 Task: Search one way flight ticket for 1 adult, 6 children, 1 infant in seat and 1 infant on lap in business from Colorado Springs: City Of Colorado Springs Municipal Airport to Indianapolis: Indianapolis International Airport on 8-5-2023. Choice of flights is American. Number of bags: 8 checked bags. Price is upto 75000. Outbound departure time preference is 14:45.
Action: Mouse moved to (378, 159)
Screenshot: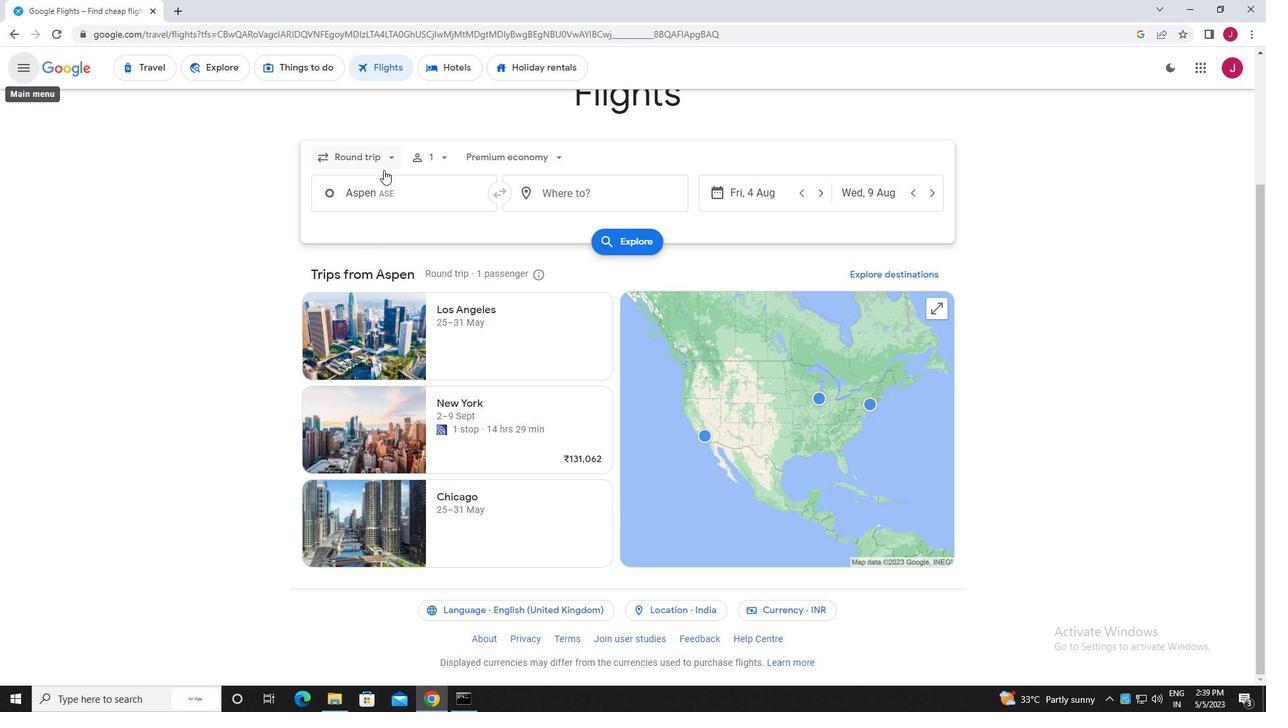 
Action: Mouse pressed left at (378, 159)
Screenshot: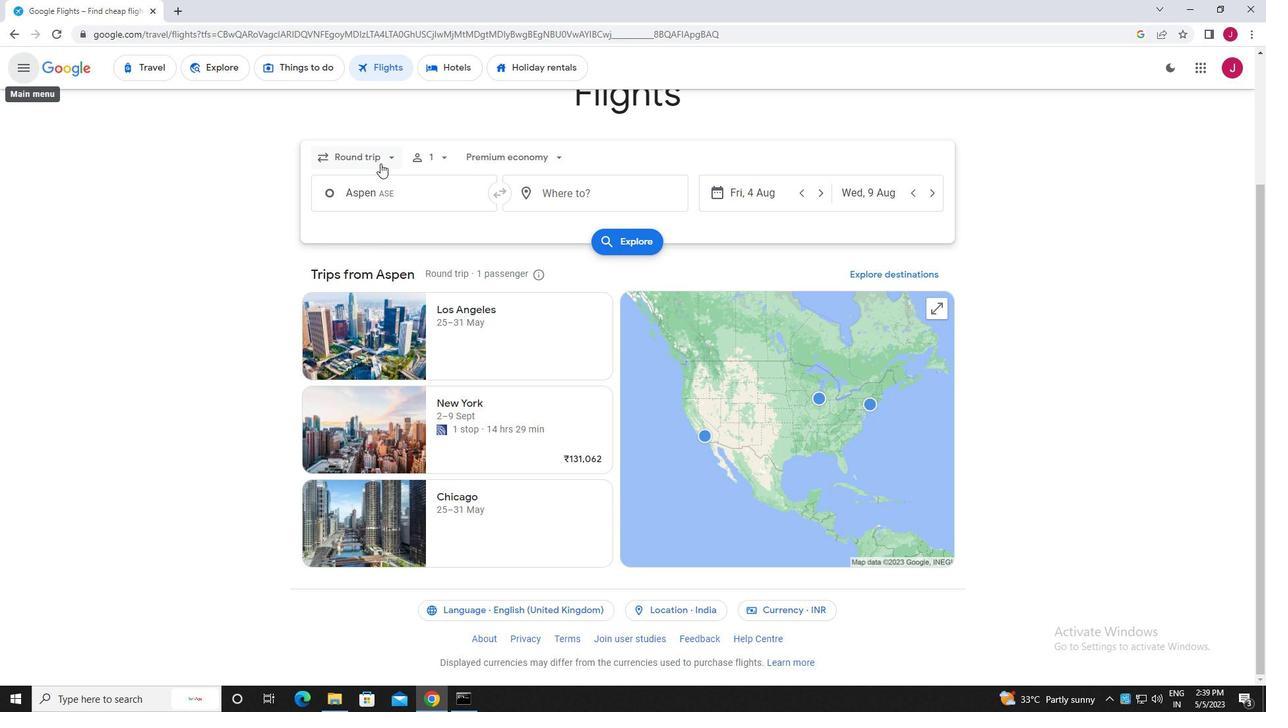 
Action: Mouse moved to (363, 217)
Screenshot: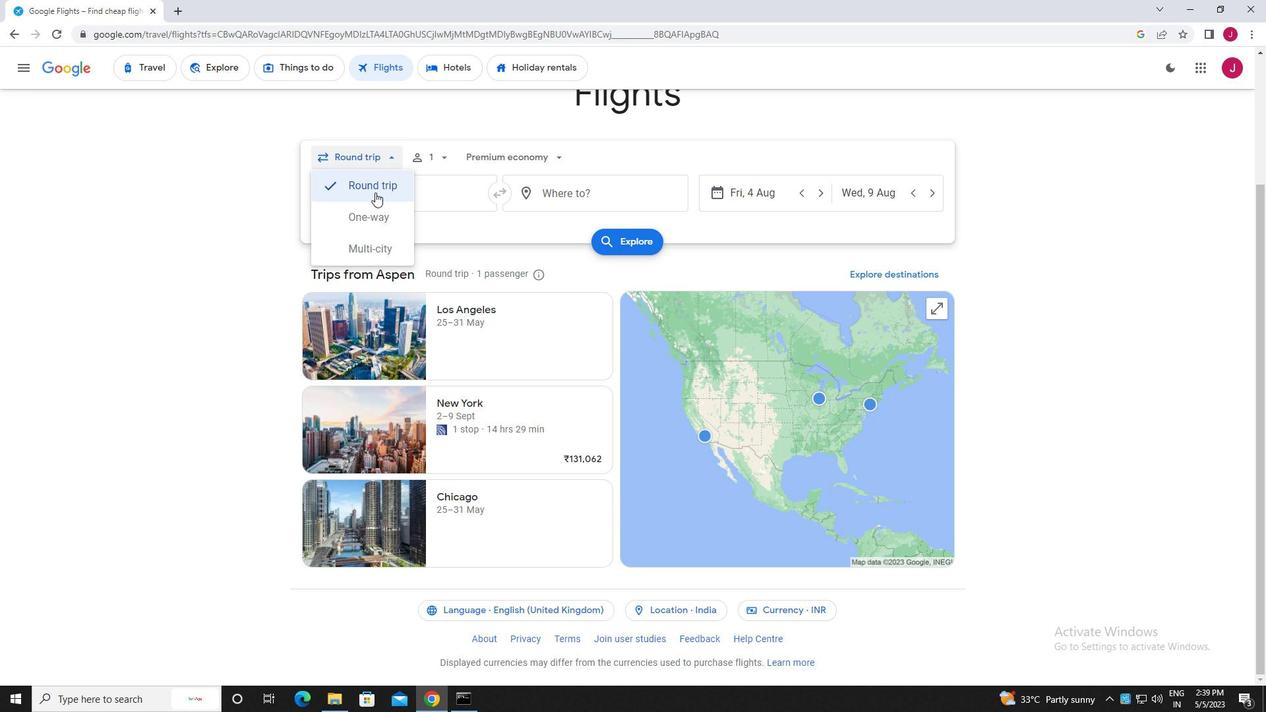 
Action: Mouse pressed left at (363, 217)
Screenshot: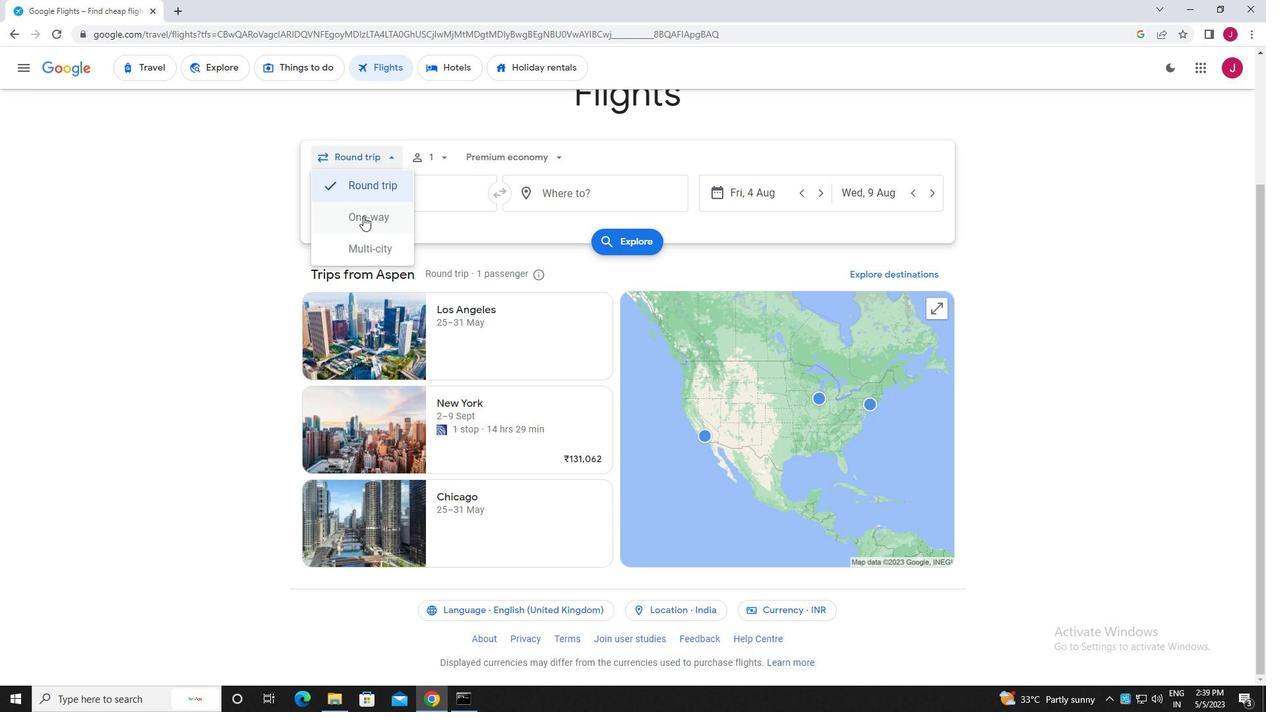 
Action: Mouse moved to (440, 157)
Screenshot: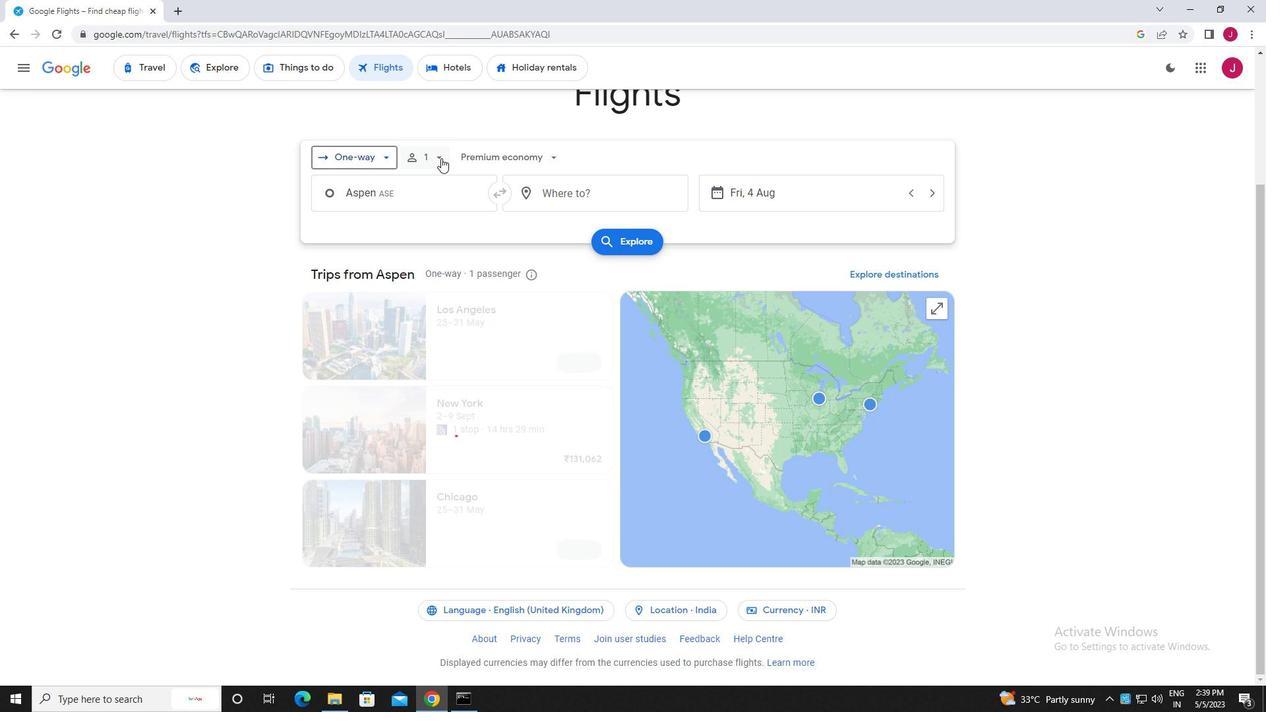
Action: Mouse pressed left at (440, 157)
Screenshot: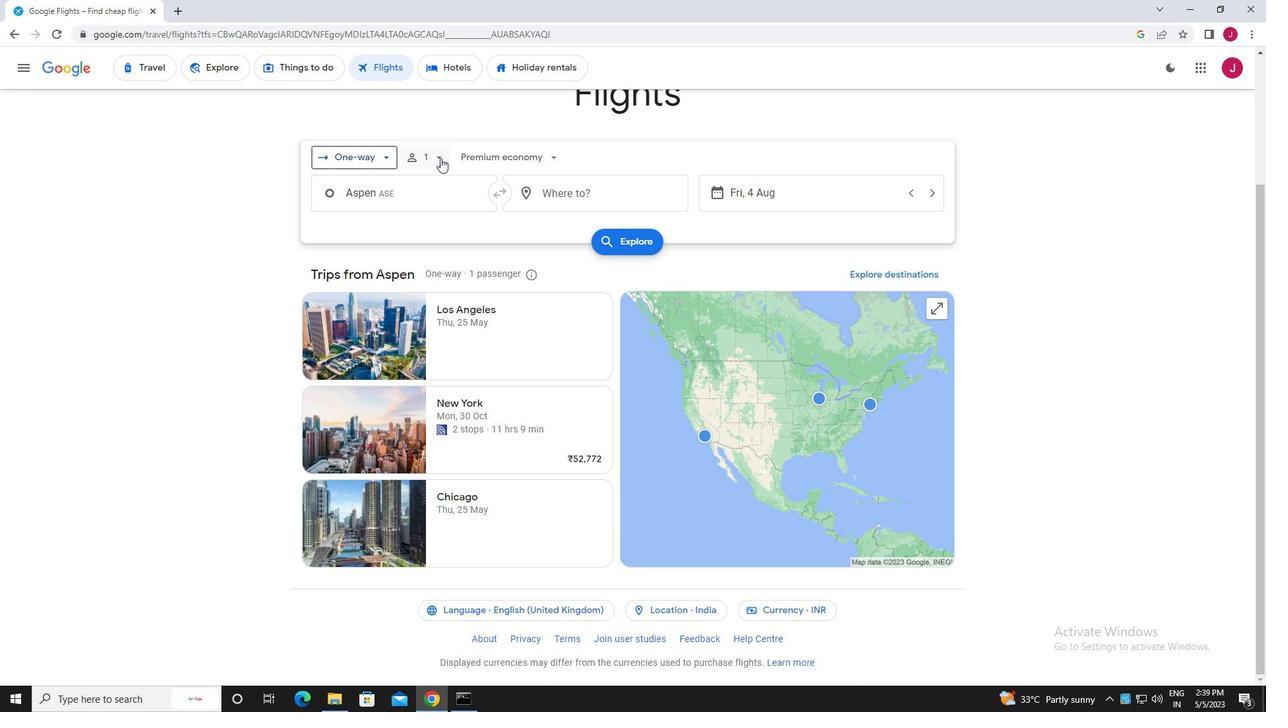 
Action: Mouse moved to (542, 222)
Screenshot: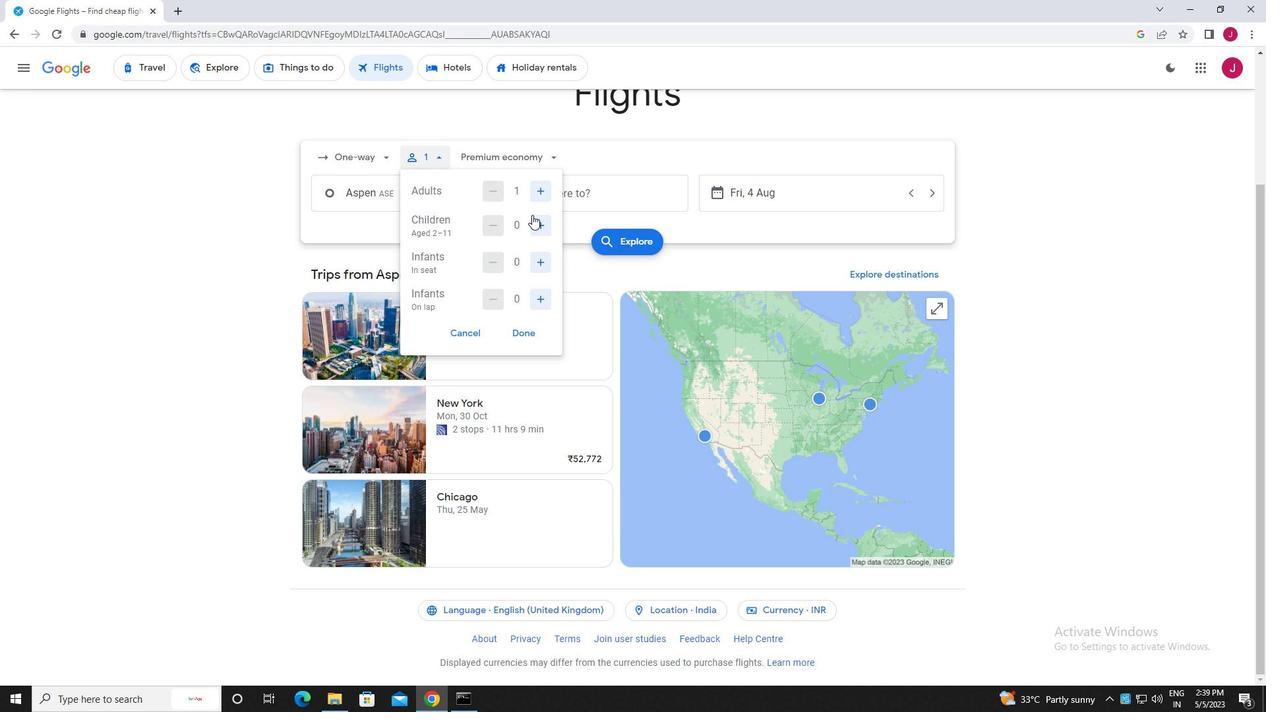 
Action: Mouse pressed left at (542, 222)
Screenshot: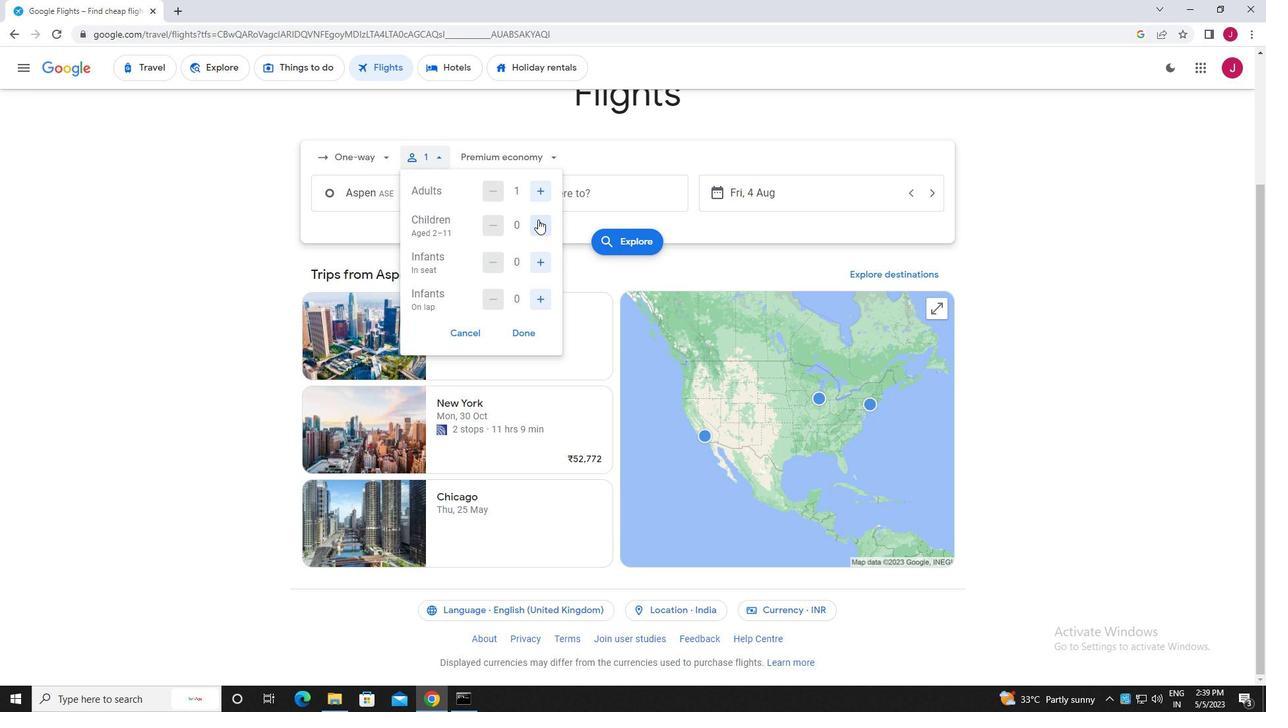 
Action: Mouse moved to (542, 222)
Screenshot: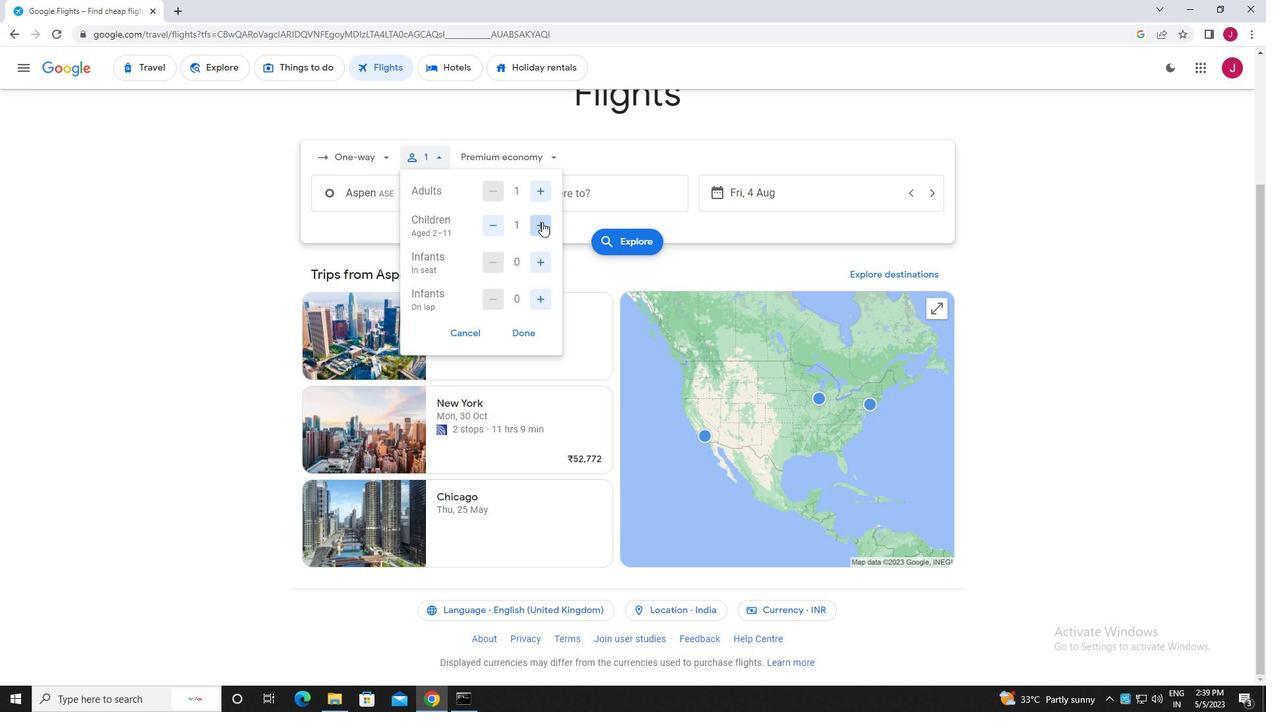 
Action: Mouse pressed left at (542, 222)
Screenshot: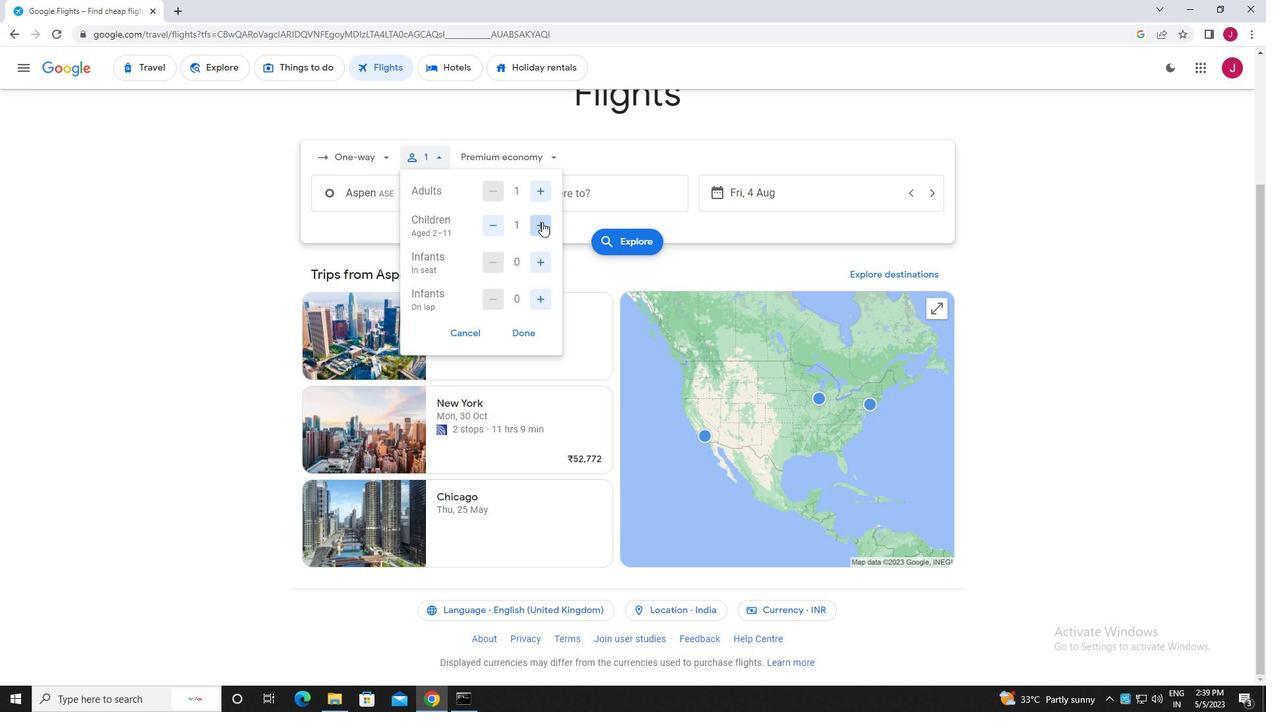 
Action: Mouse moved to (542, 222)
Screenshot: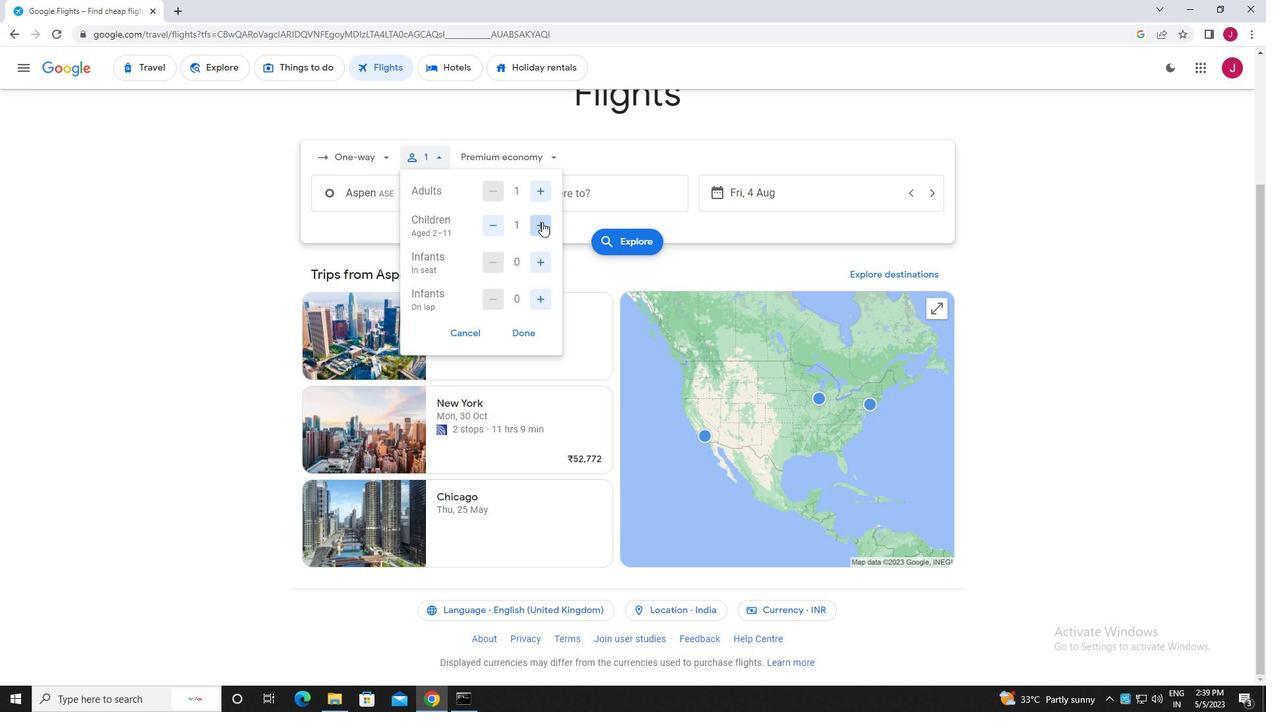 
Action: Mouse pressed left at (542, 222)
Screenshot: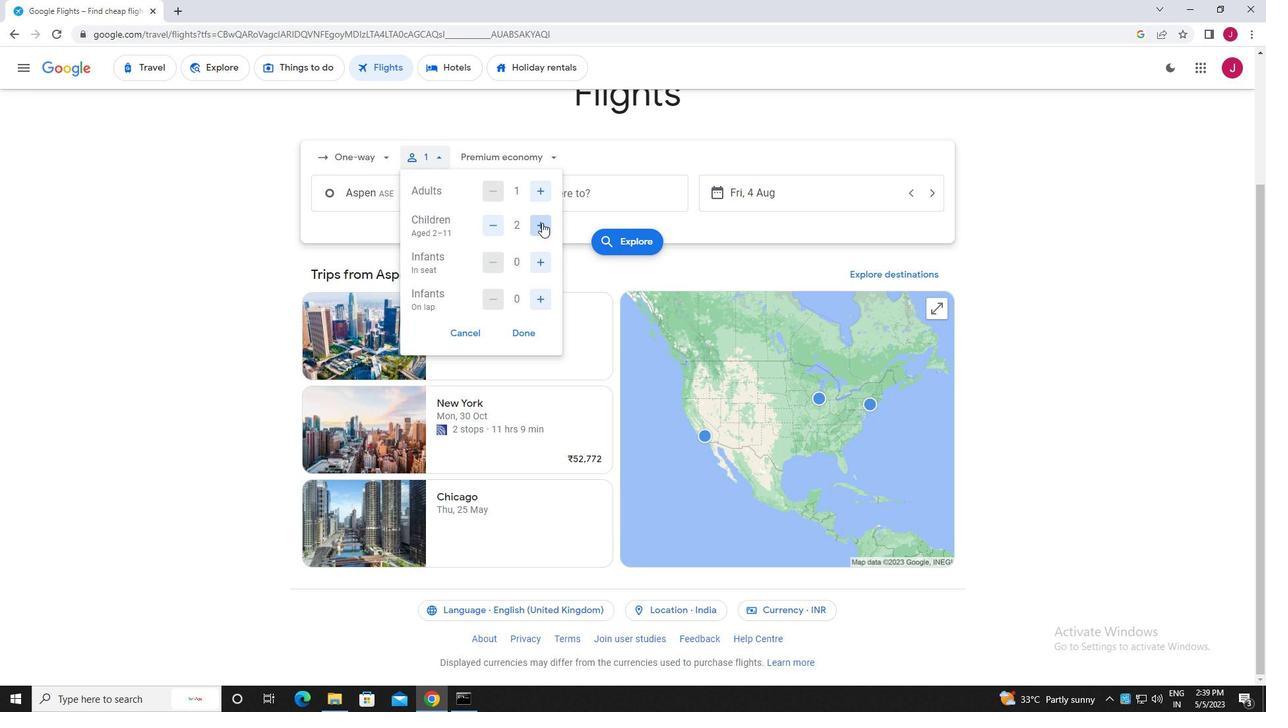 
Action: Mouse pressed left at (542, 222)
Screenshot: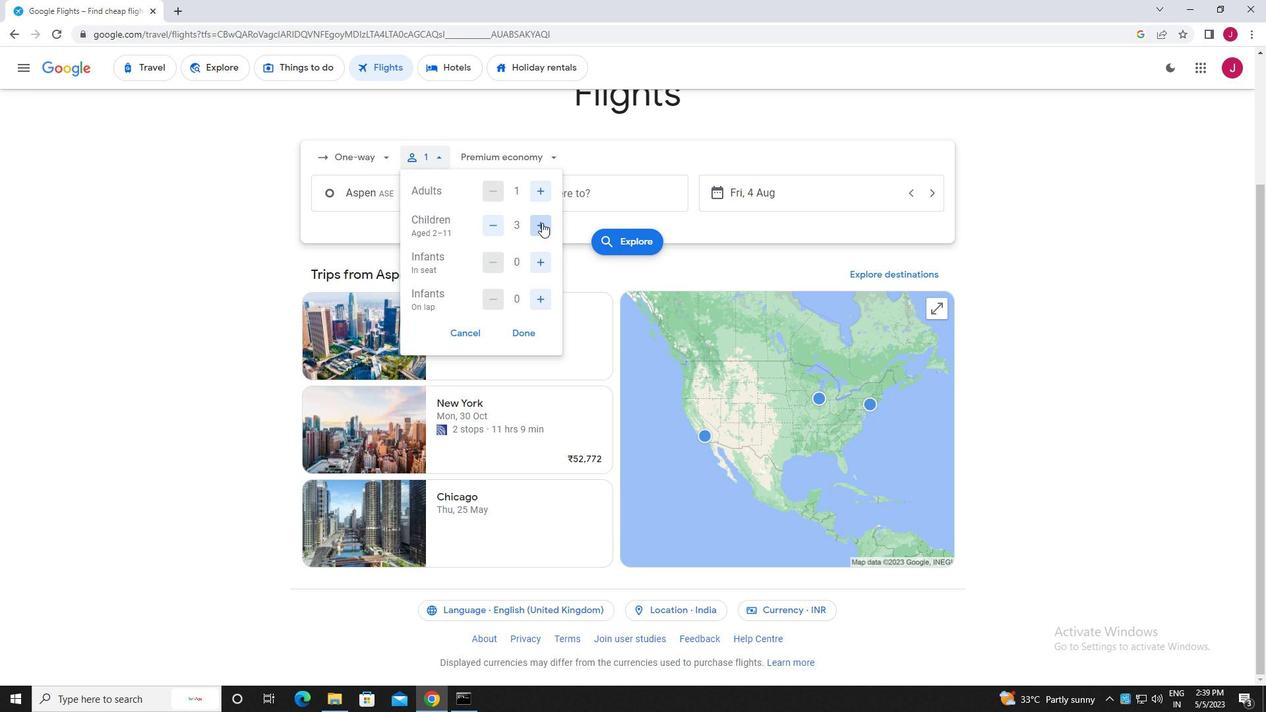 
Action: Mouse pressed left at (542, 222)
Screenshot: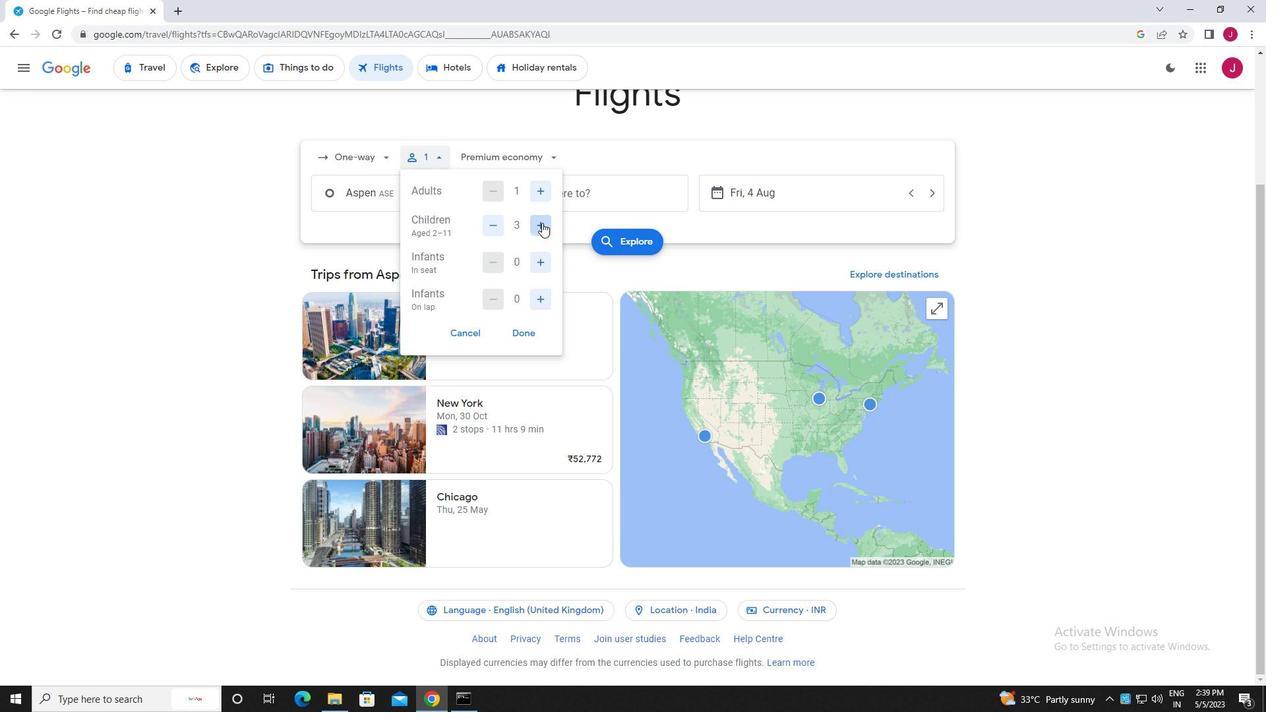 
Action: Mouse pressed left at (542, 222)
Screenshot: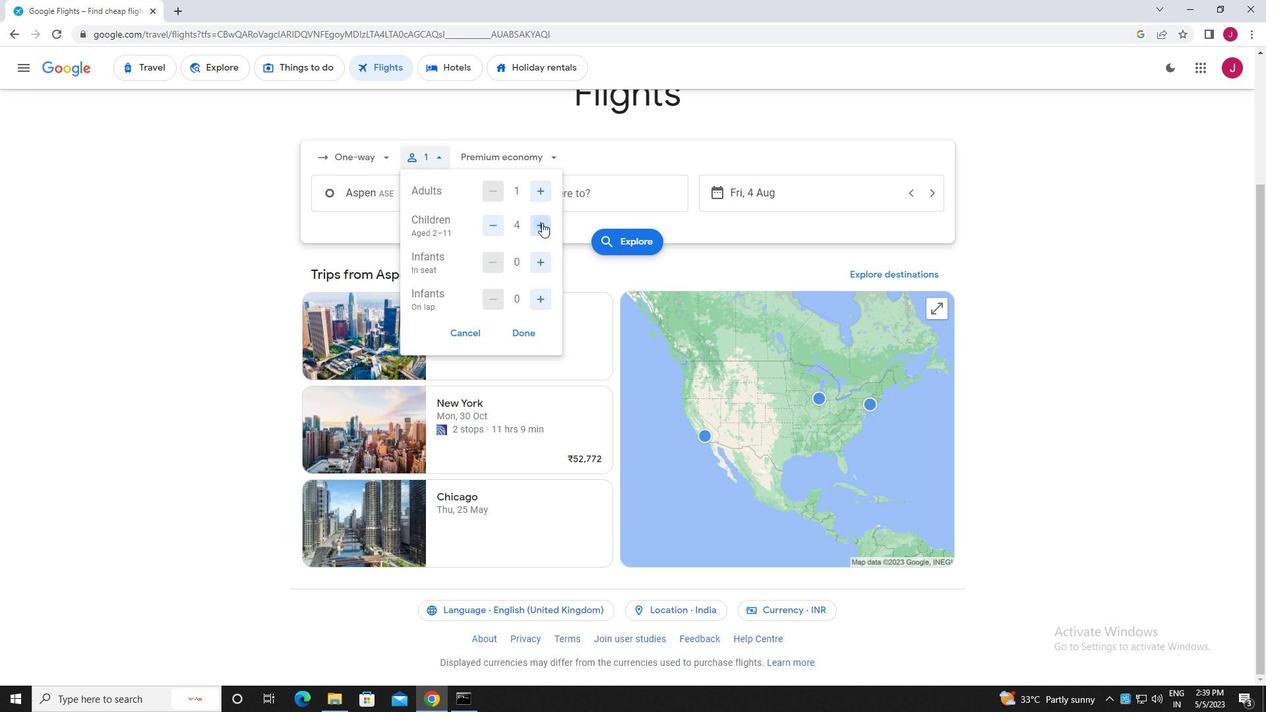 
Action: Mouse moved to (540, 259)
Screenshot: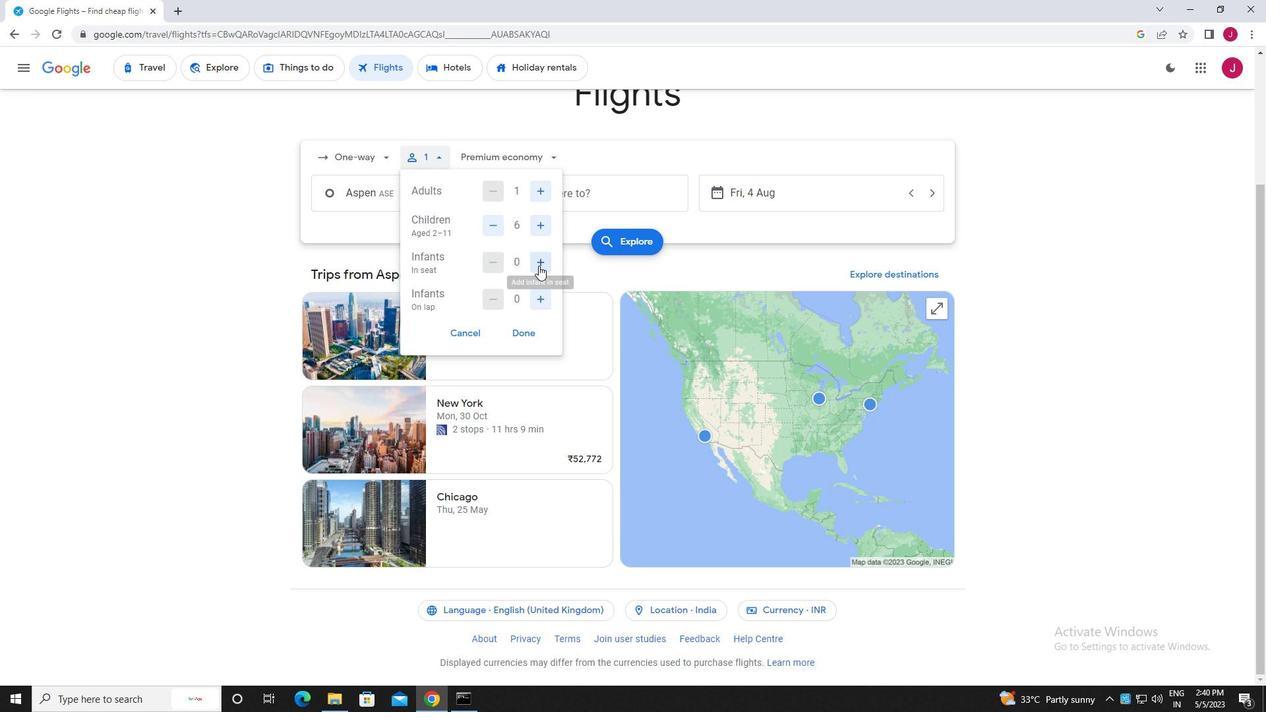 
Action: Mouse pressed left at (540, 259)
Screenshot: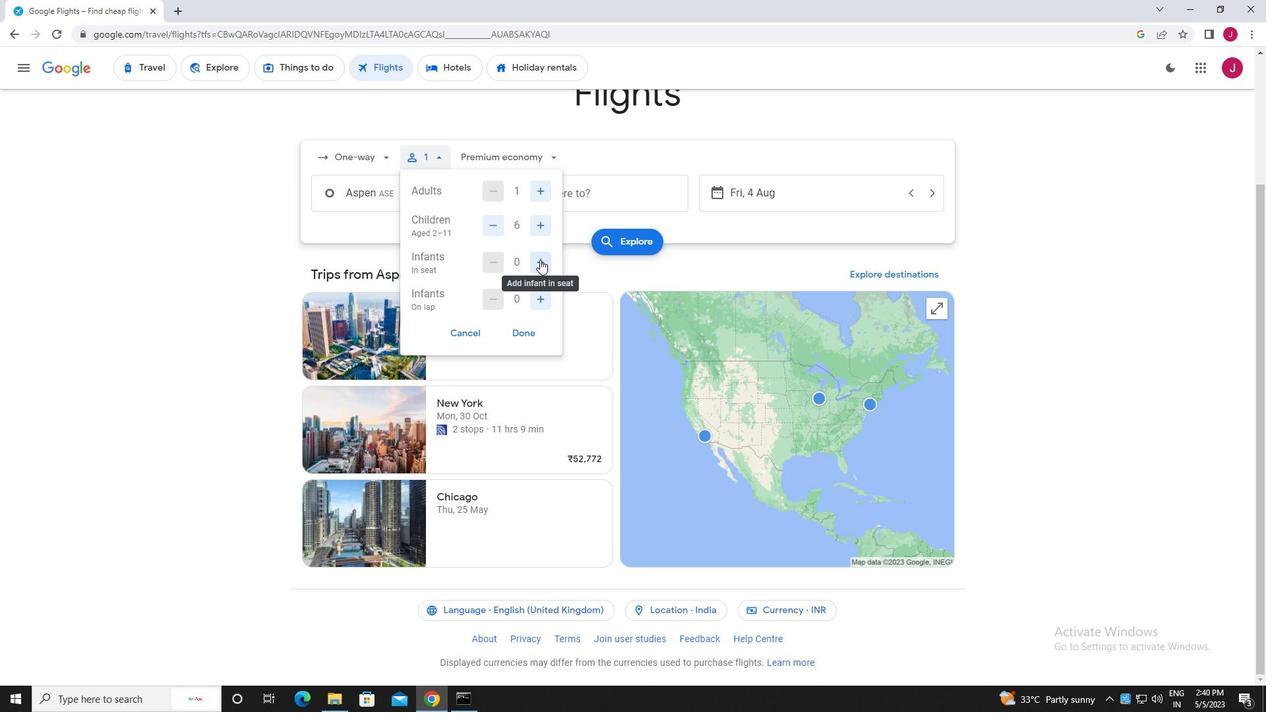 
Action: Mouse moved to (538, 297)
Screenshot: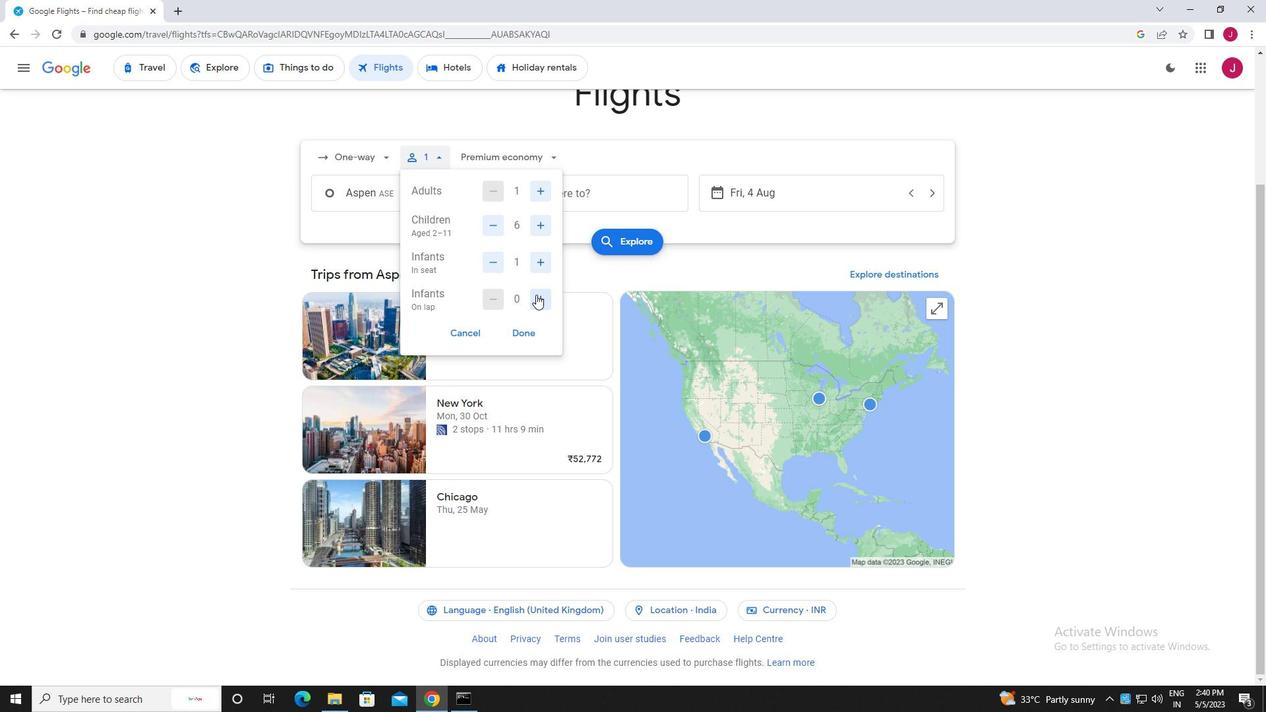
Action: Mouse pressed left at (538, 297)
Screenshot: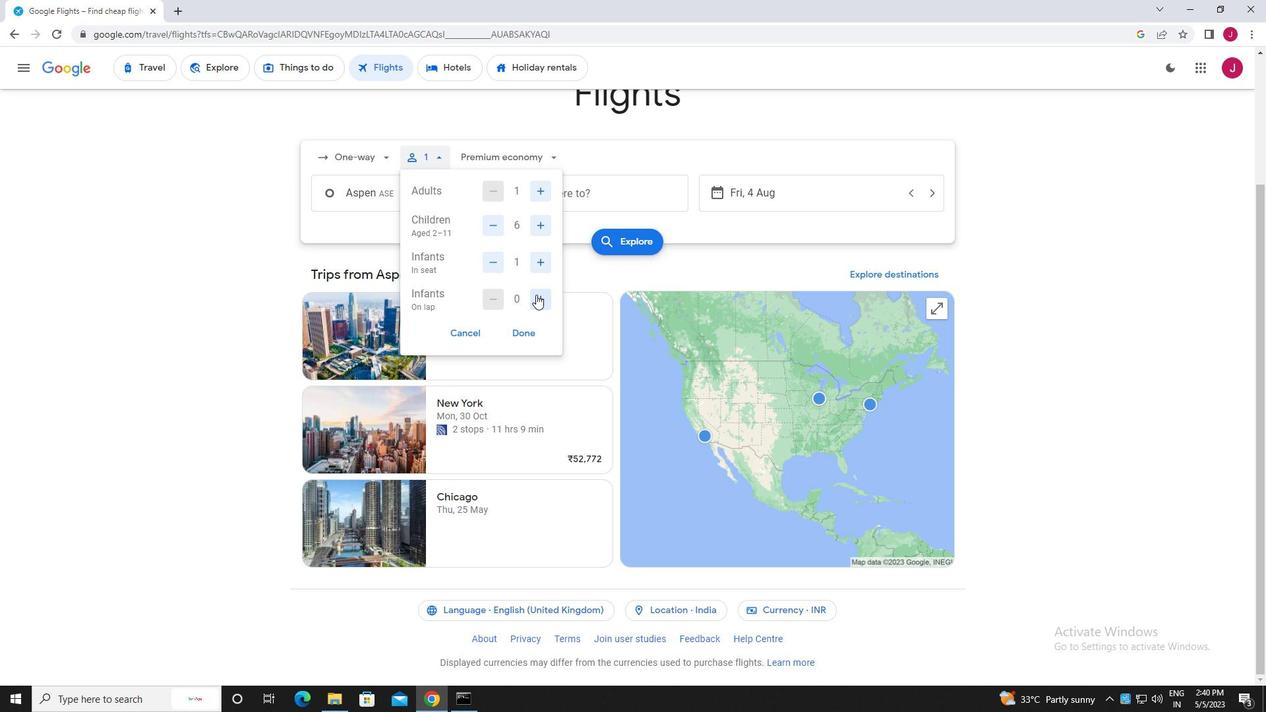 
Action: Mouse moved to (527, 334)
Screenshot: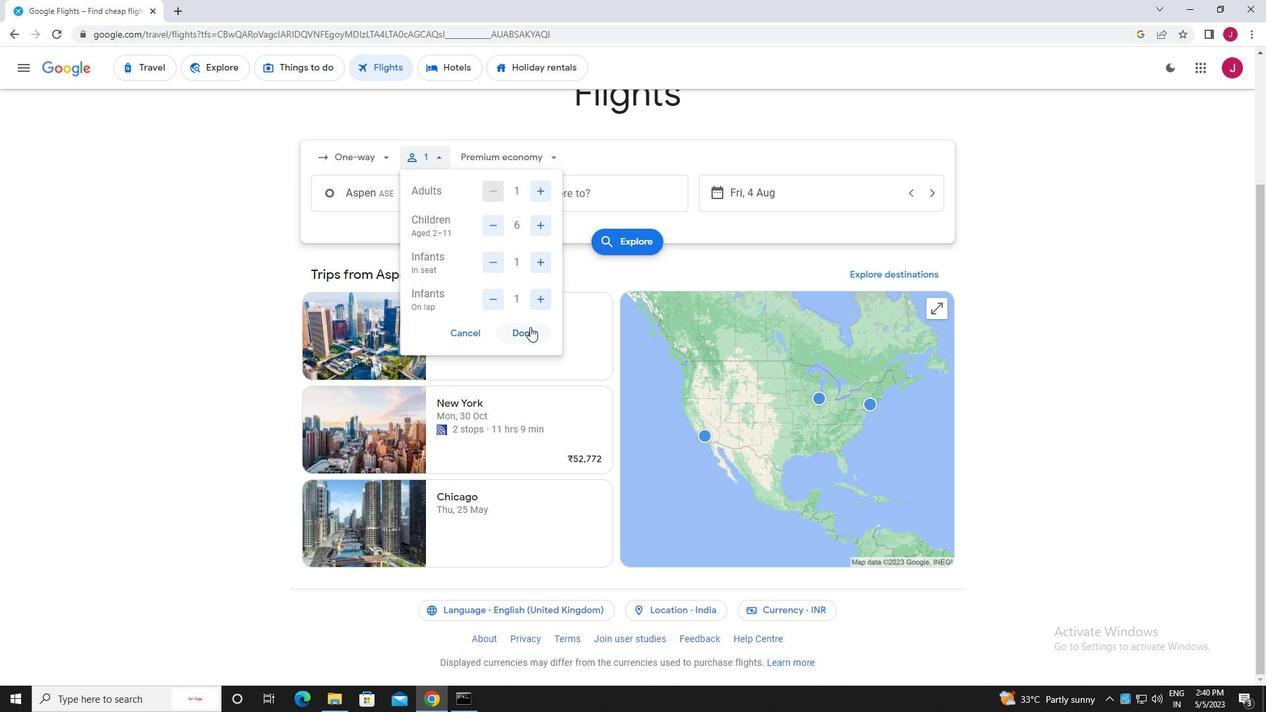 
Action: Mouse pressed left at (527, 334)
Screenshot: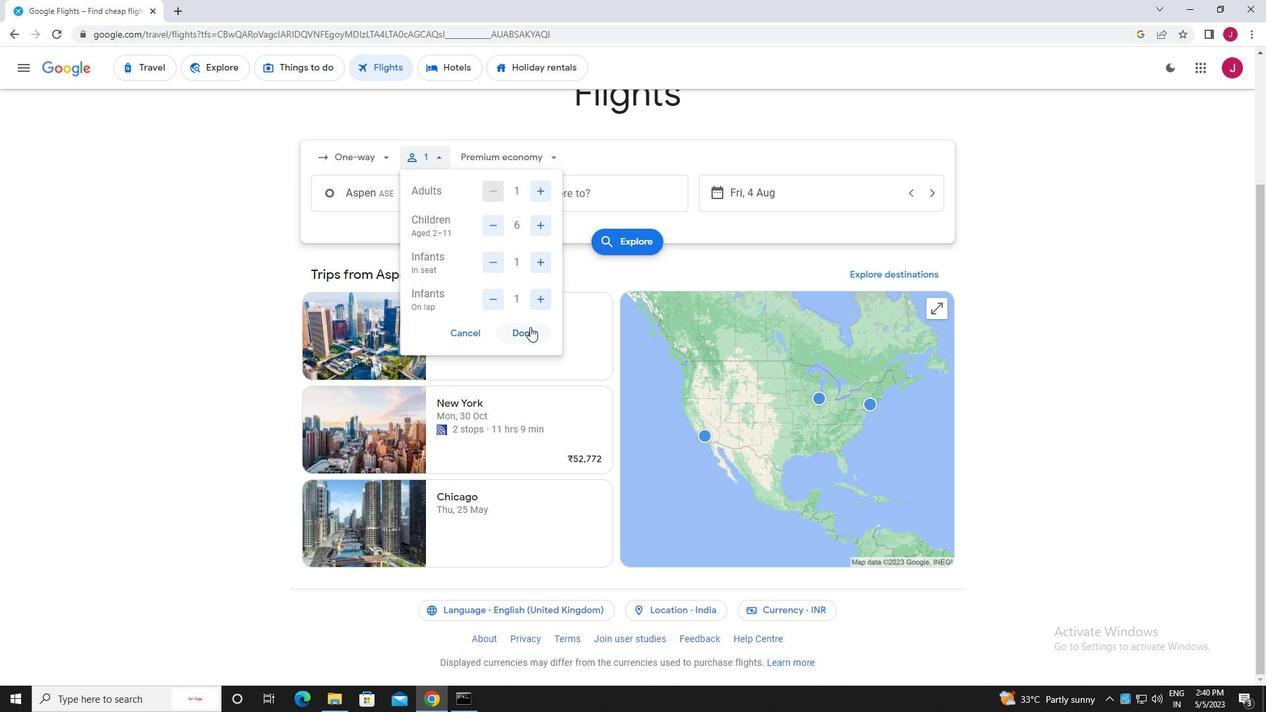
Action: Mouse moved to (493, 159)
Screenshot: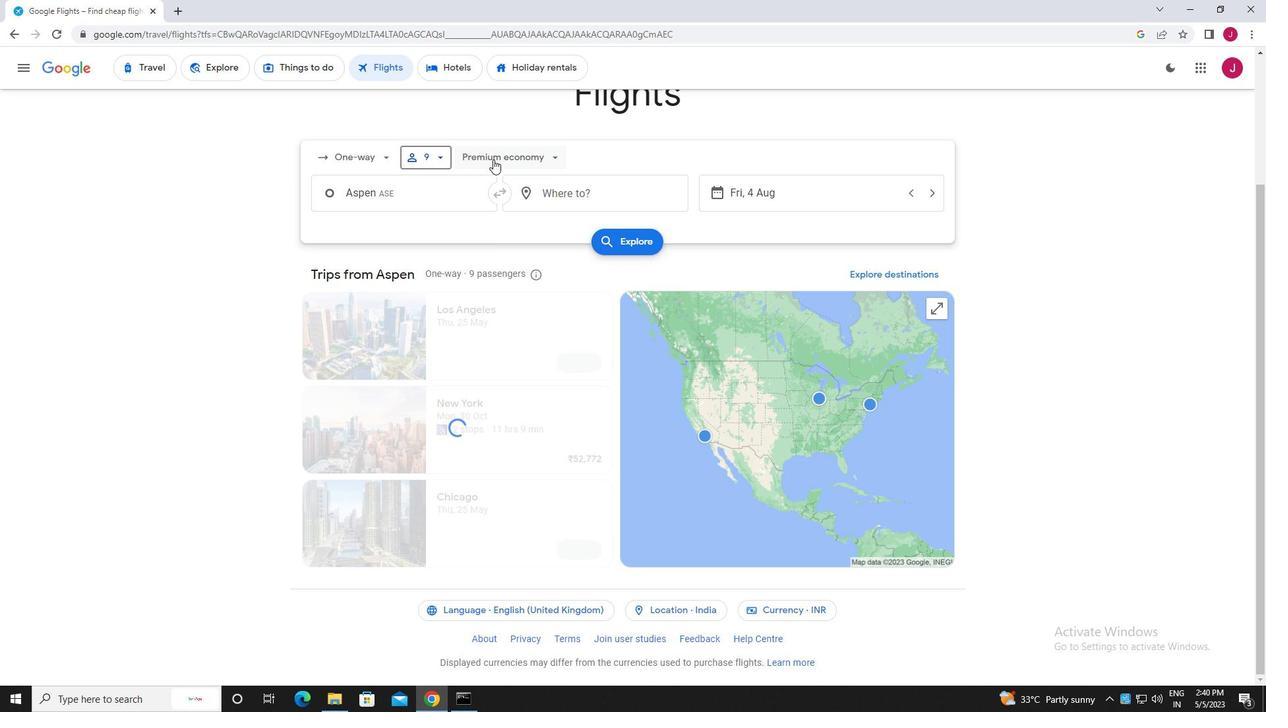 
Action: Mouse pressed left at (493, 159)
Screenshot: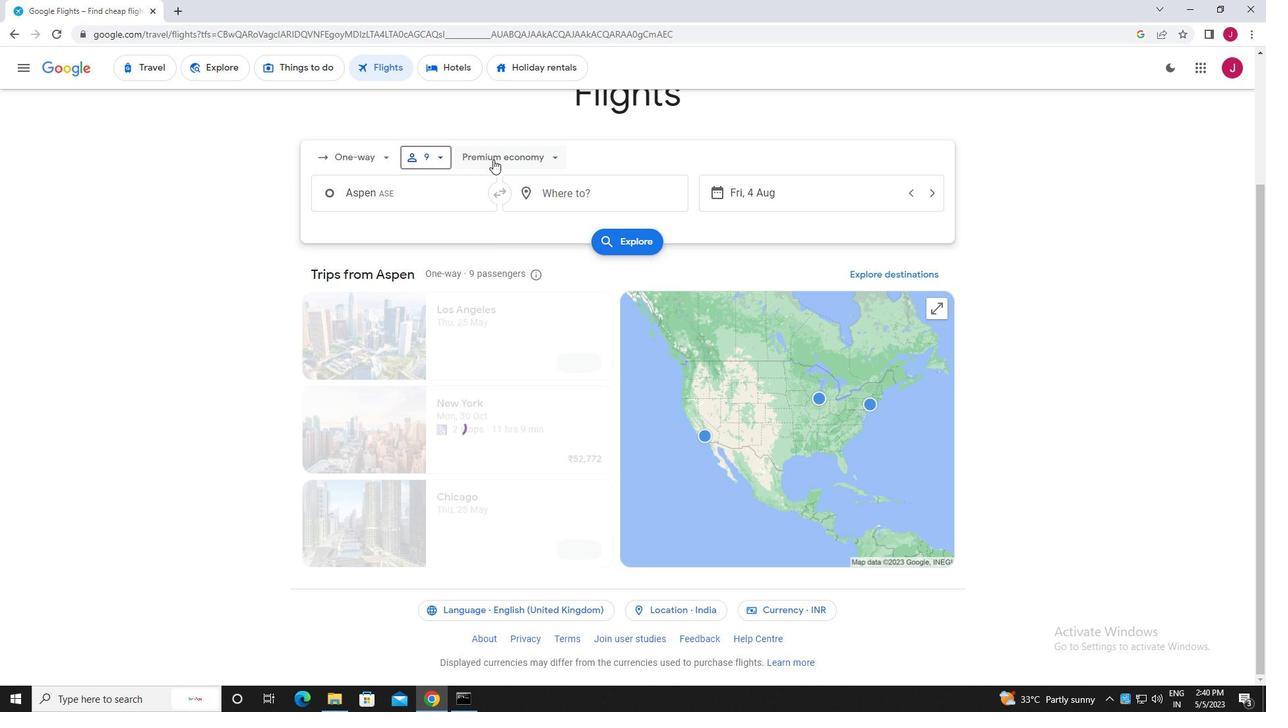 
Action: Mouse moved to (516, 244)
Screenshot: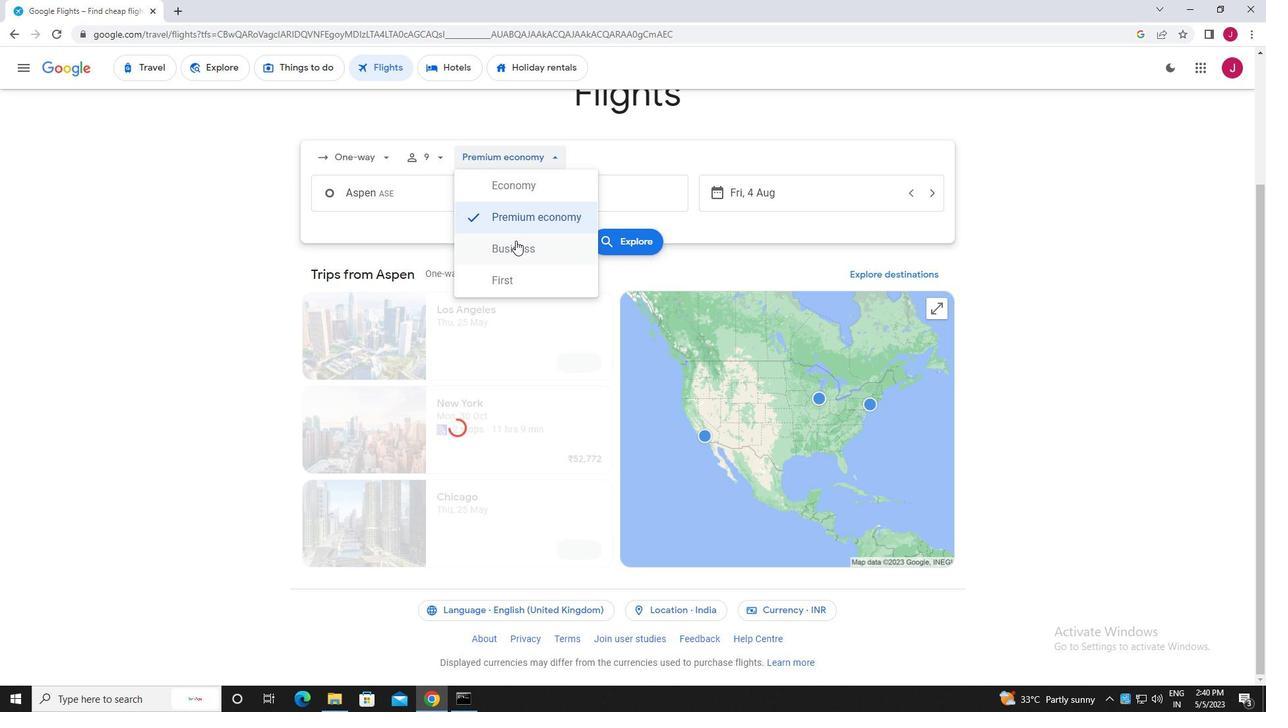 
Action: Mouse pressed left at (516, 244)
Screenshot: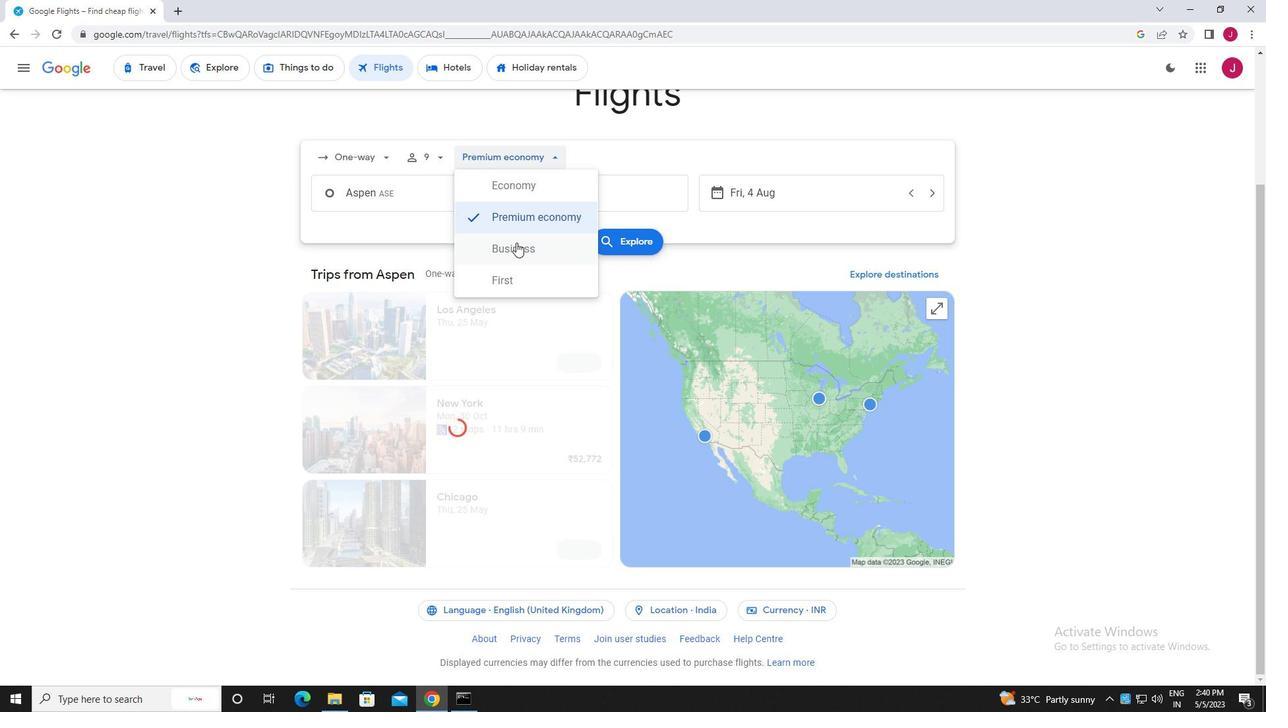 
Action: Mouse moved to (418, 189)
Screenshot: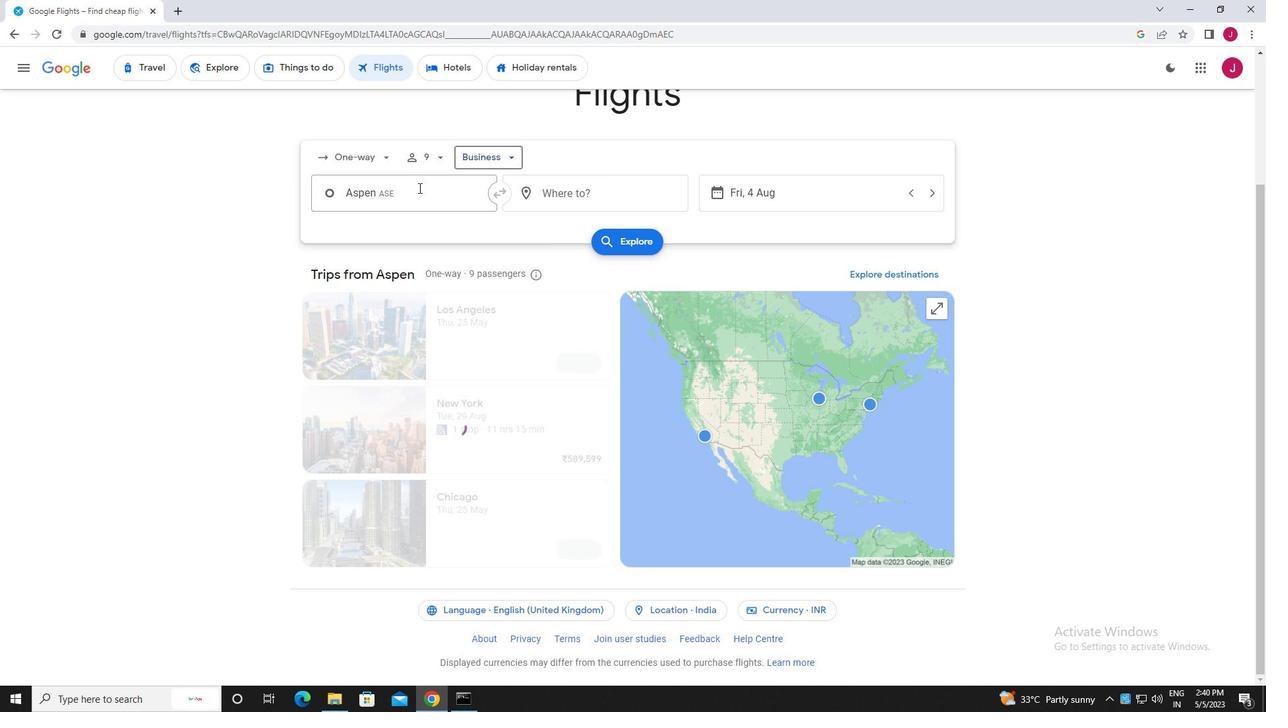 
Action: Mouse pressed left at (418, 189)
Screenshot: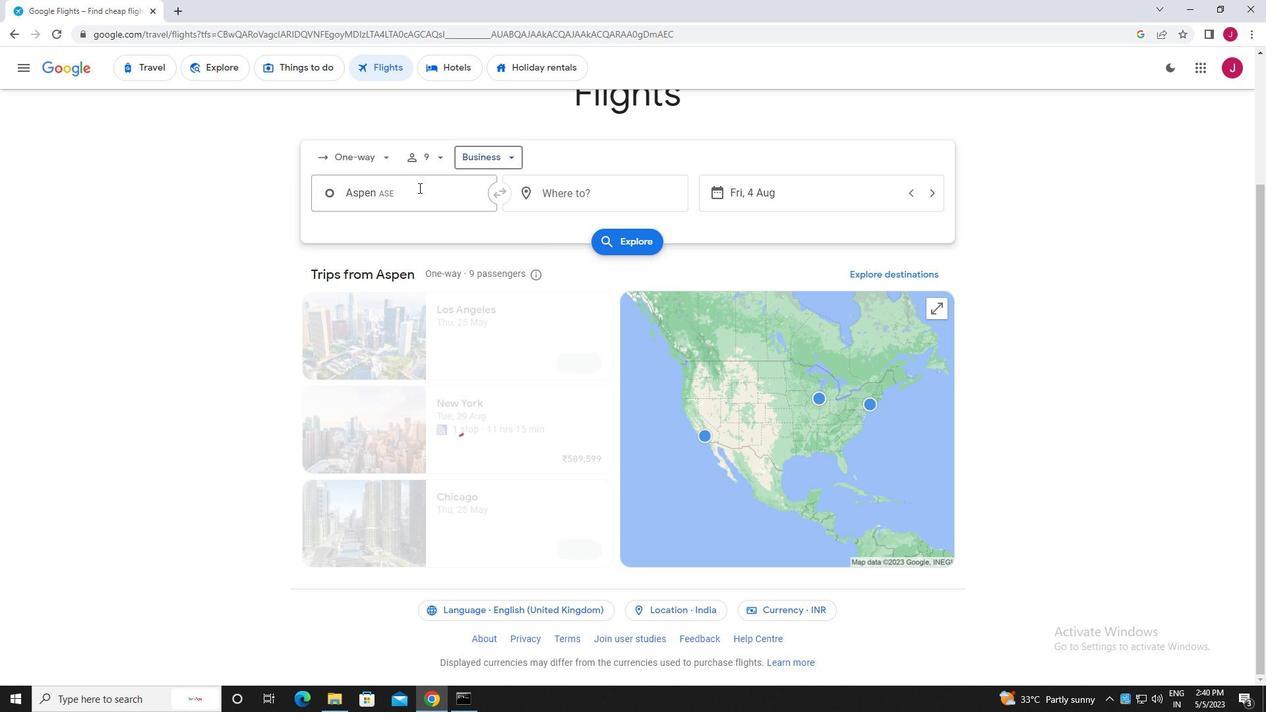 
Action: Key pressed colorado<Key.space>spring<Key.space>m<Key.backspace><Key.backspace>
Screenshot: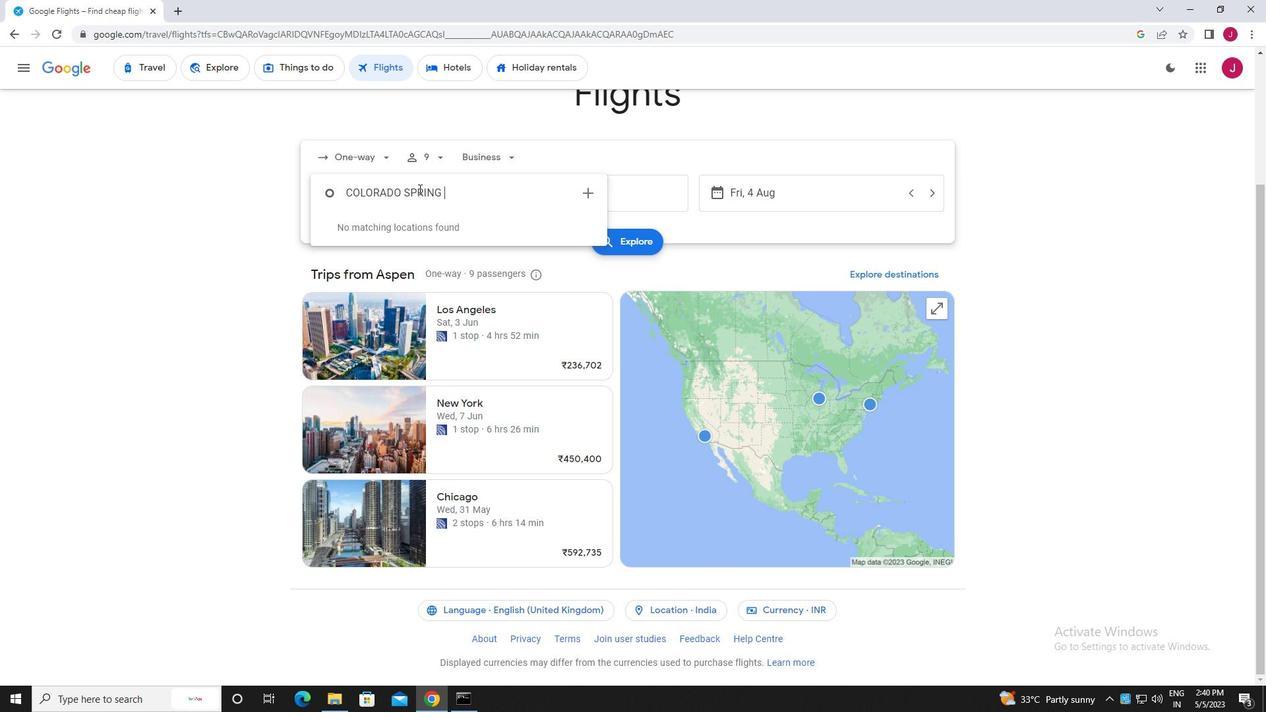 
Action: Mouse moved to (437, 304)
Screenshot: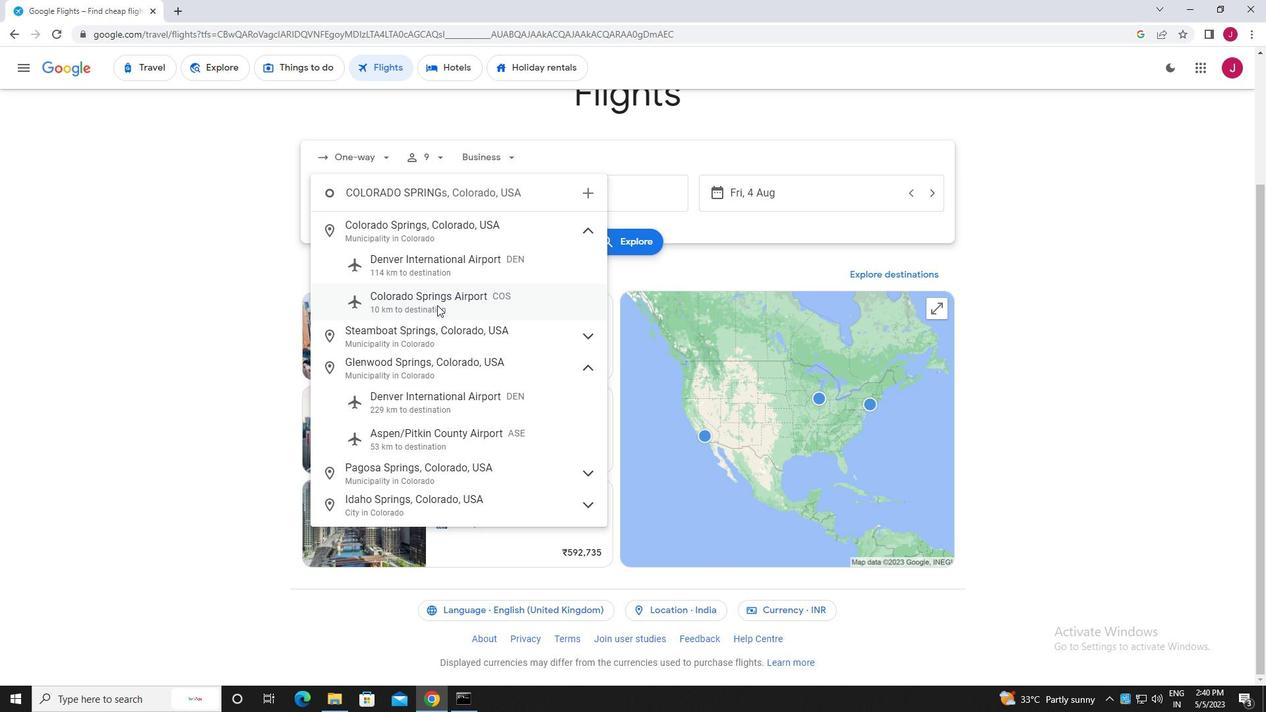
Action: Mouse pressed left at (437, 304)
Screenshot: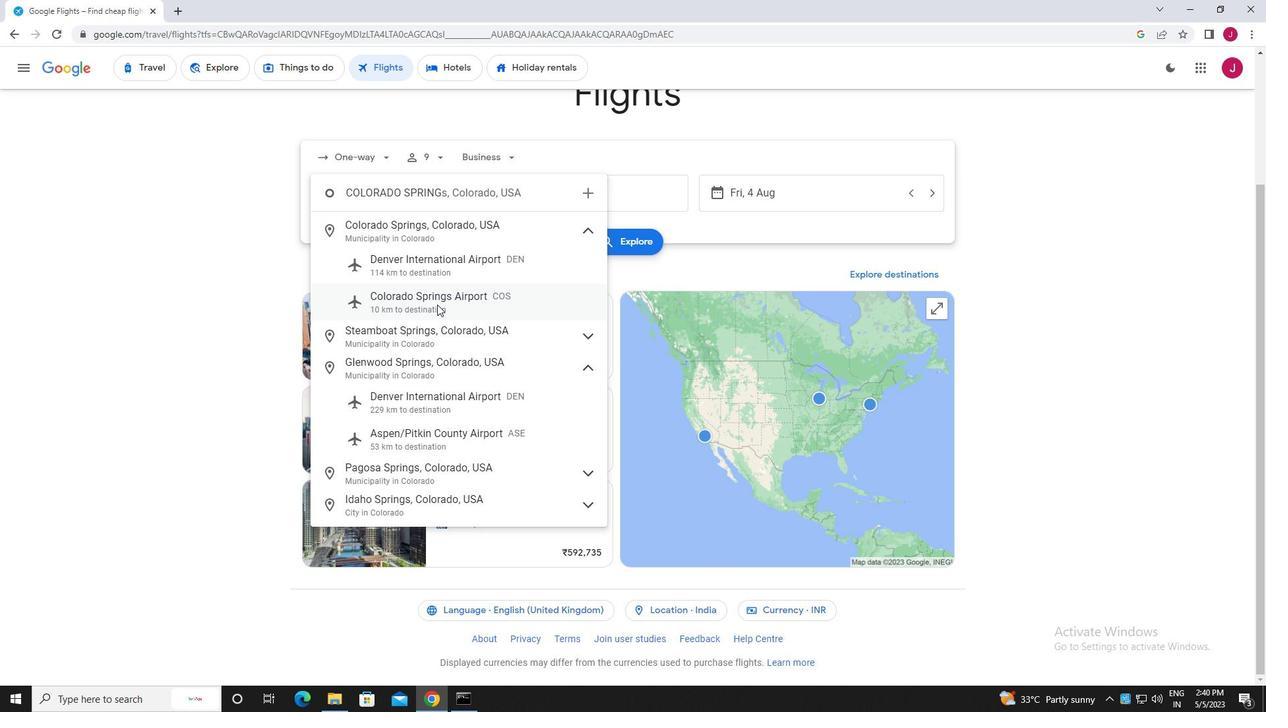 
Action: Mouse moved to (585, 196)
Screenshot: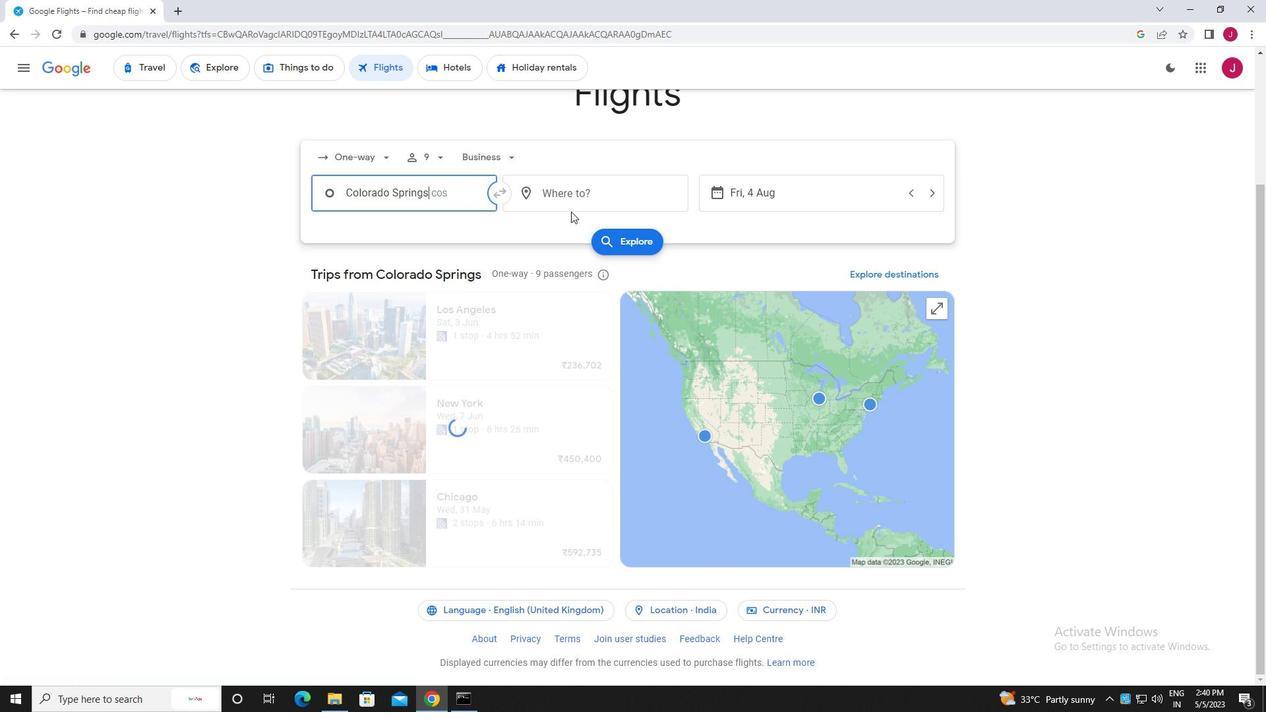
Action: Mouse pressed left at (585, 196)
Screenshot: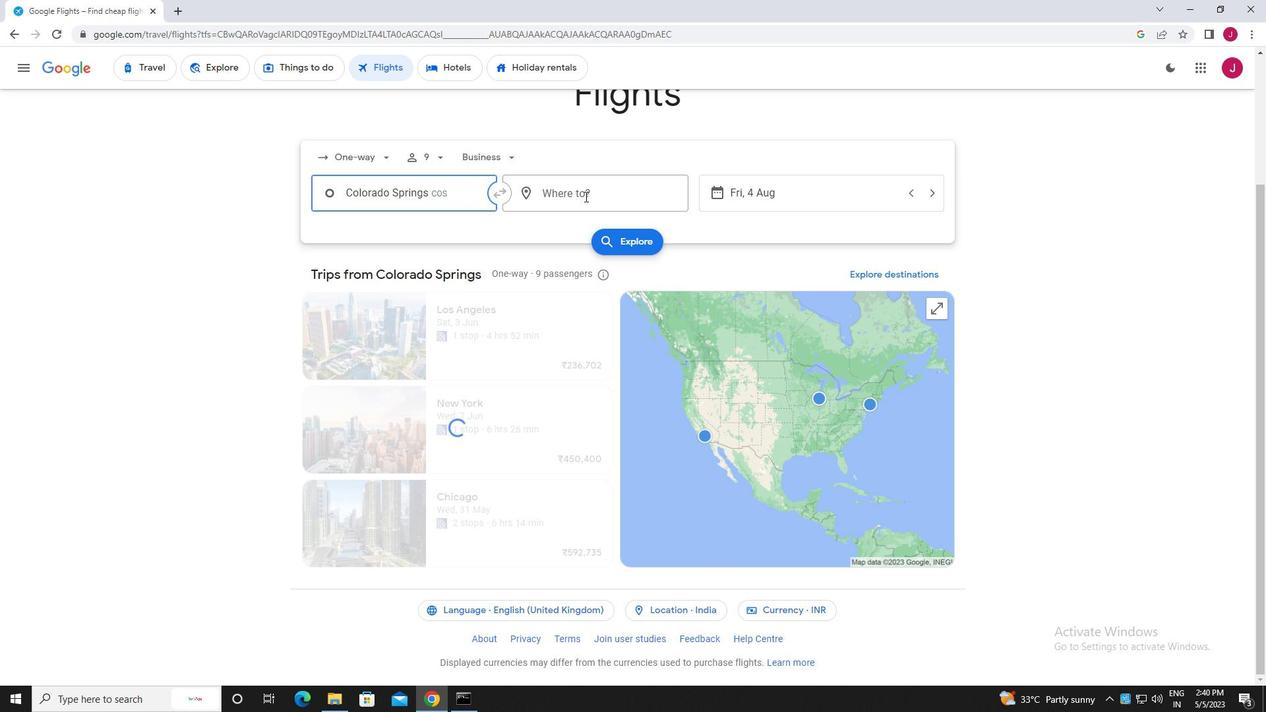
Action: Key pressed indianapo
Screenshot: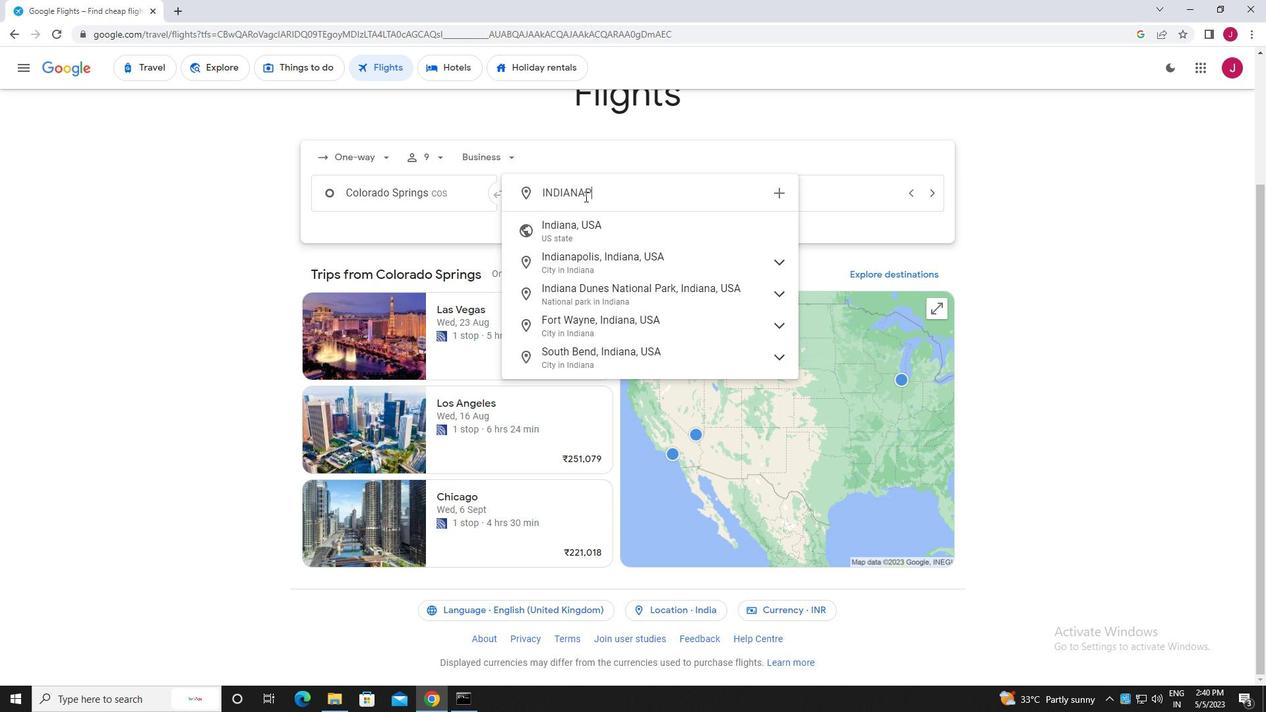 
Action: Mouse moved to (626, 264)
Screenshot: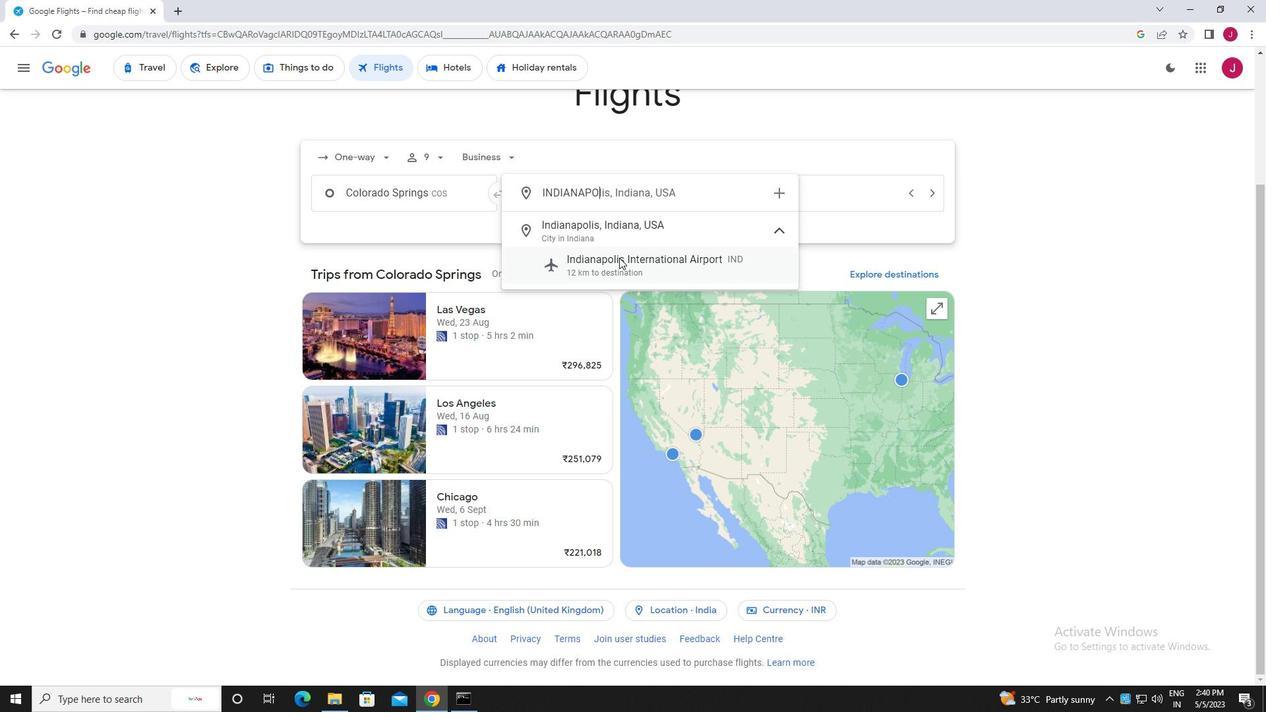 
Action: Mouse pressed left at (626, 264)
Screenshot: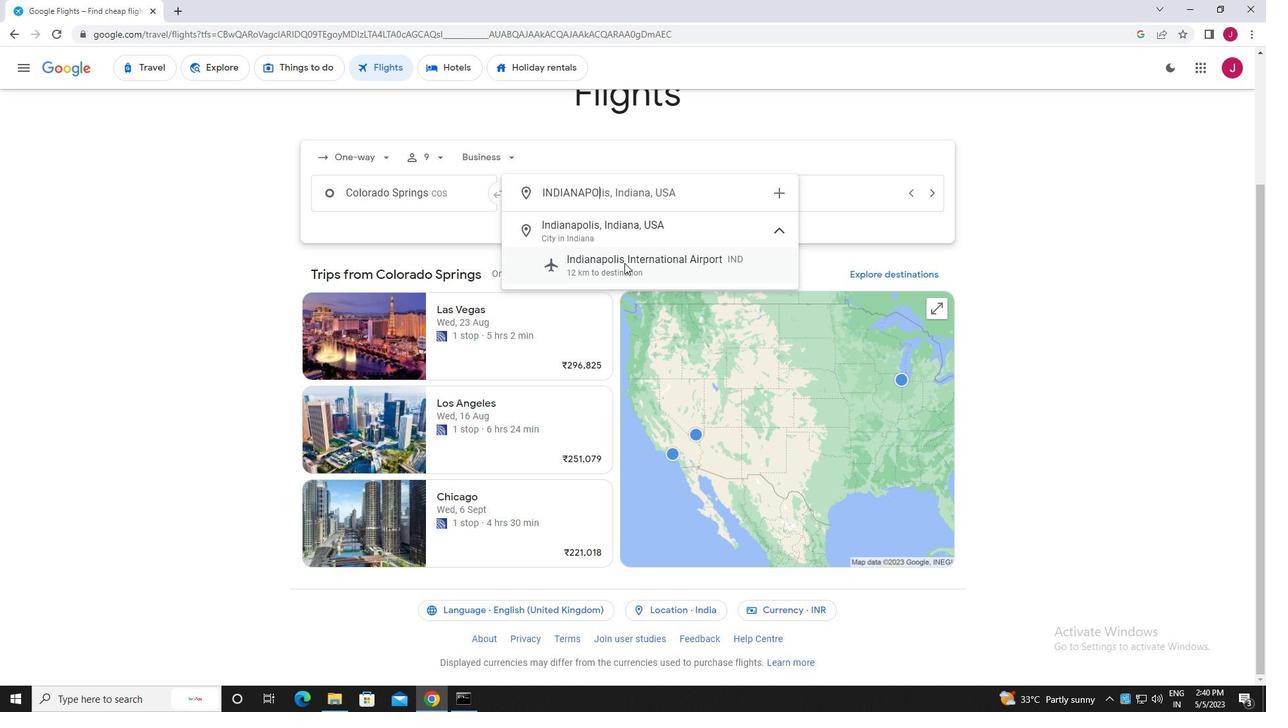 
Action: Mouse moved to (774, 194)
Screenshot: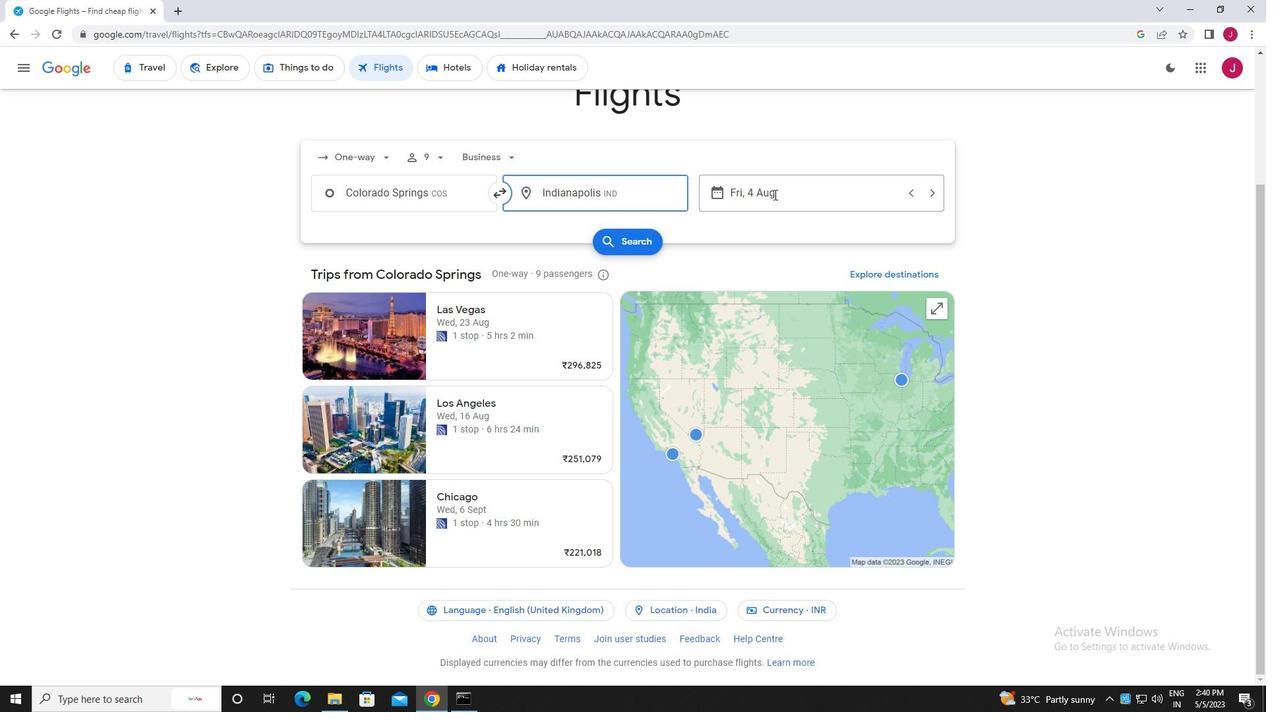 
Action: Mouse pressed left at (774, 194)
Screenshot: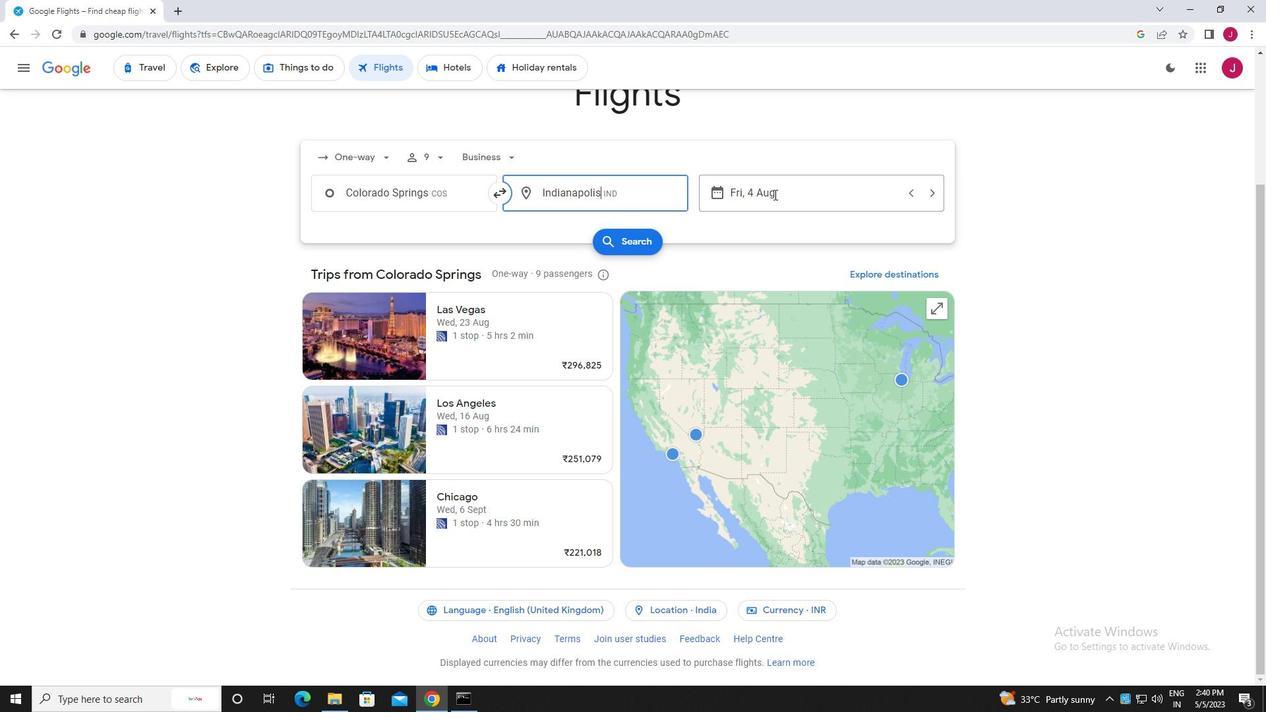 
Action: Mouse moved to (670, 304)
Screenshot: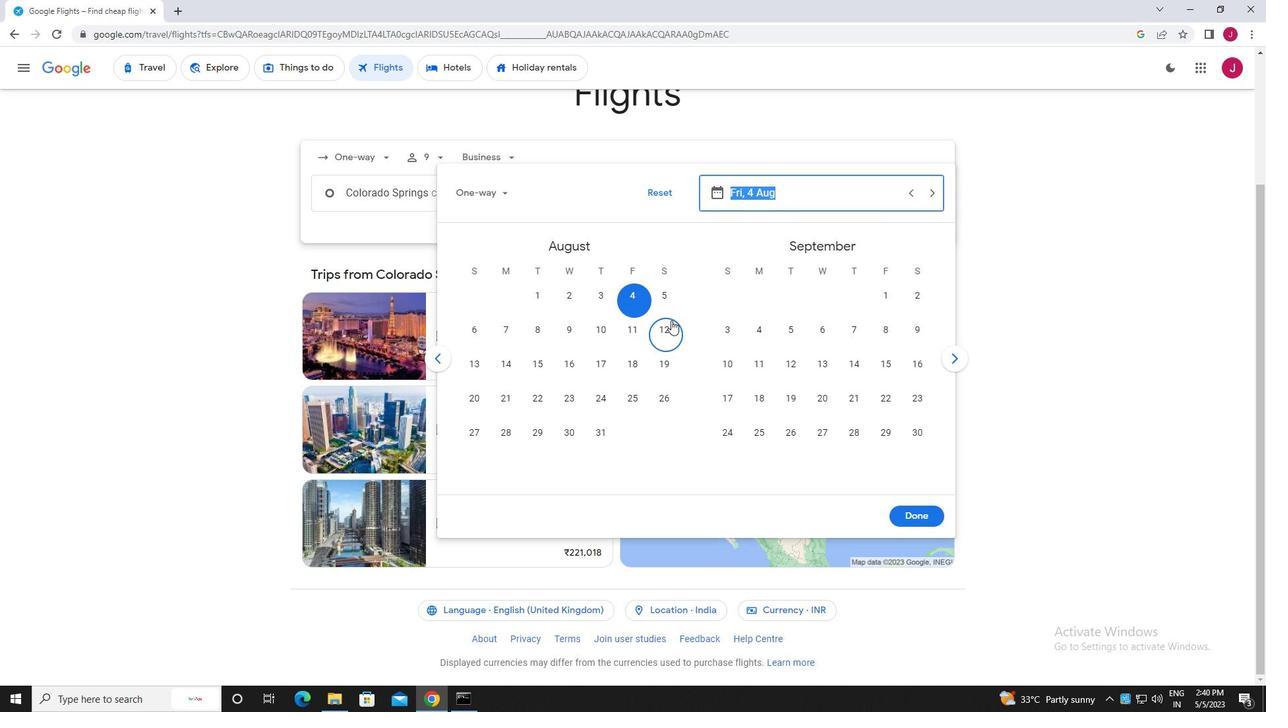 
Action: Mouse pressed left at (670, 304)
Screenshot: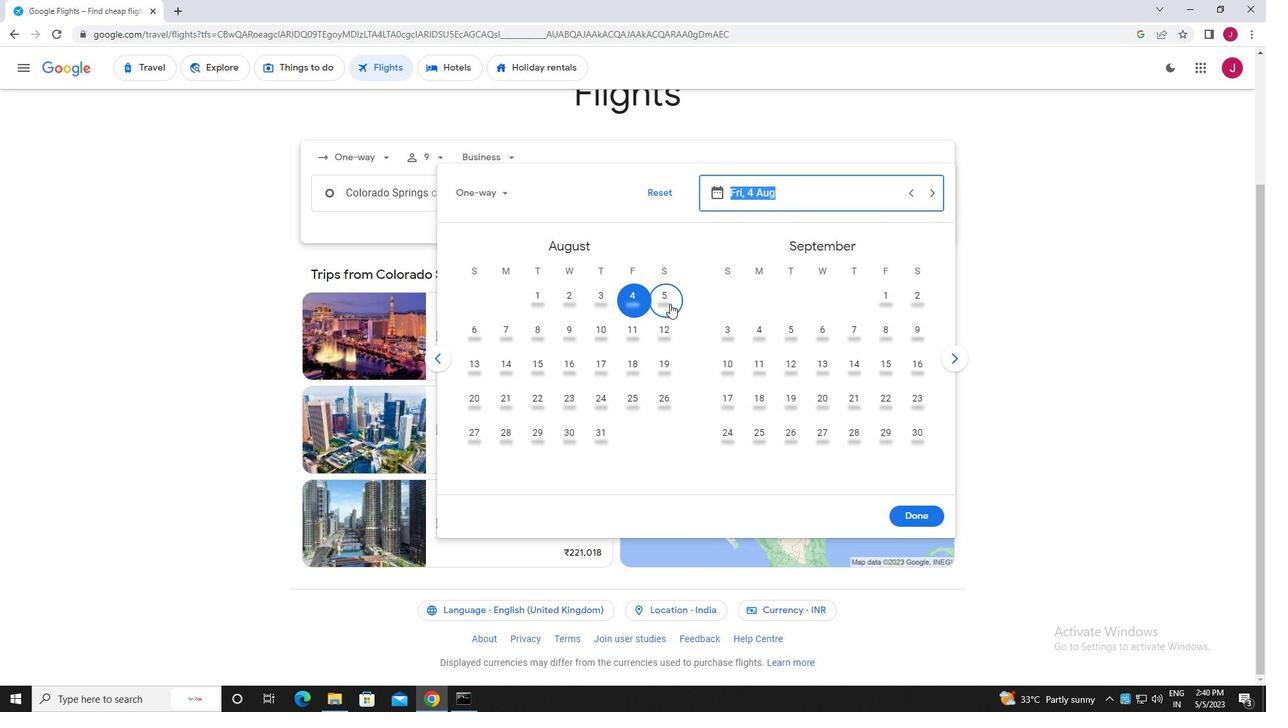
Action: Mouse moved to (924, 517)
Screenshot: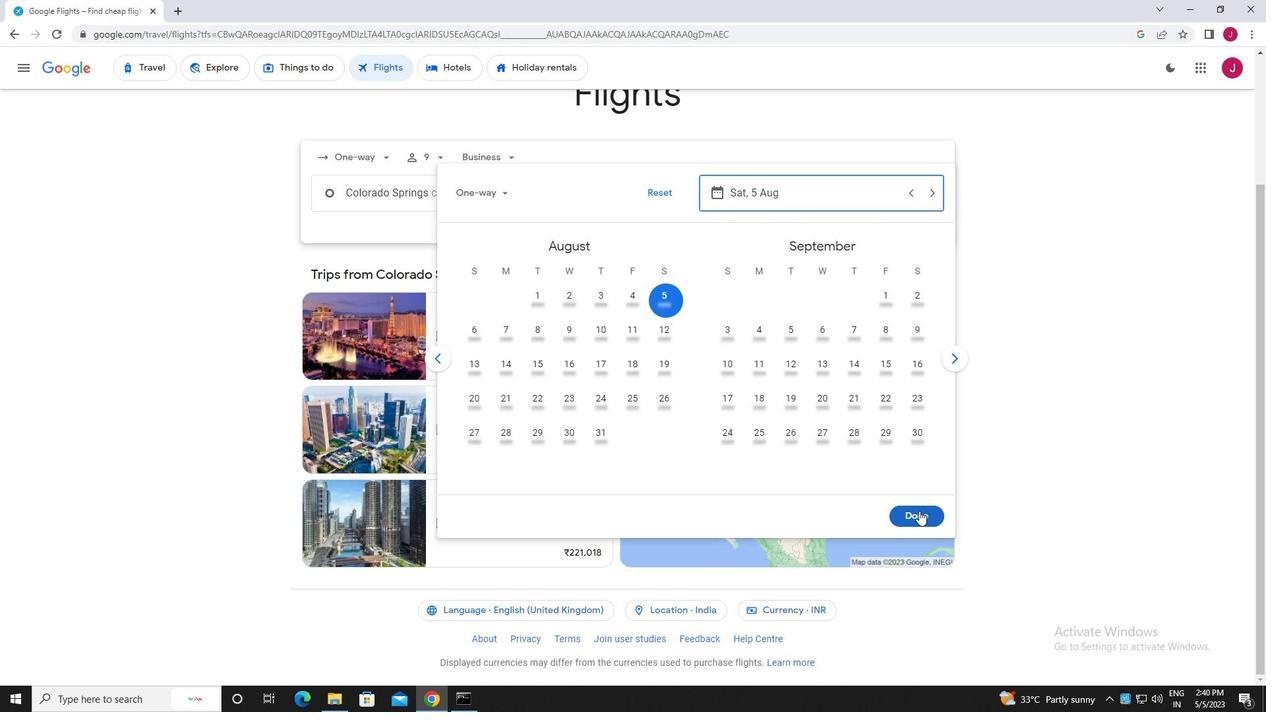 
Action: Mouse pressed left at (924, 517)
Screenshot: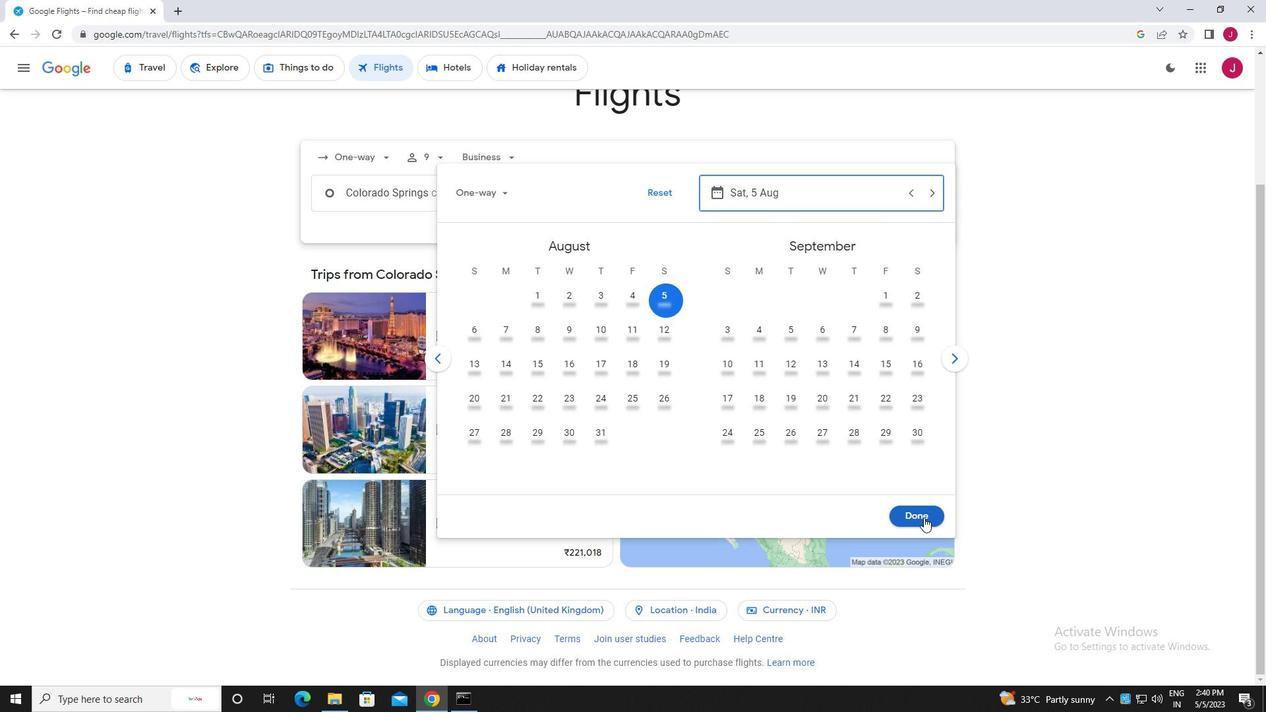 
Action: Mouse moved to (644, 243)
Screenshot: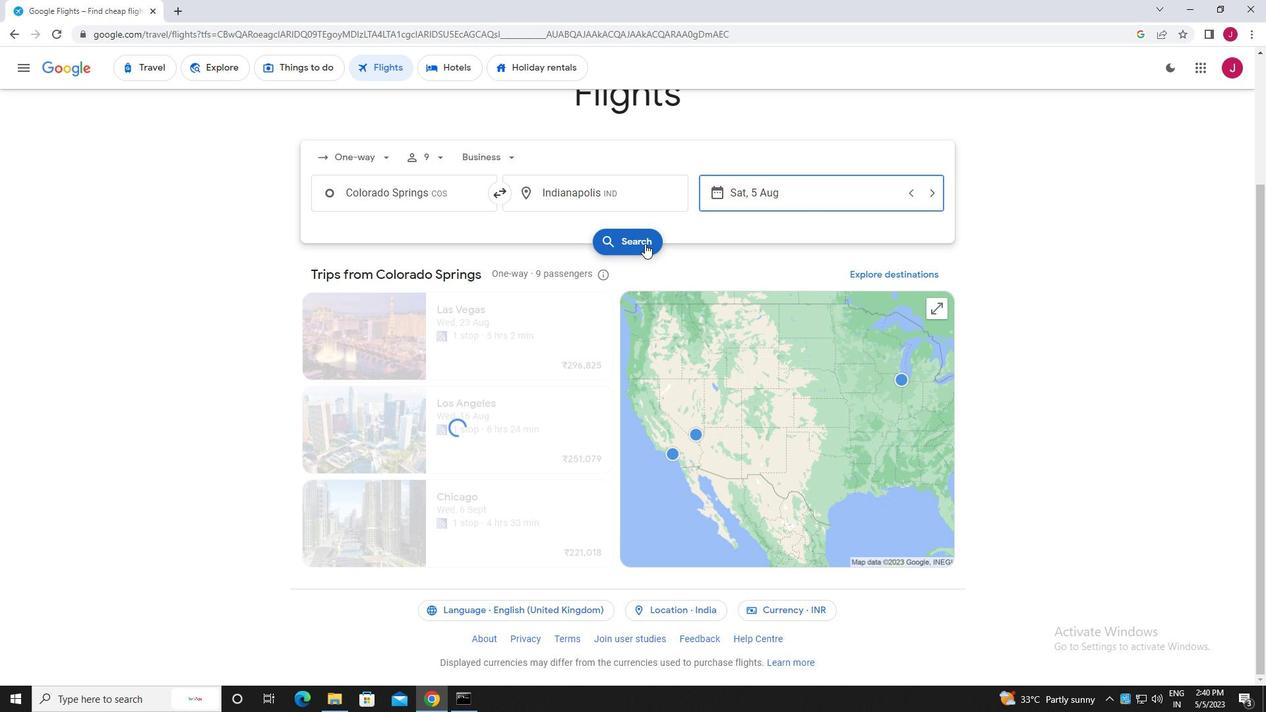 
Action: Mouse pressed left at (644, 243)
Screenshot: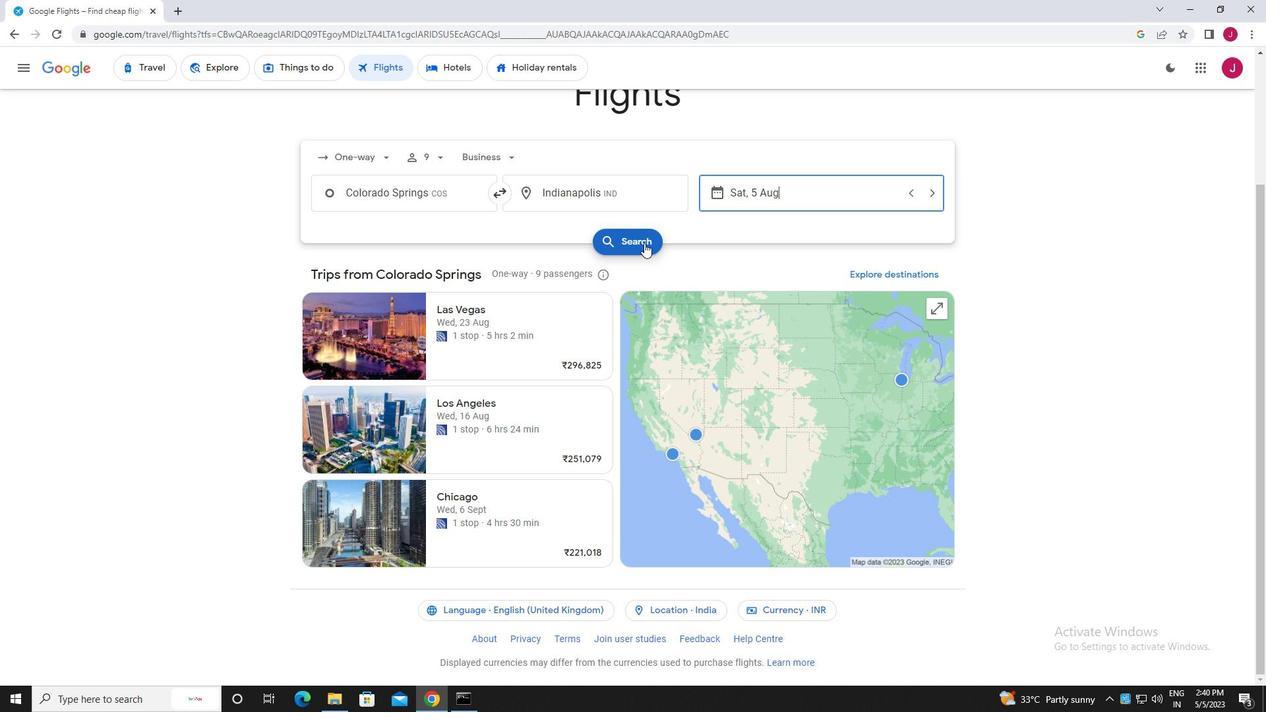
Action: Mouse moved to (350, 192)
Screenshot: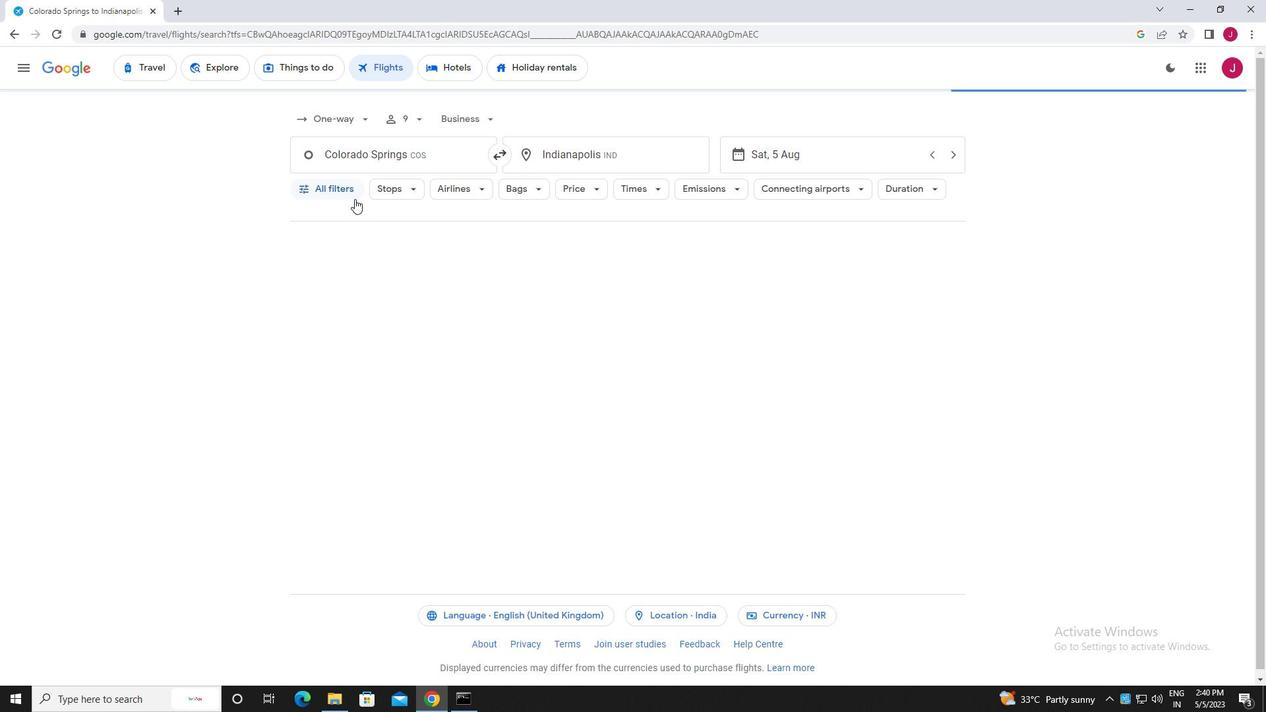 
Action: Mouse pressed left at (350, 192)
Screenshot: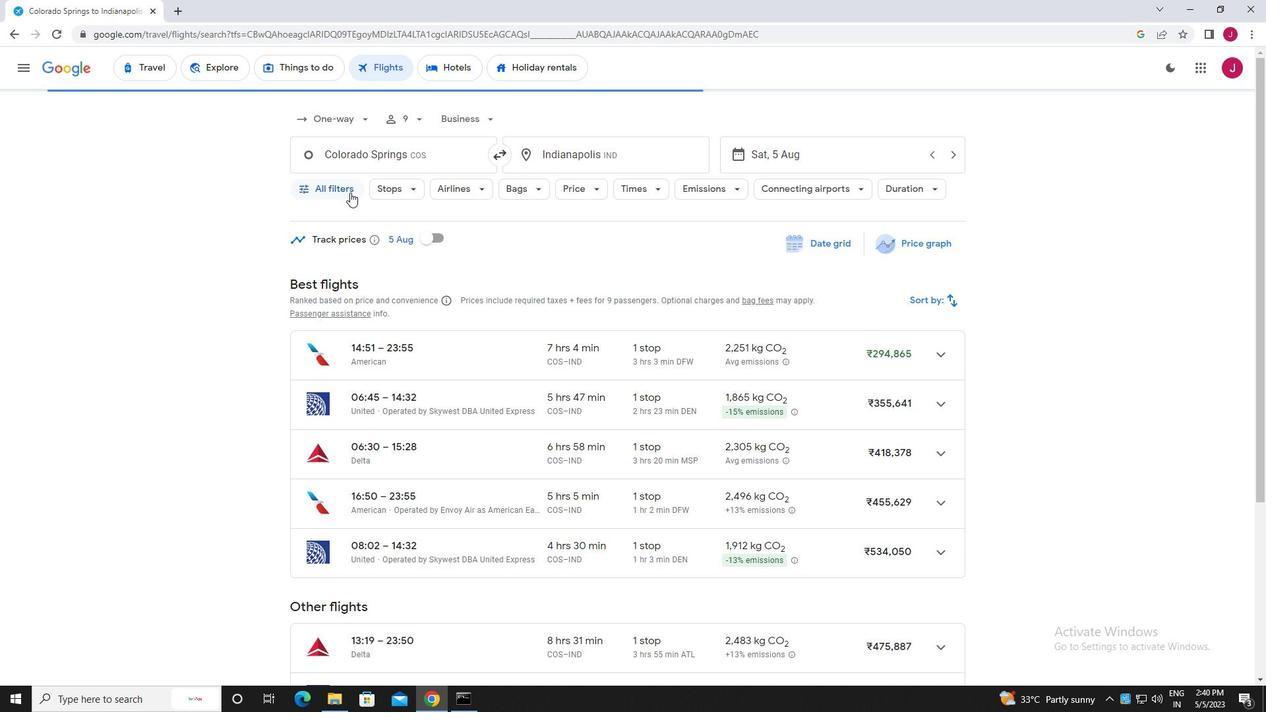 
Action: Mouse moved to (405, 265)
Screenshot: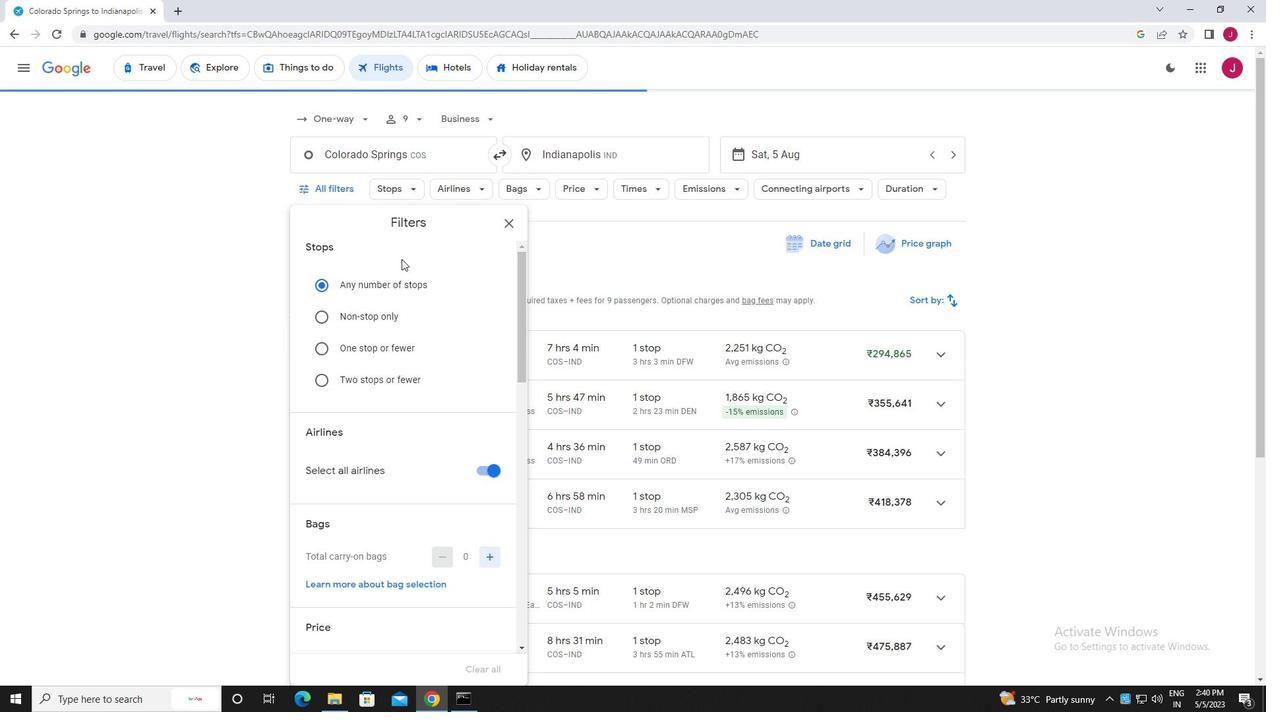 
Action: Mouse scrolled (405, 264) with delta (0, 0)
Screenshot: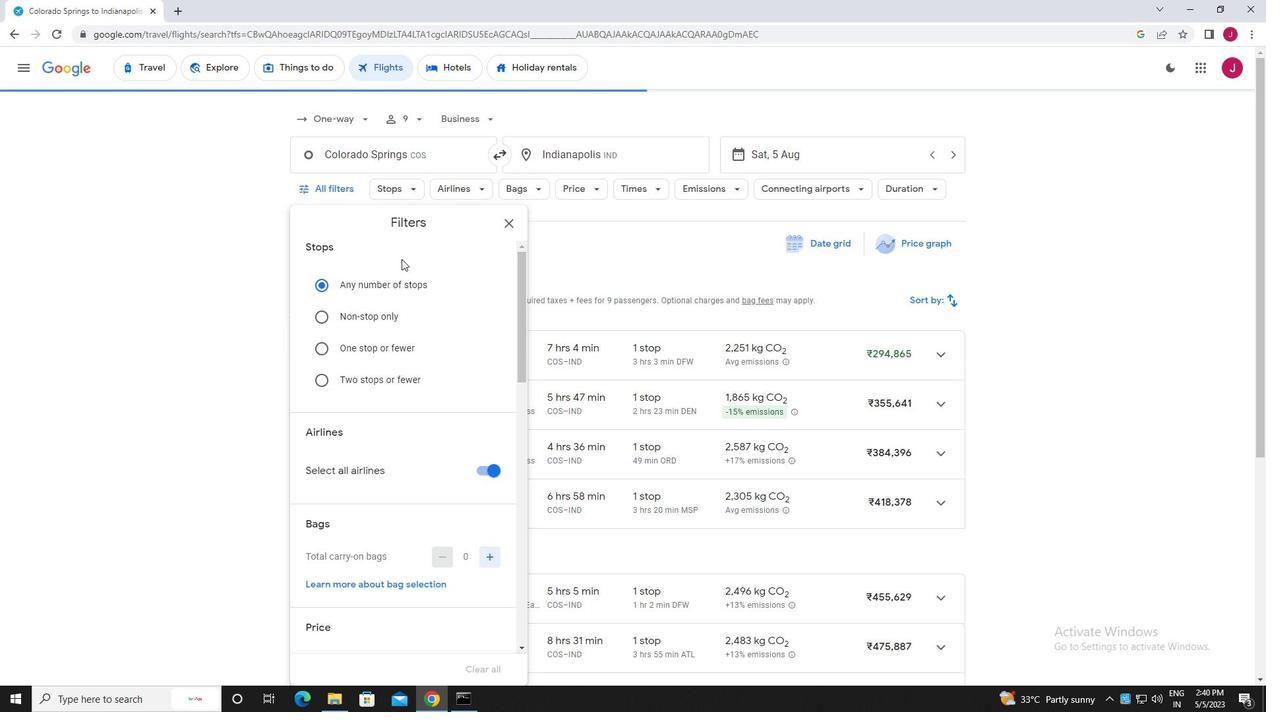 
Action: Mouse moved to (406, 269)
Screenshot: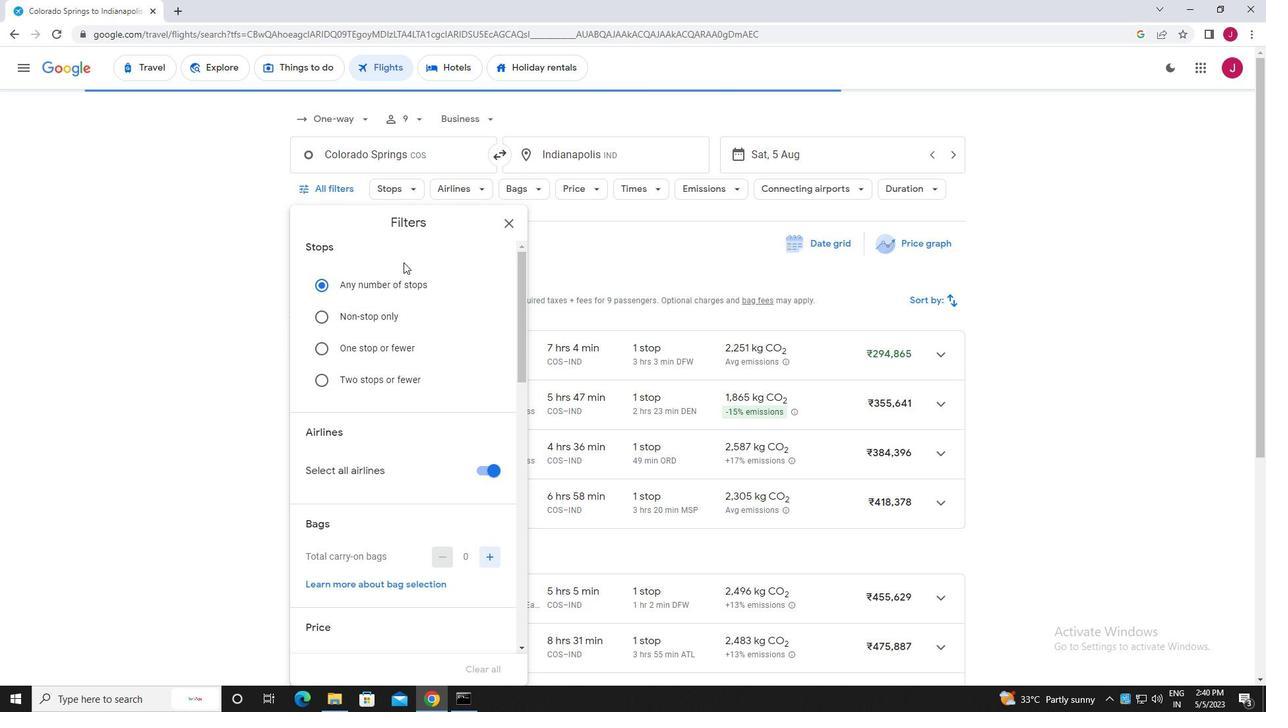 
Action: Mouse scrolled (406, 269) with delta (0, 0)
Screenshot: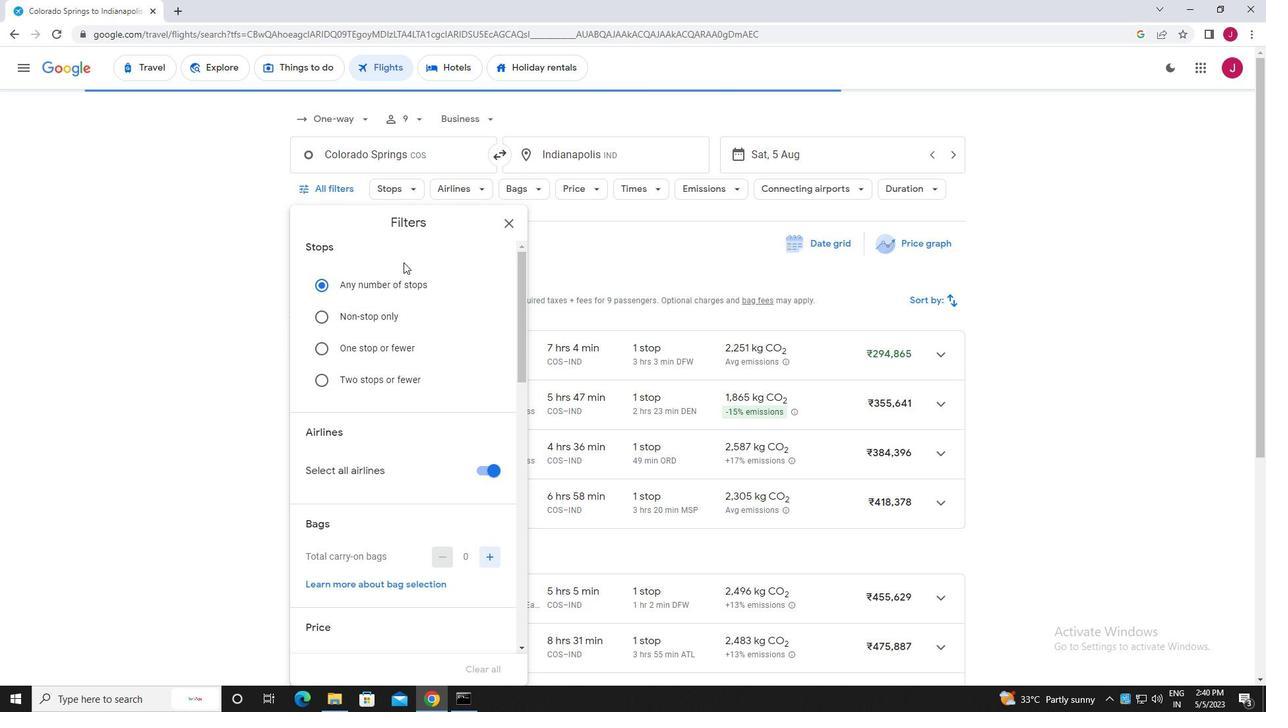 
Action: Mouse moved to (408, 271)
Screenshot: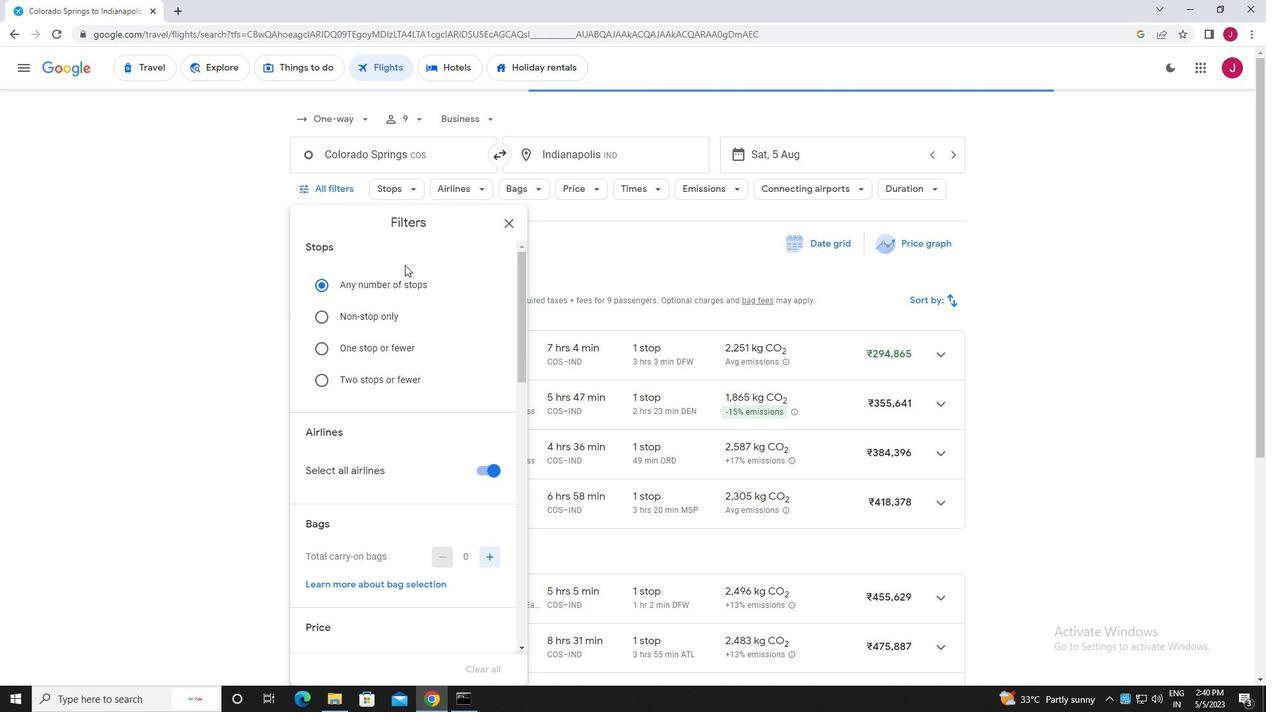 
Action: Mouse scrolled (408, 271) with delta (0, 0)
Screenshot: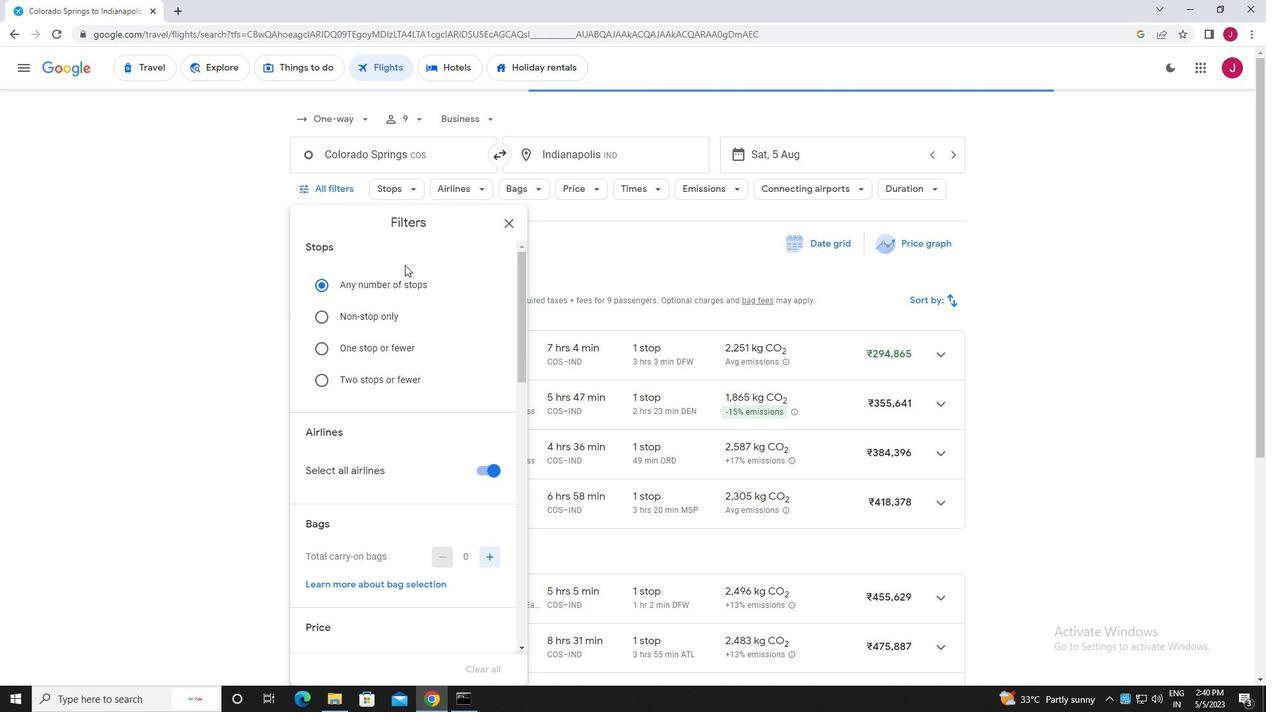 
Action: Mouse moved to (408, 273)
Screenshot: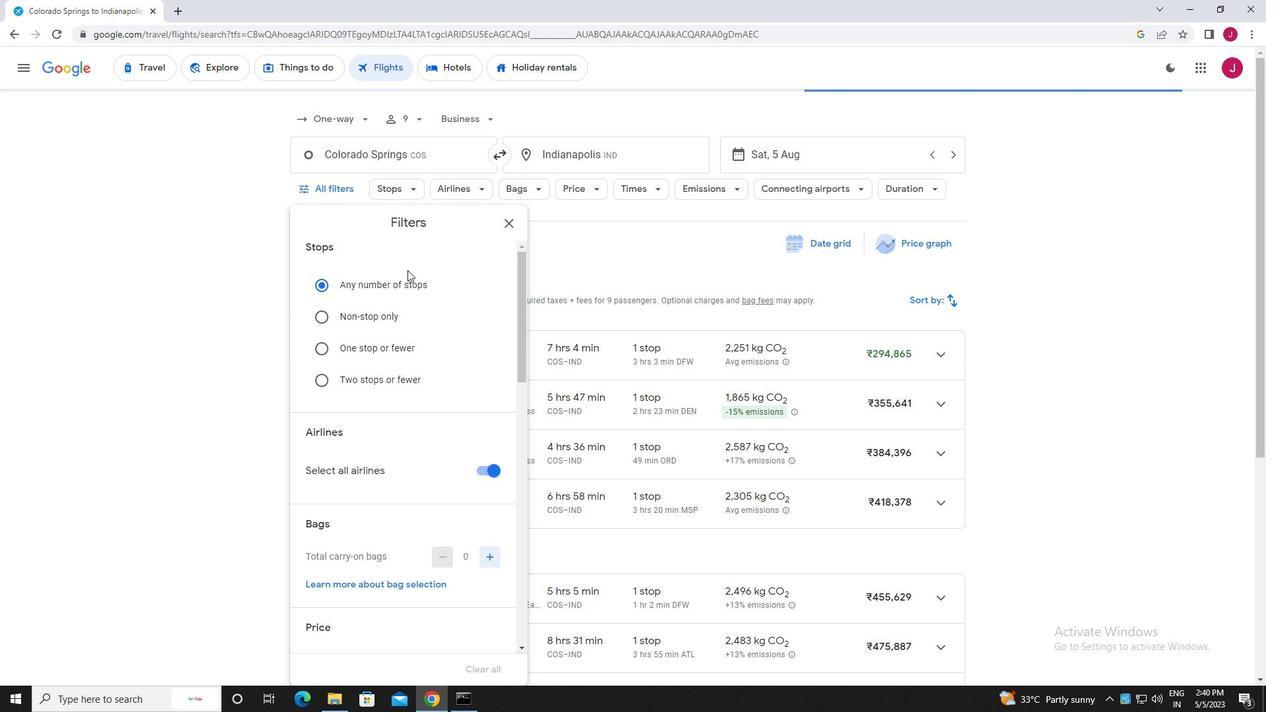 
Action: Mouse scrolled (408, 273) with delta (0, 0)
Screenshot: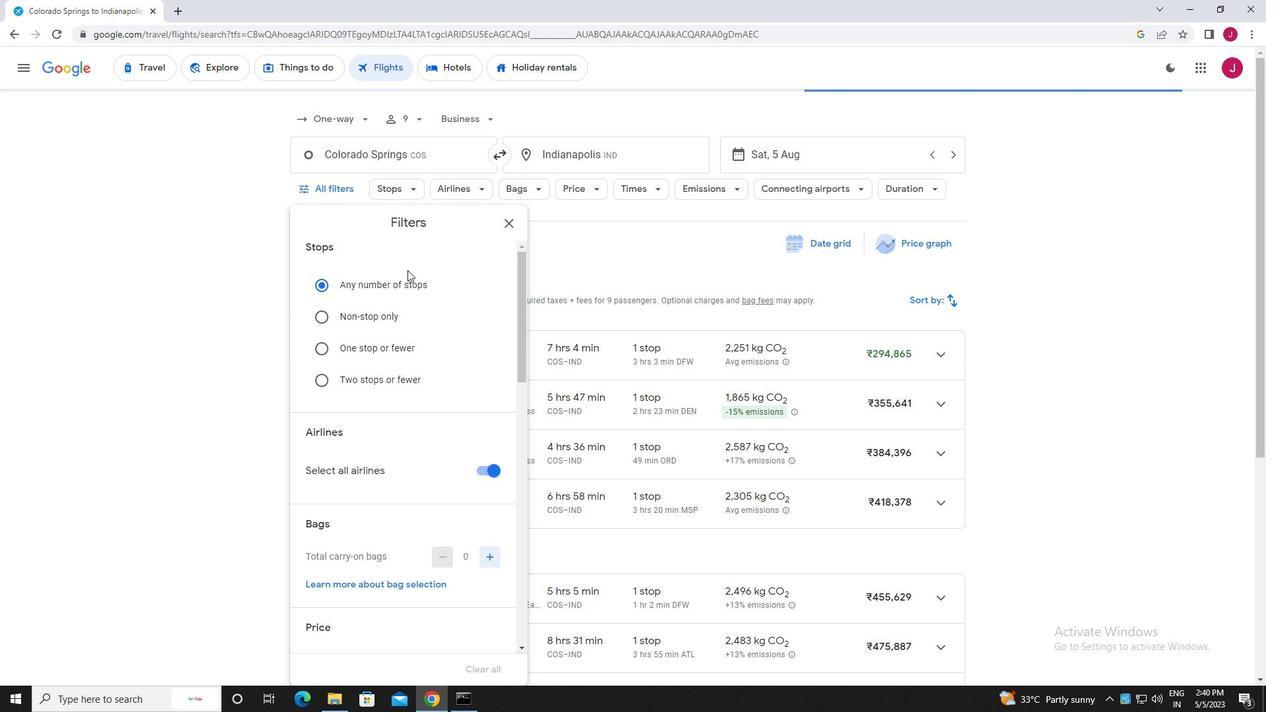 
Action: Mouse moved to (463, 300)
Screenshot: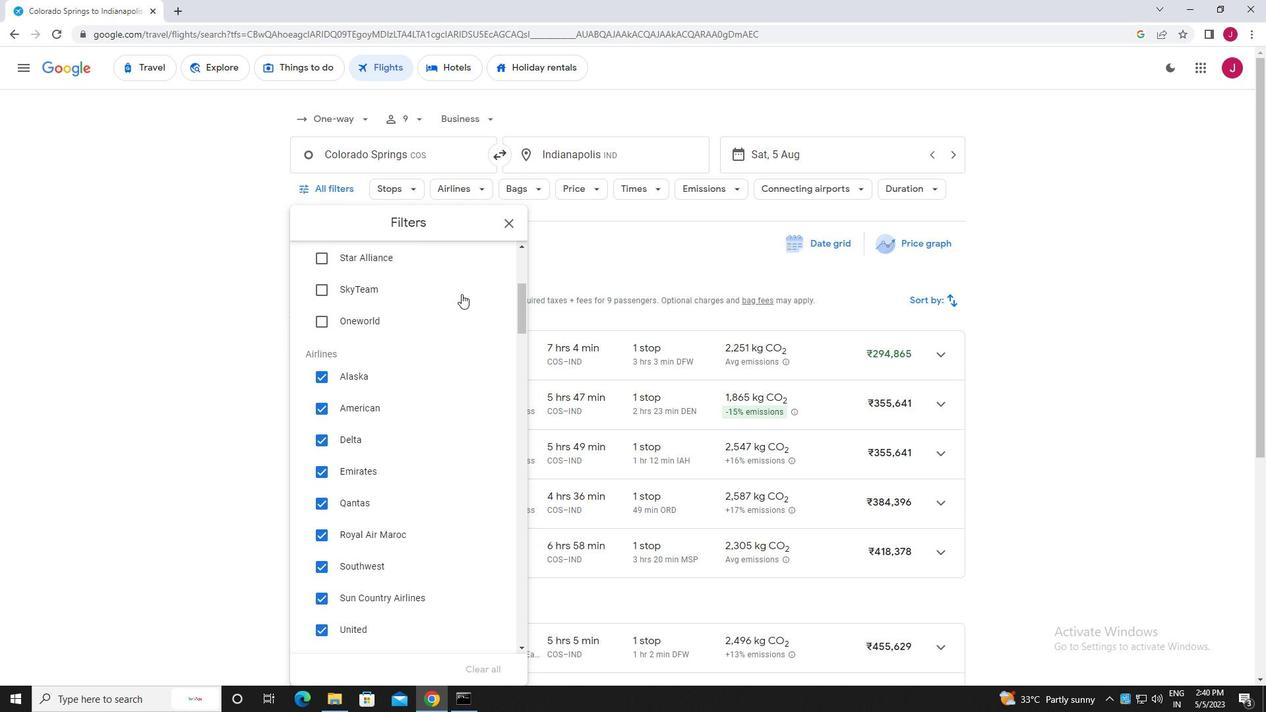 
Action: Mouse scrolled (463, 300) with delta (0, 0)
Screenshot: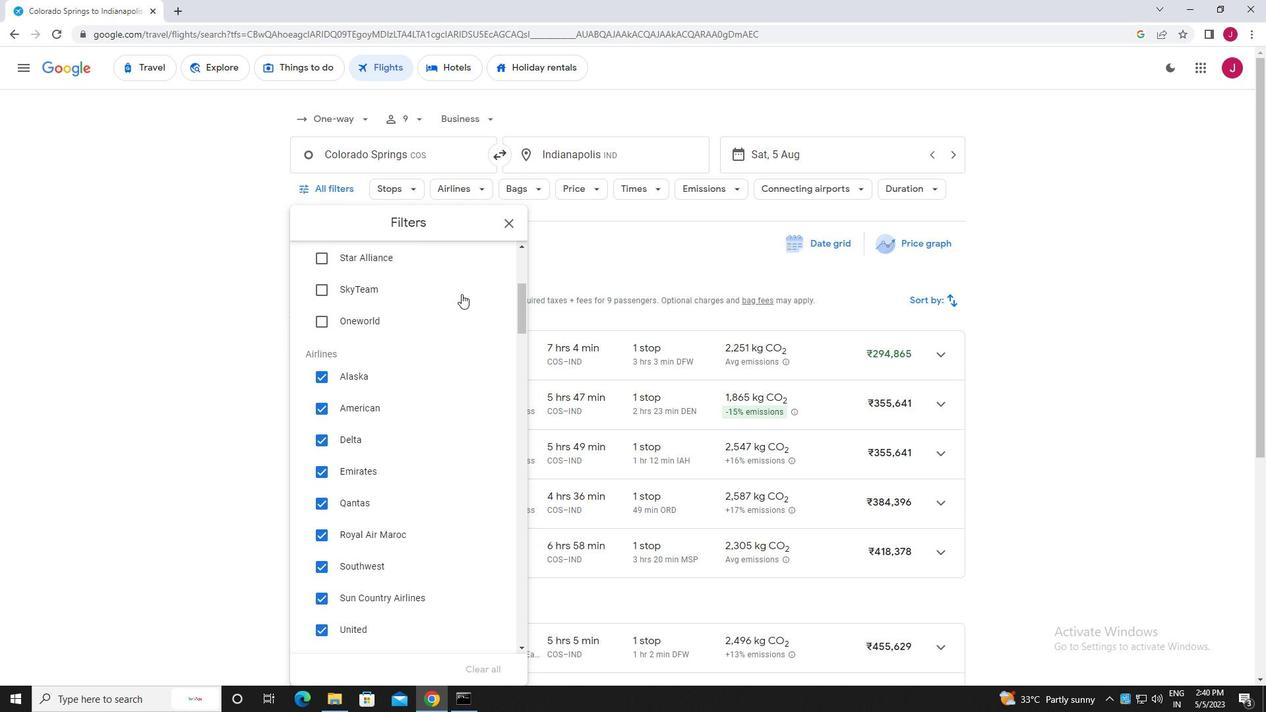 
Action: Mouse scrolled (463, 300) with delta (0, 0)
Screenshot: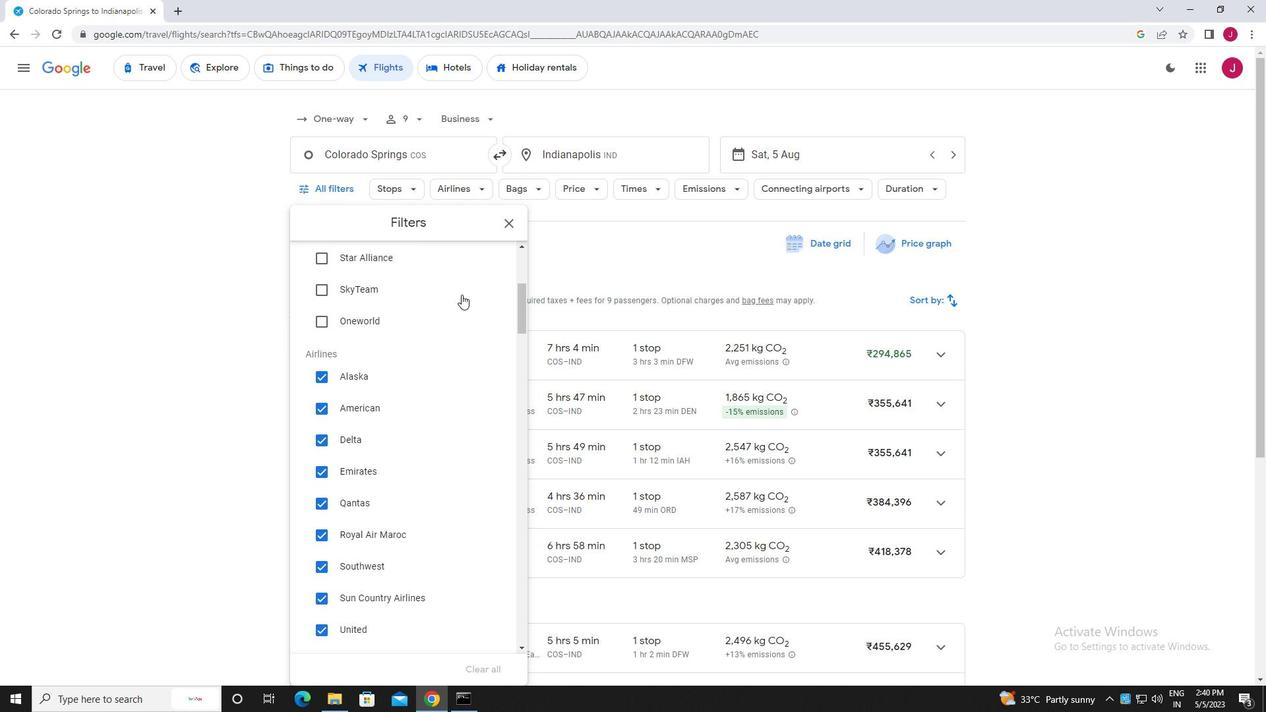 
Action: Mouse moved to (486, 337)
Screenshot: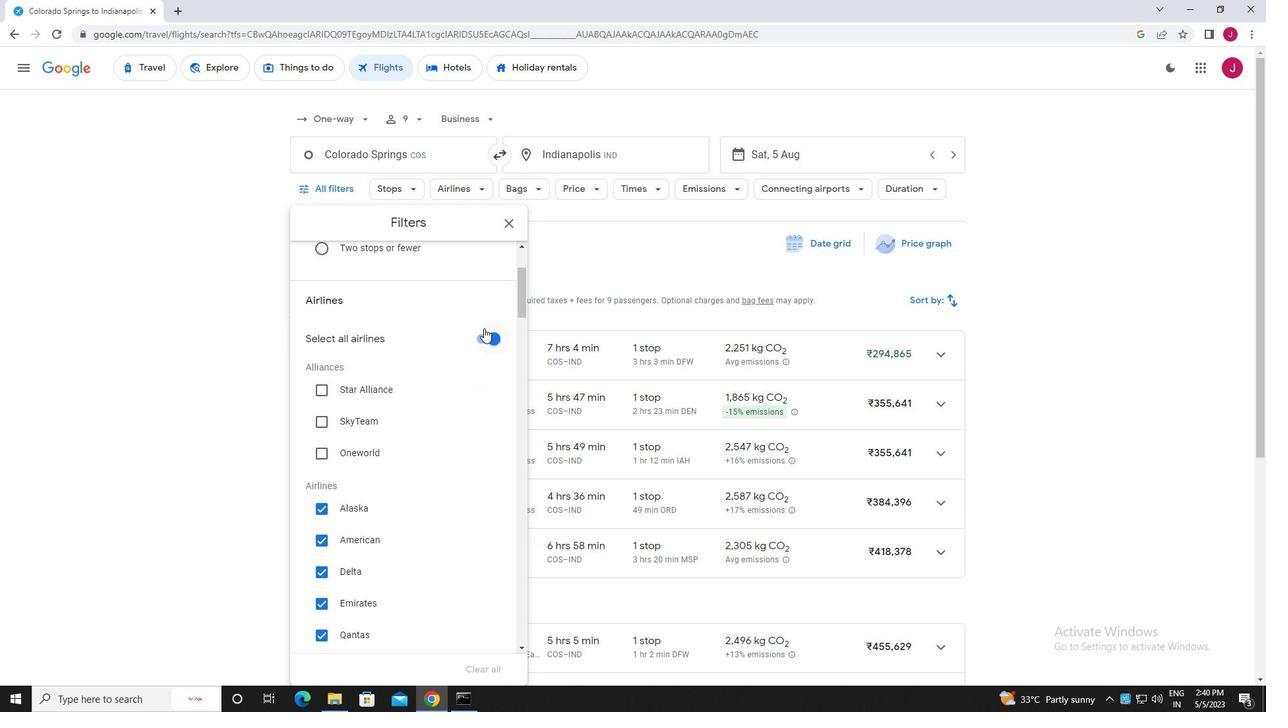 
Action: Mouse pressed left at (486, 337)
Screenshot: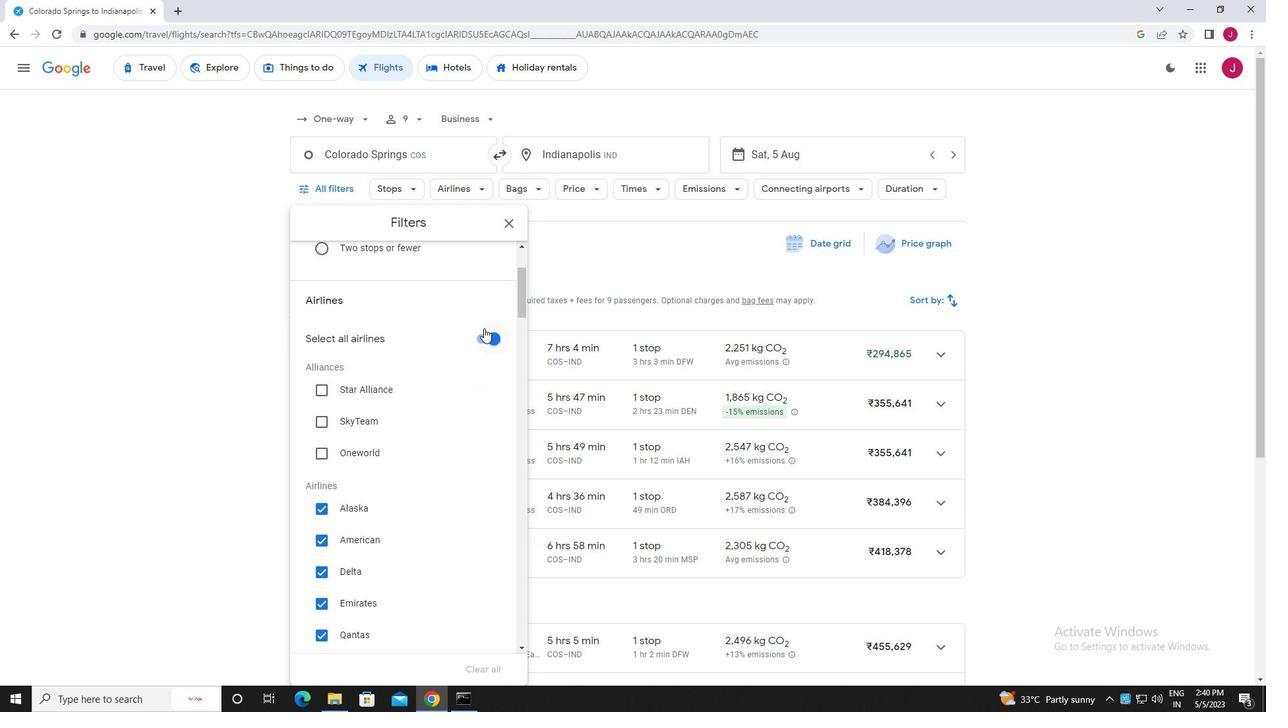 
Action: Mouse moved to (423, 337)
Screenshot: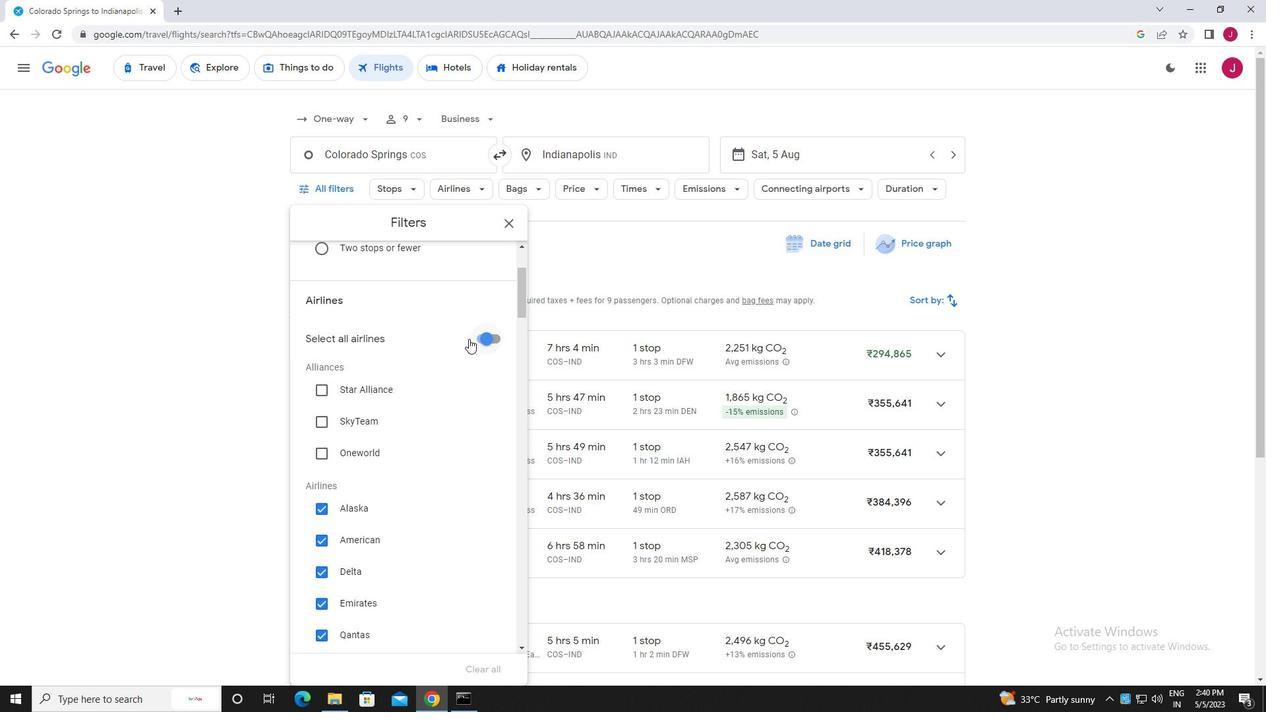 
Action: Mouse scrolled (423, 337) with delta (0, 0)
Screenshot: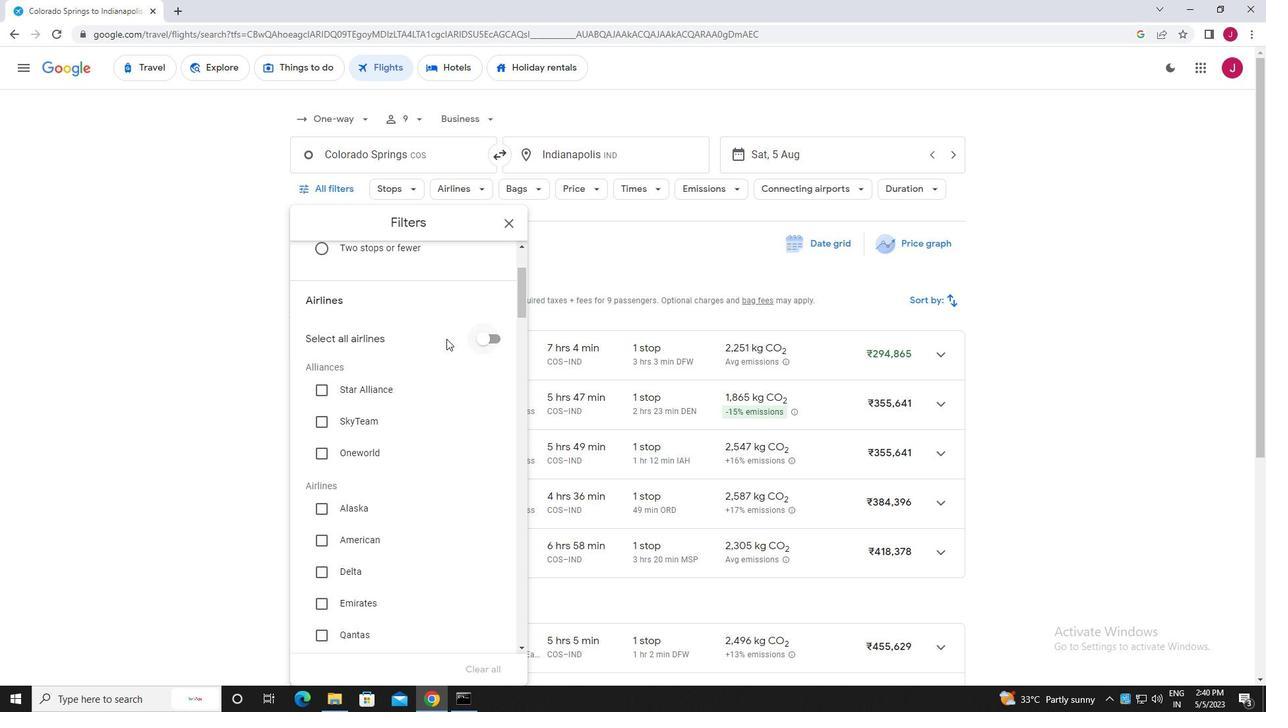 
Action: Mouse scrolled (423, 337) with delta (0, 0)
Screenshot: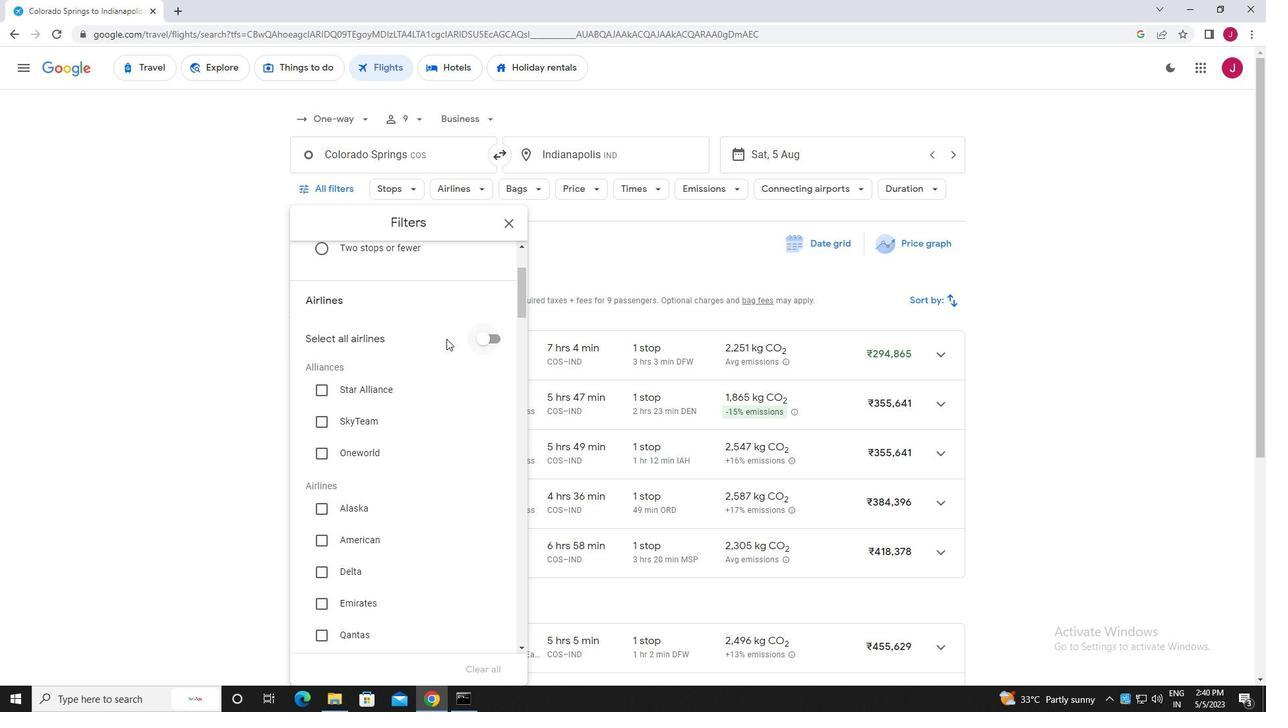 
Action: Mouse scrolled (423, 337) with delta (0, 0)
Screenshot: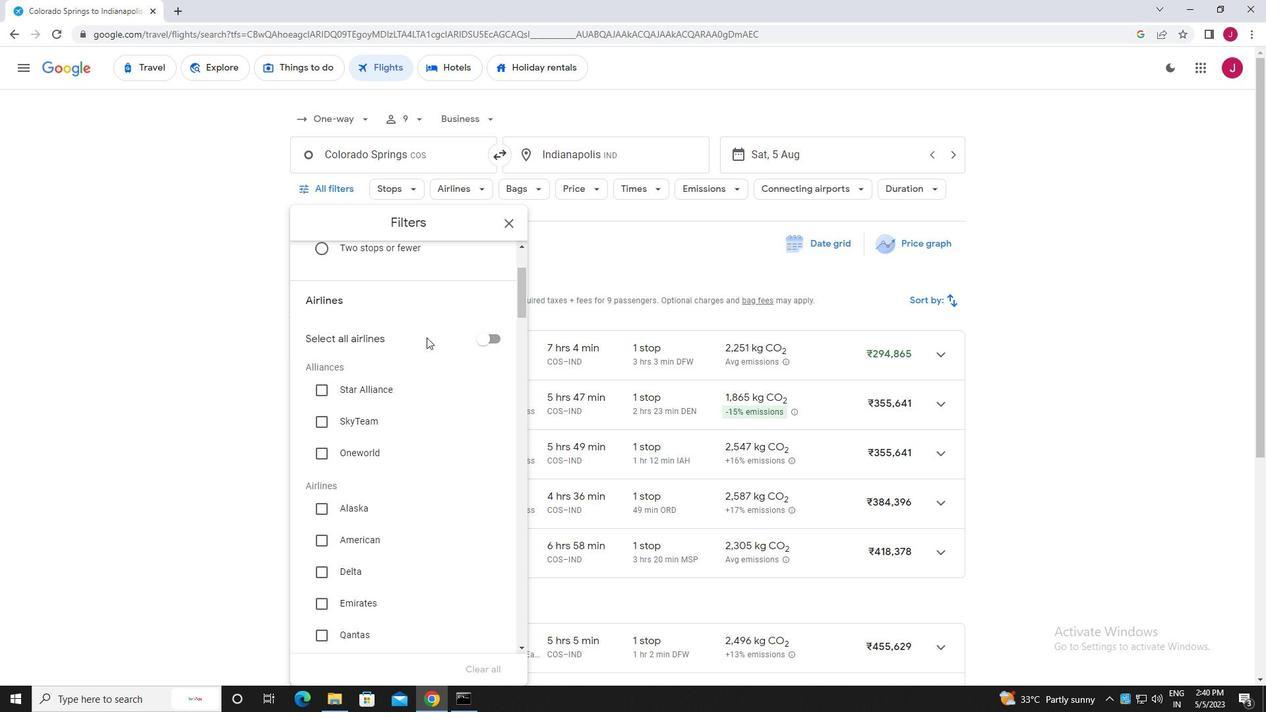 
Action: Mouse moved to (322, 343)
Screenshot: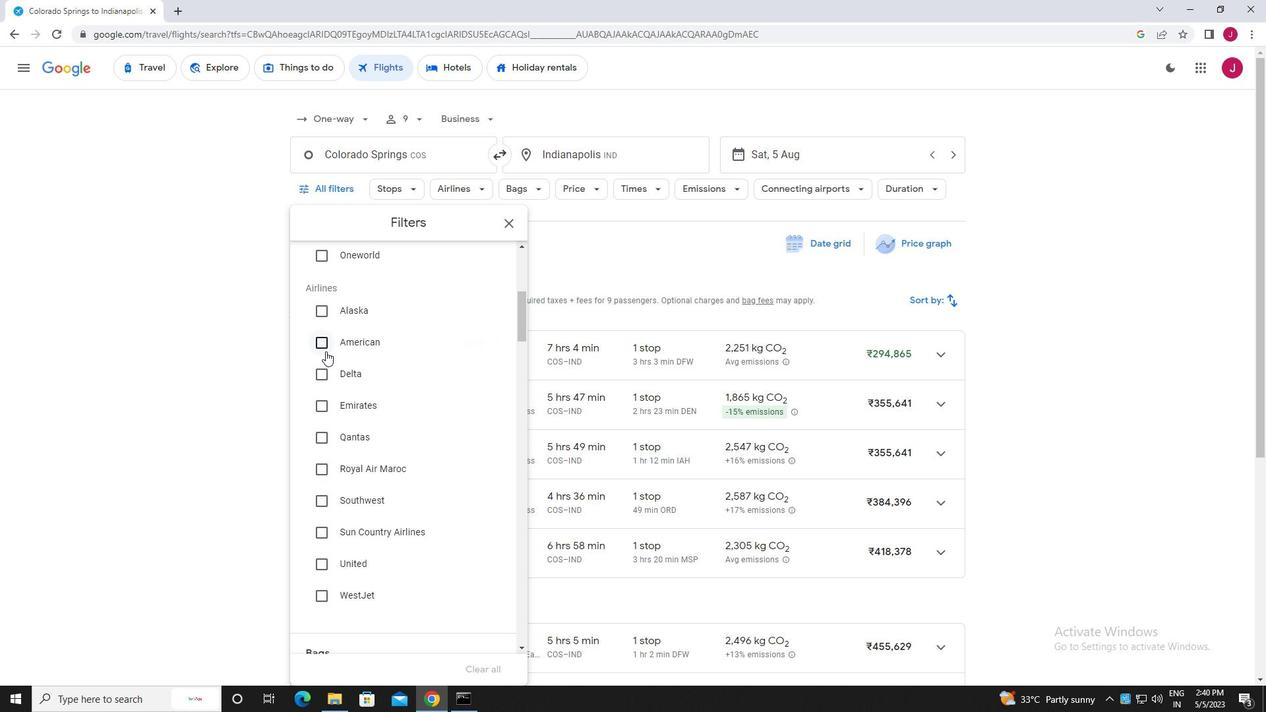 
Action: Mouse pressed left at (322, 343)
Screenshot: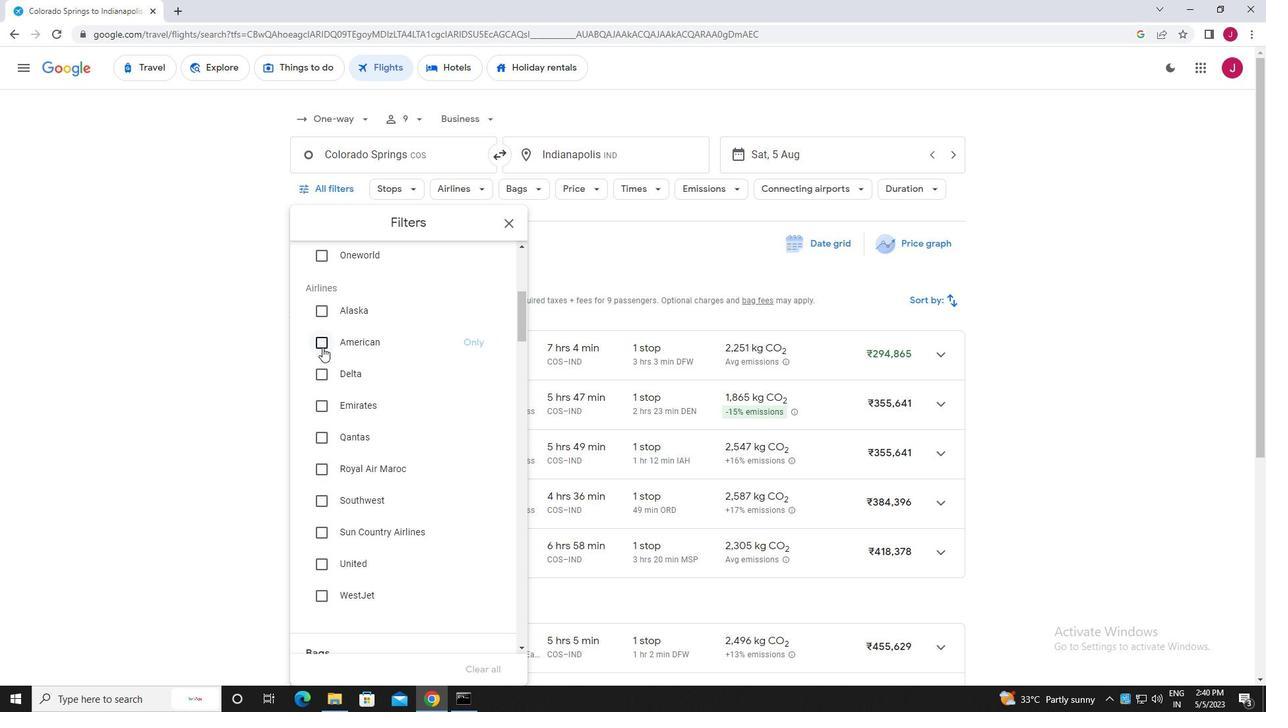 
Action: Mouse moved to (390, 364)
Screenshot: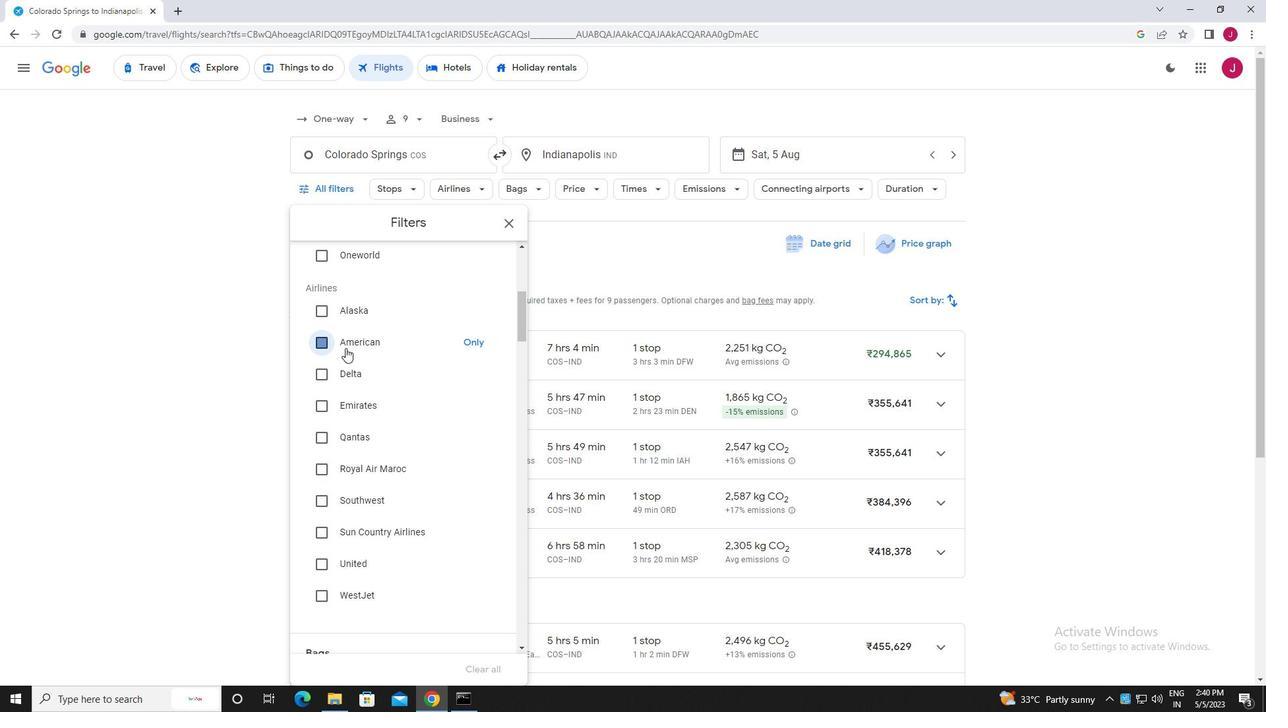 
Action: Mouse scrolled (390, 363) with delta (0, 0)
Screenshot: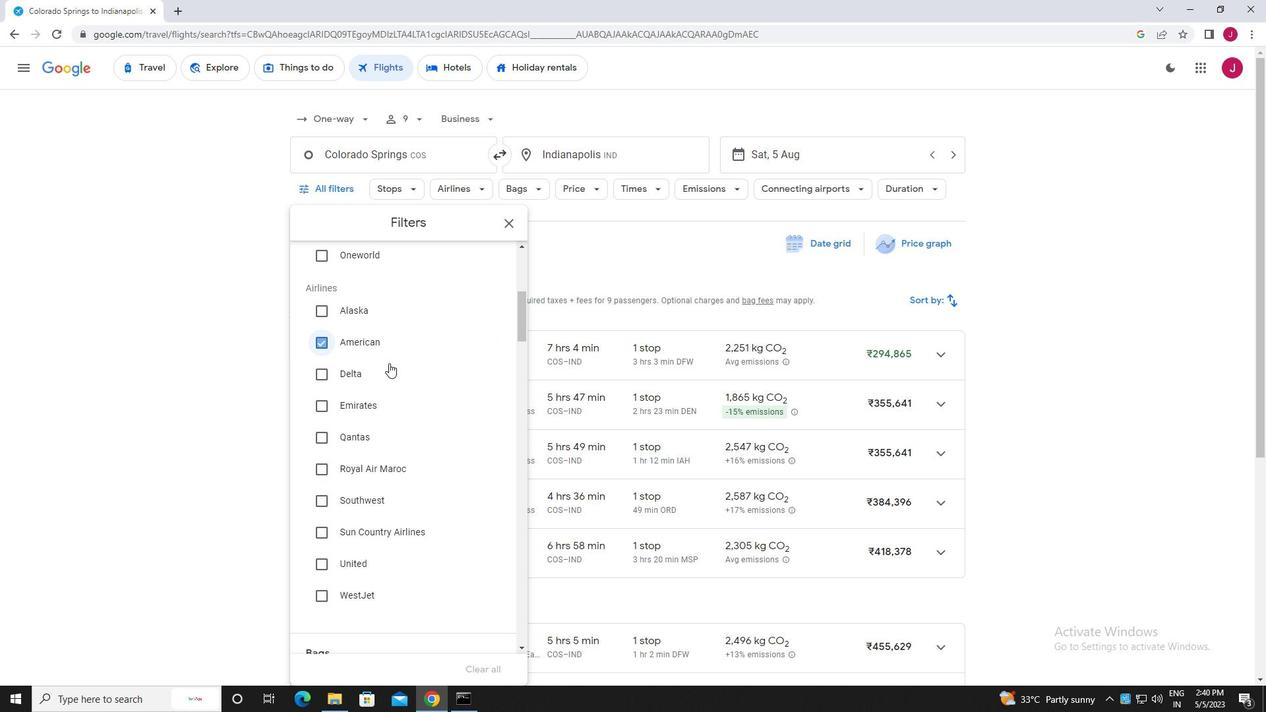 
Action: Mouse scrolled (390, 363) with delta (0, 0)
Screenshot: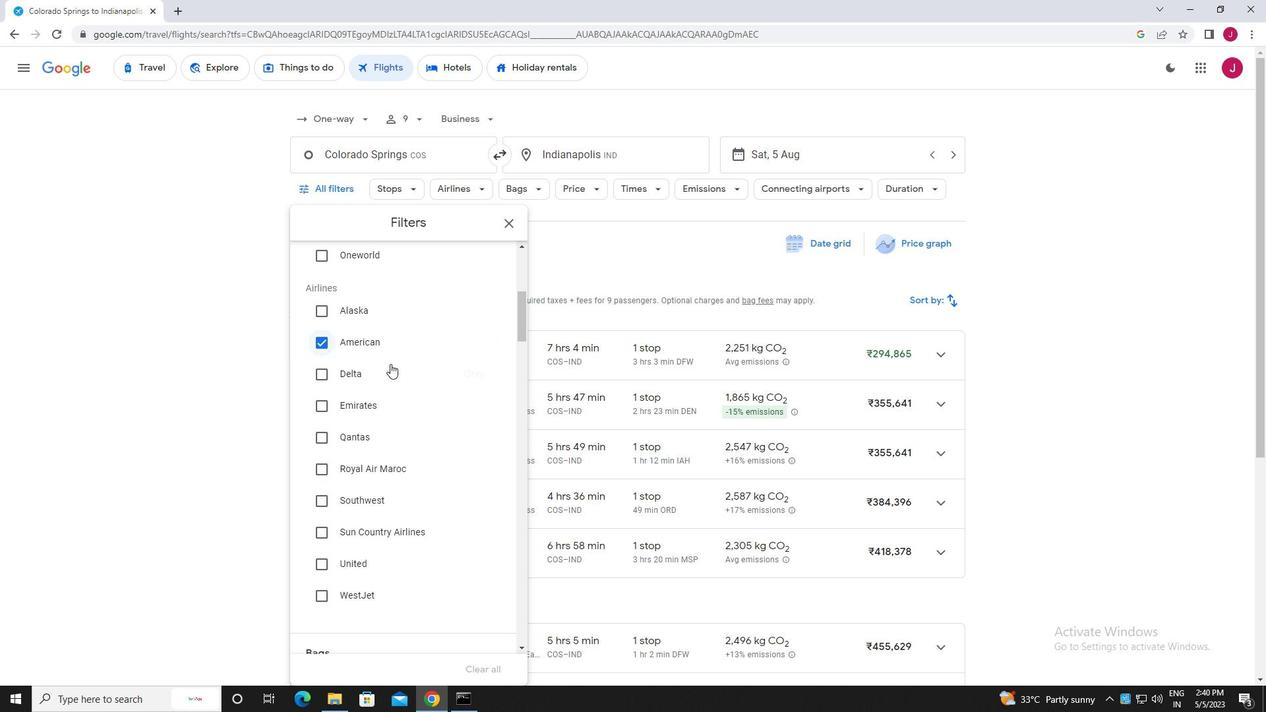 
Action: Mouse scrolled (390, 363) with delta (0, 0)
Screenshot: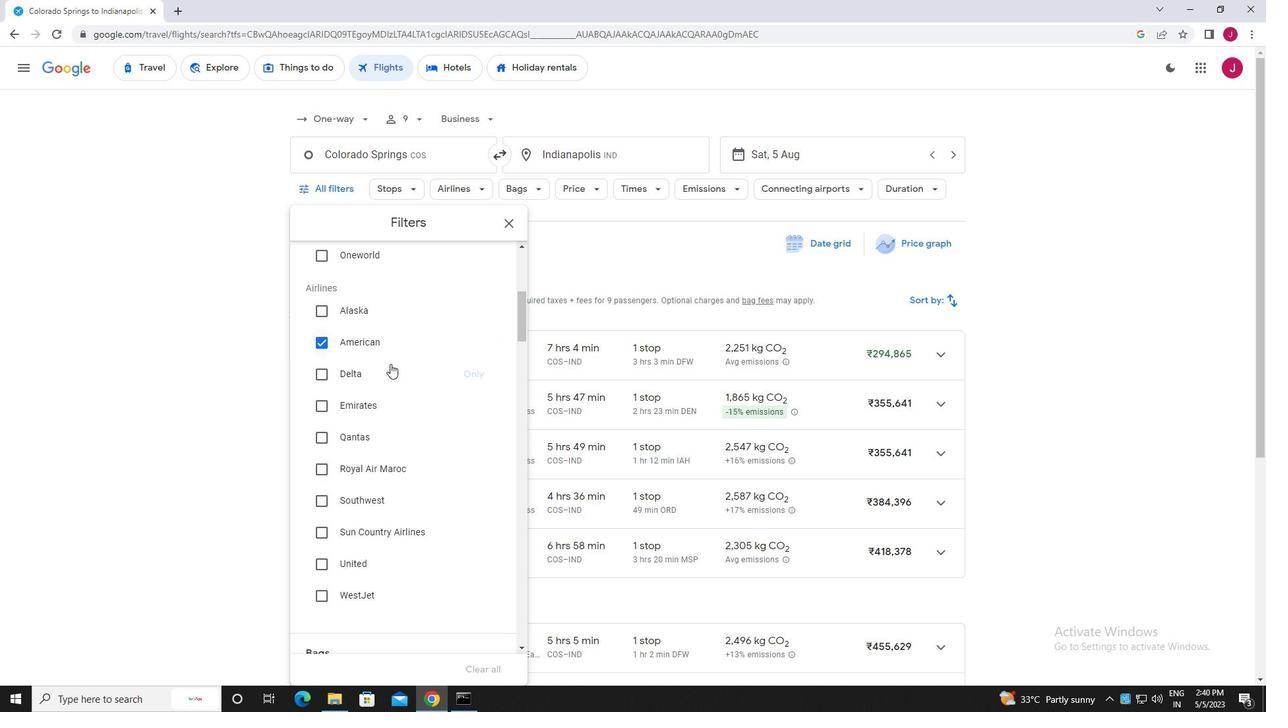 
Action: Mouse scrolled (390, 363) with delta (0, 0)
Screenshot: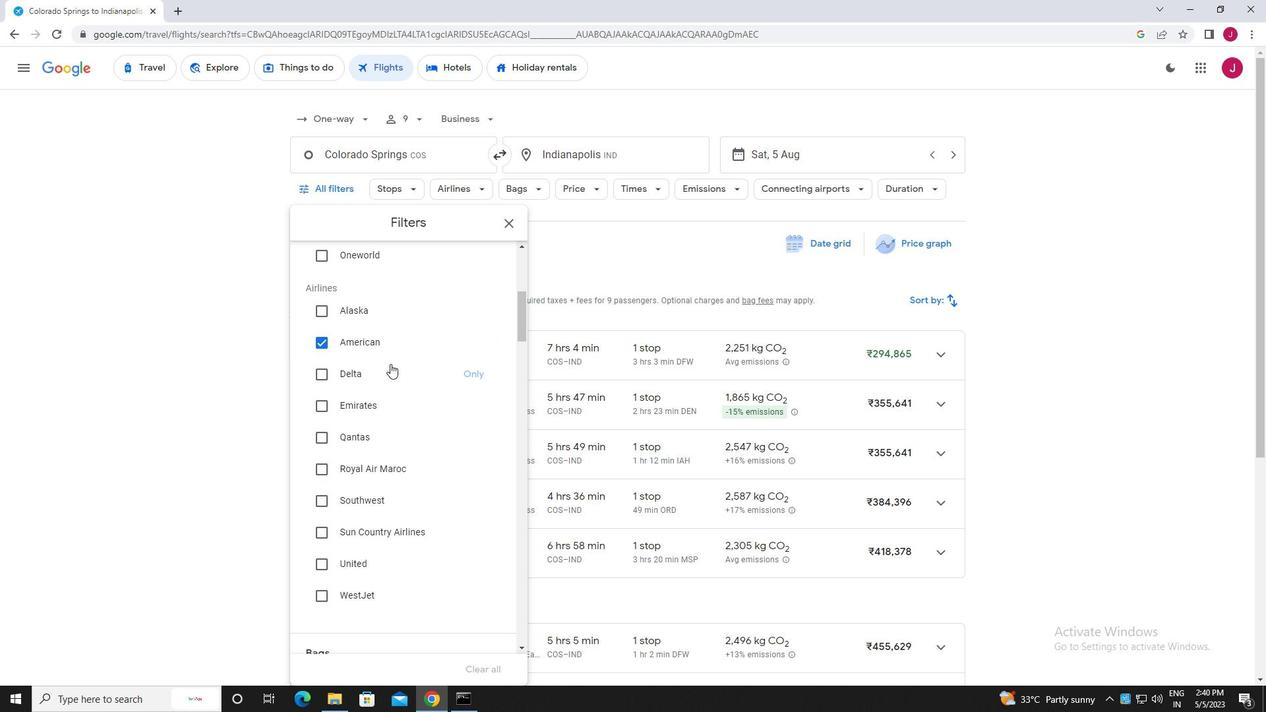 
Action: Mouse scrolled (390, 363) with delta (0, 0)
Screenshot: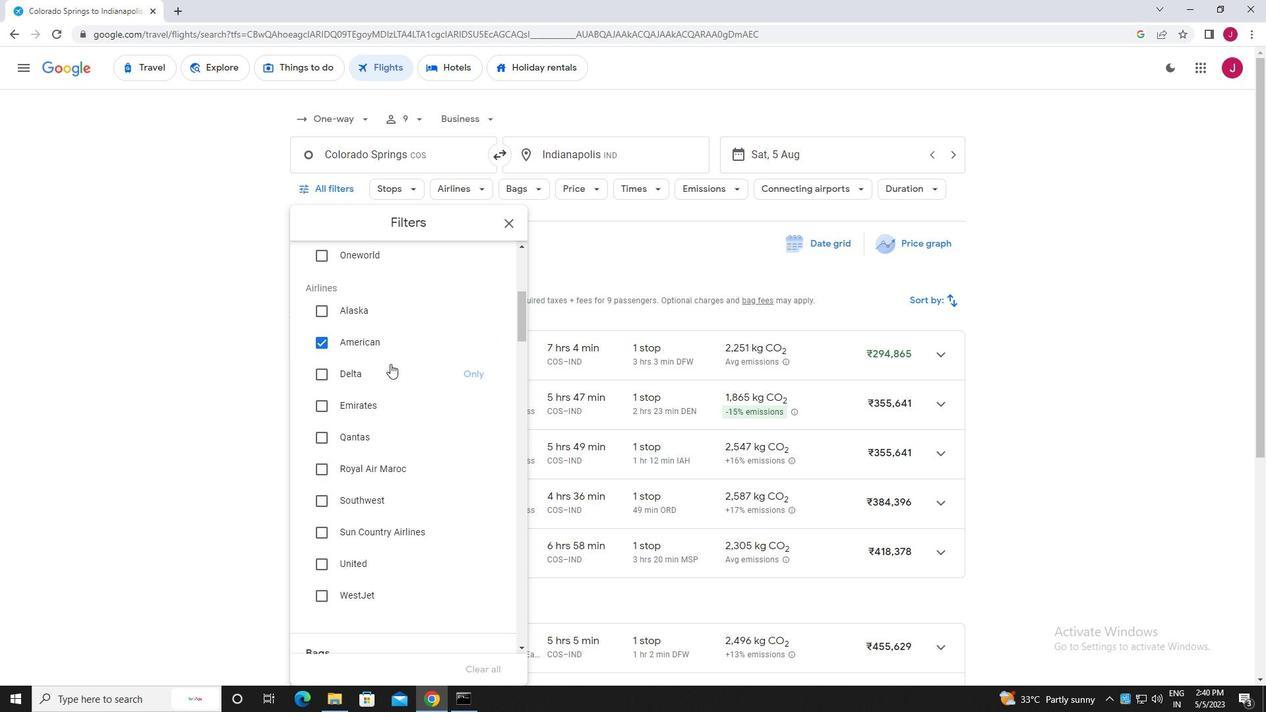 
Action: Mouse scrolled (390, 363) with delta (0, 0)
Screenshot: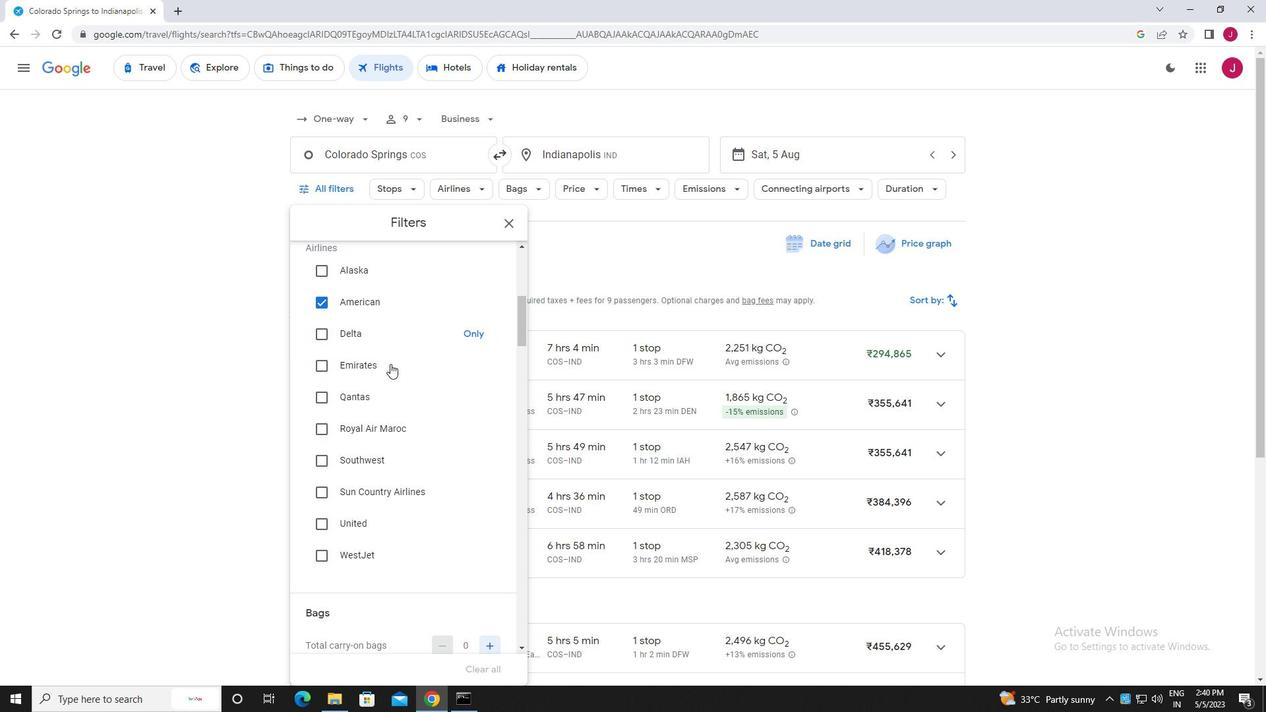 
Action: Mouse moved to (489, 322)
Screenshot: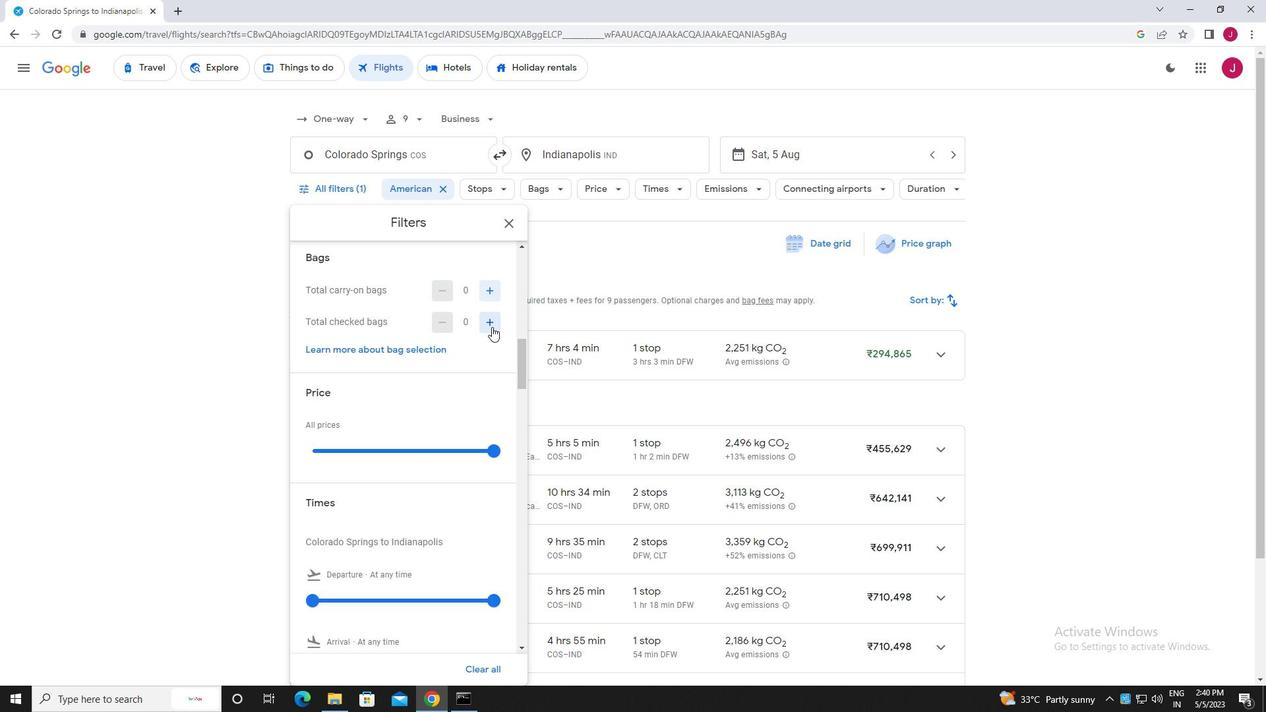 
Action: Mouse pressed left at (489, 322)
Screenshot: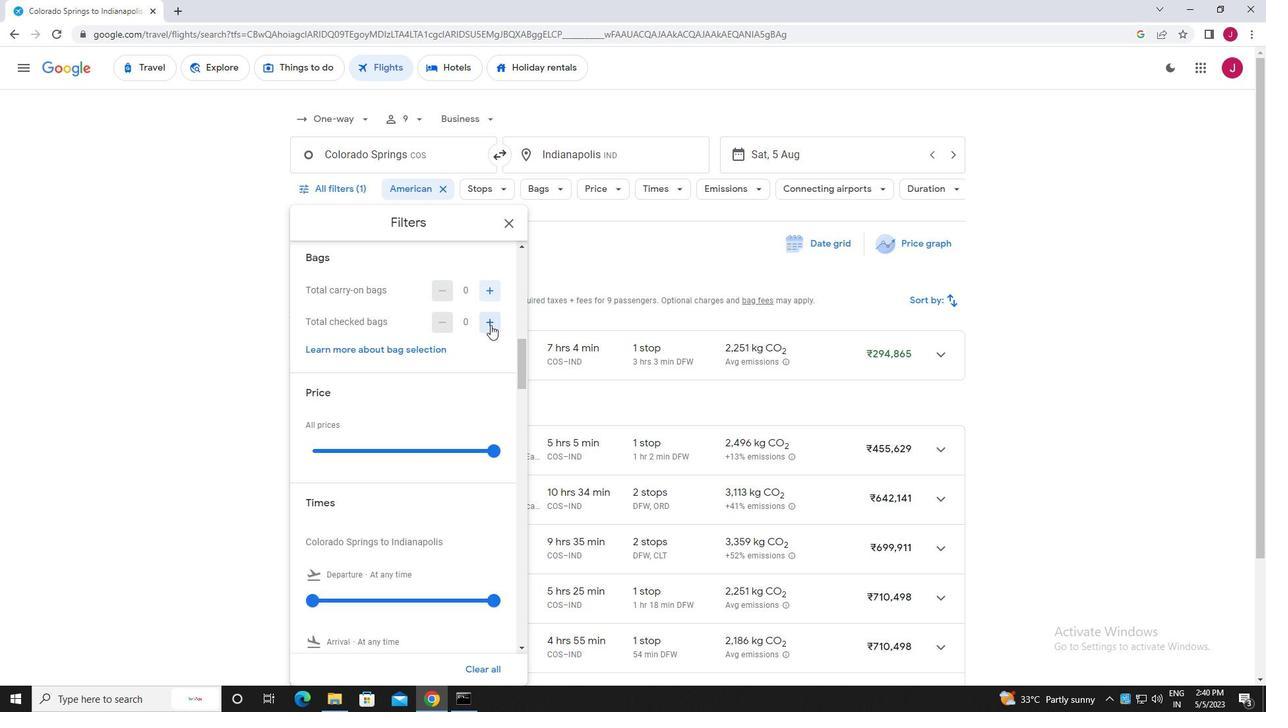 
Action: Mouse pressed left at (489, 322)
Screenshot: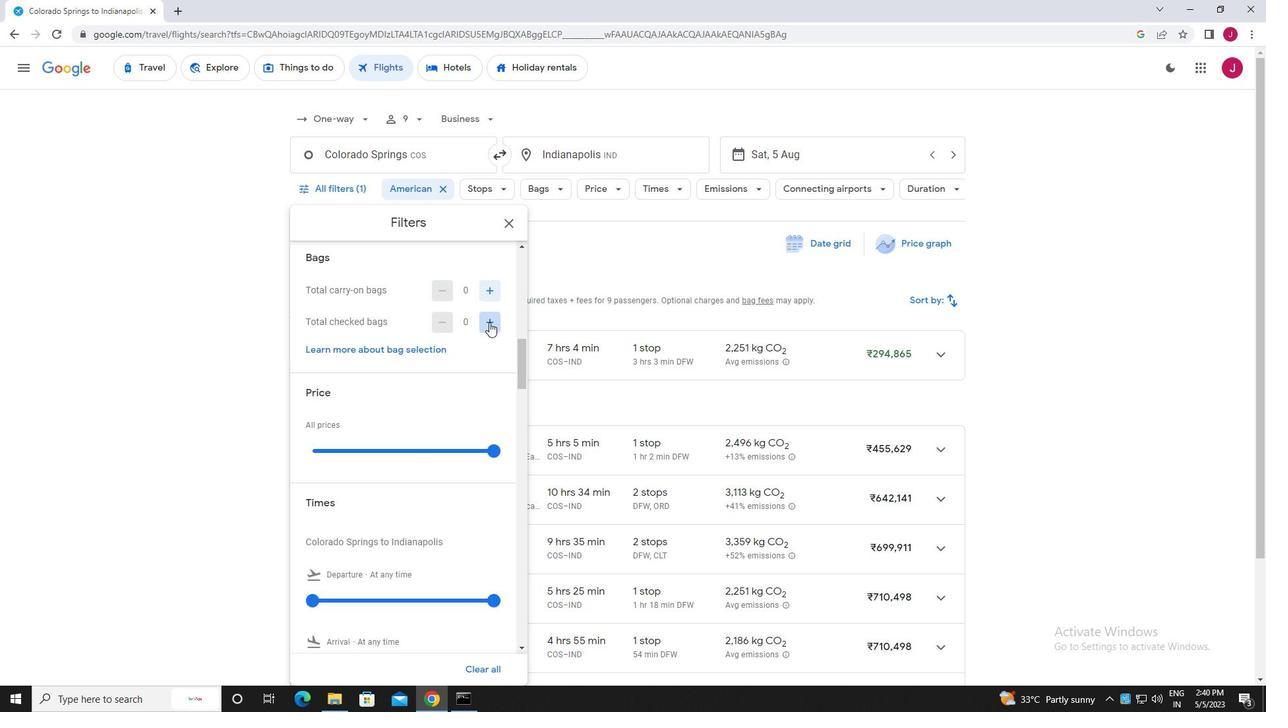 
Action: Mouse pressed left at (489, 322)
Screenshot: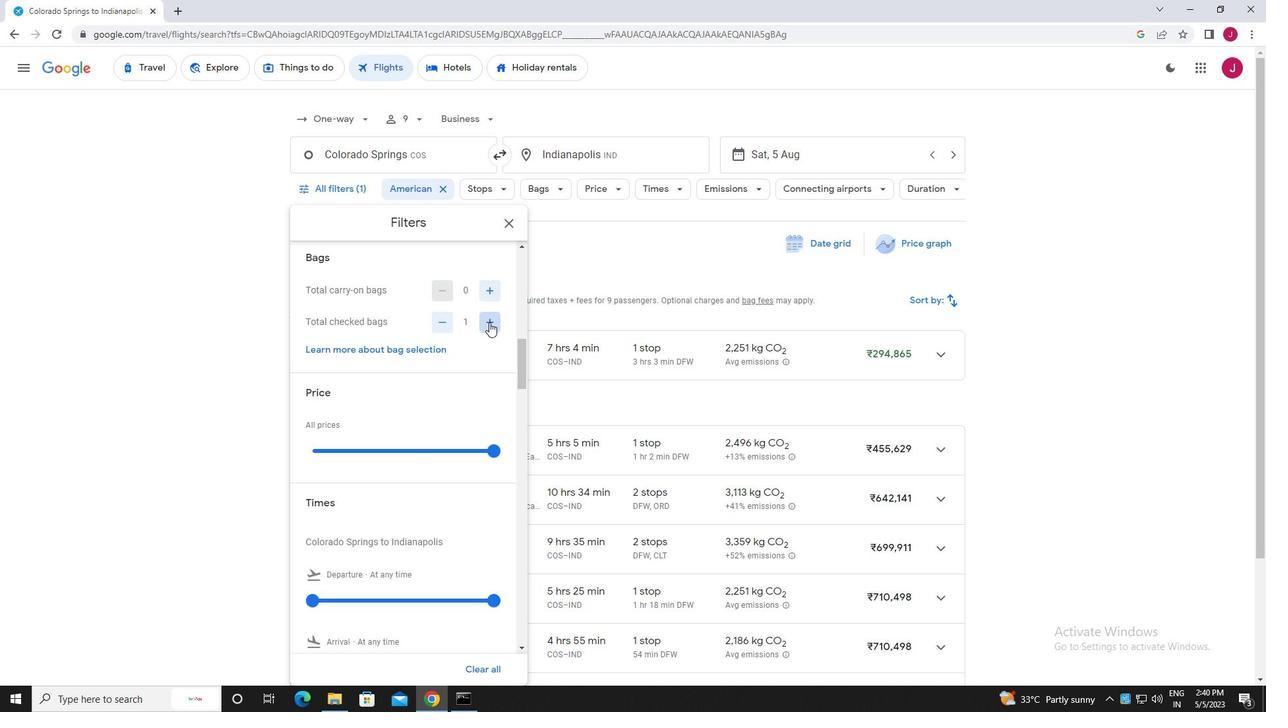 
Action: Mouse pressed left at (489, 322)
Screenshot: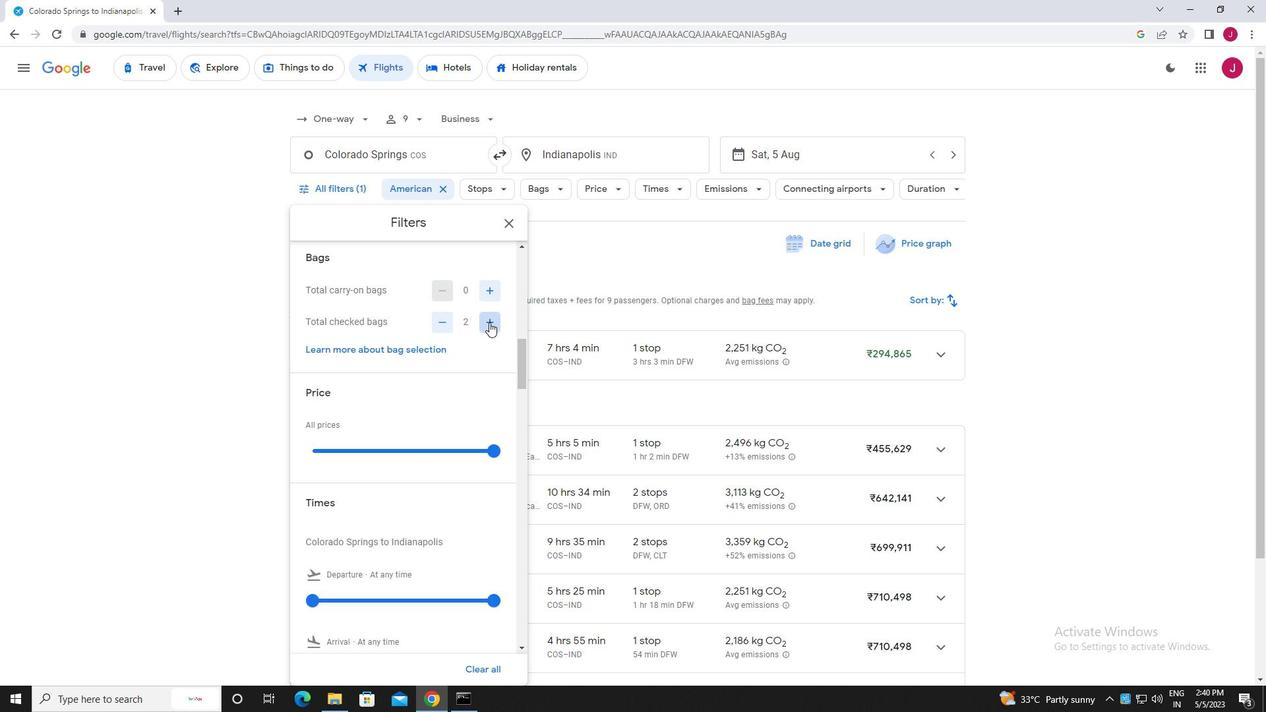 
Action: Mouse pressed left at (489, 322)
Screenshot: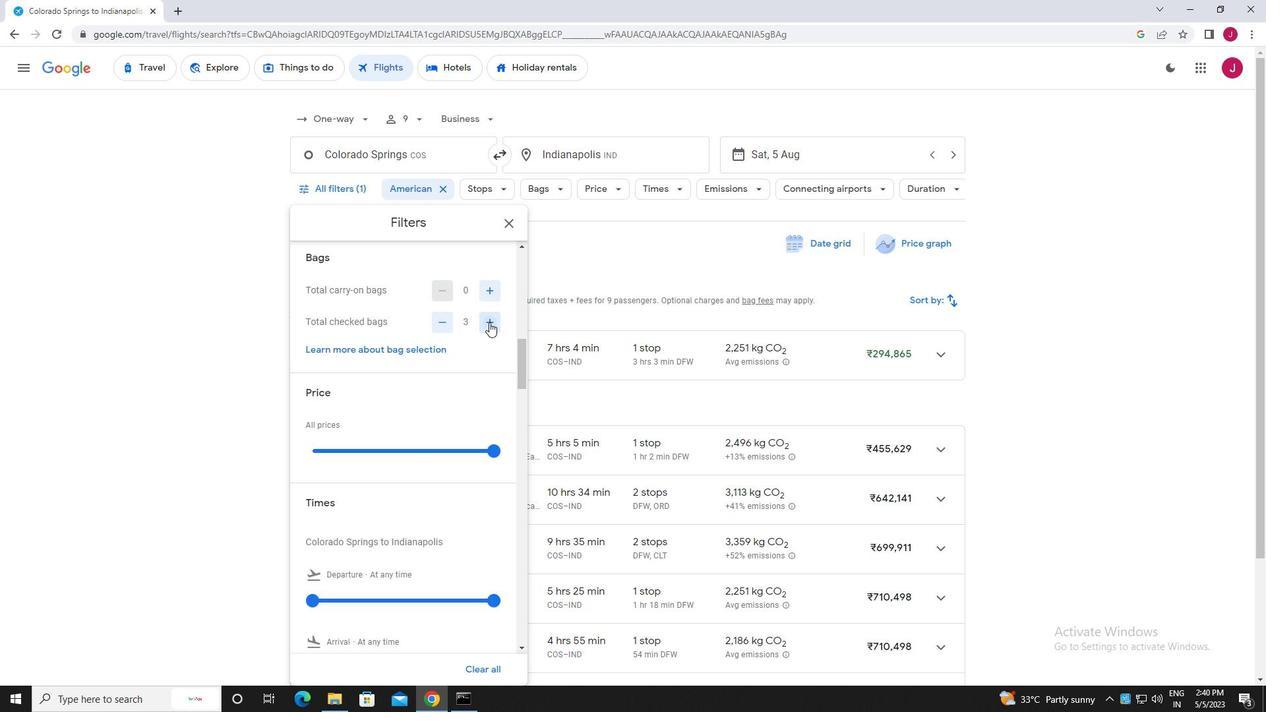 
Action: Mouse pressed left at (489, 322)
Screenshot: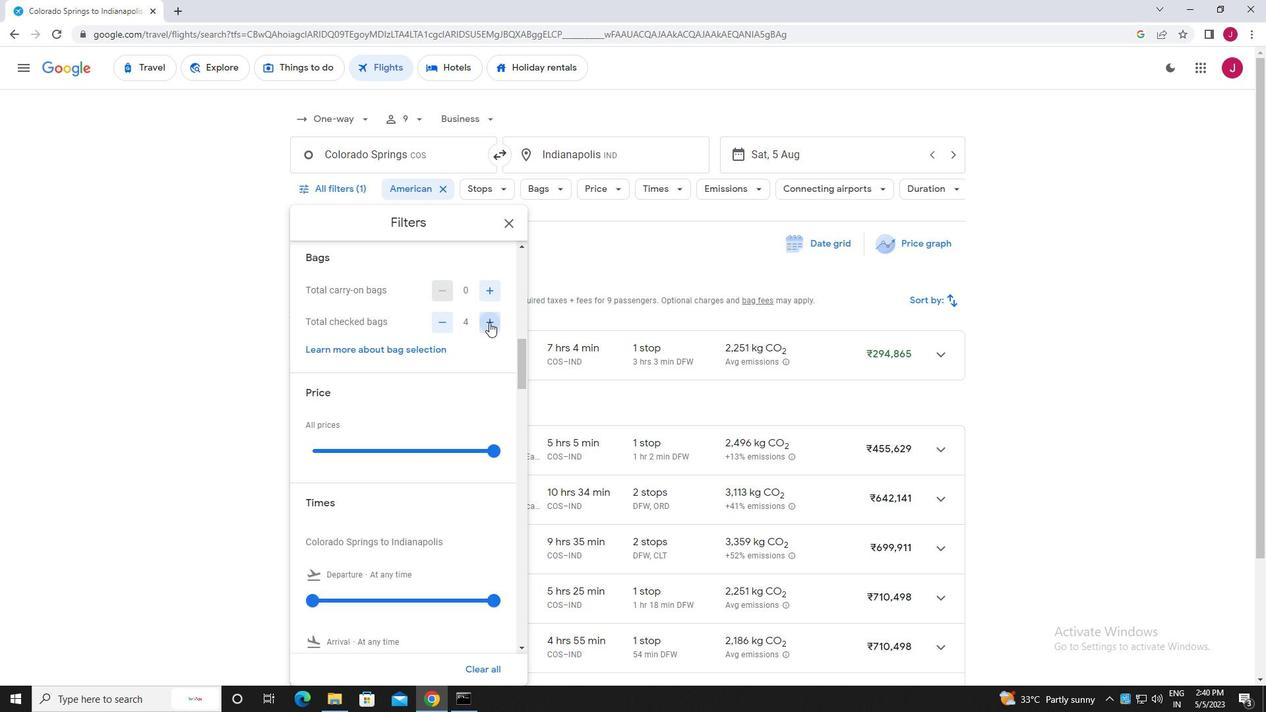 
Action: Mouse pressed left at (489, 322)
Screenshot: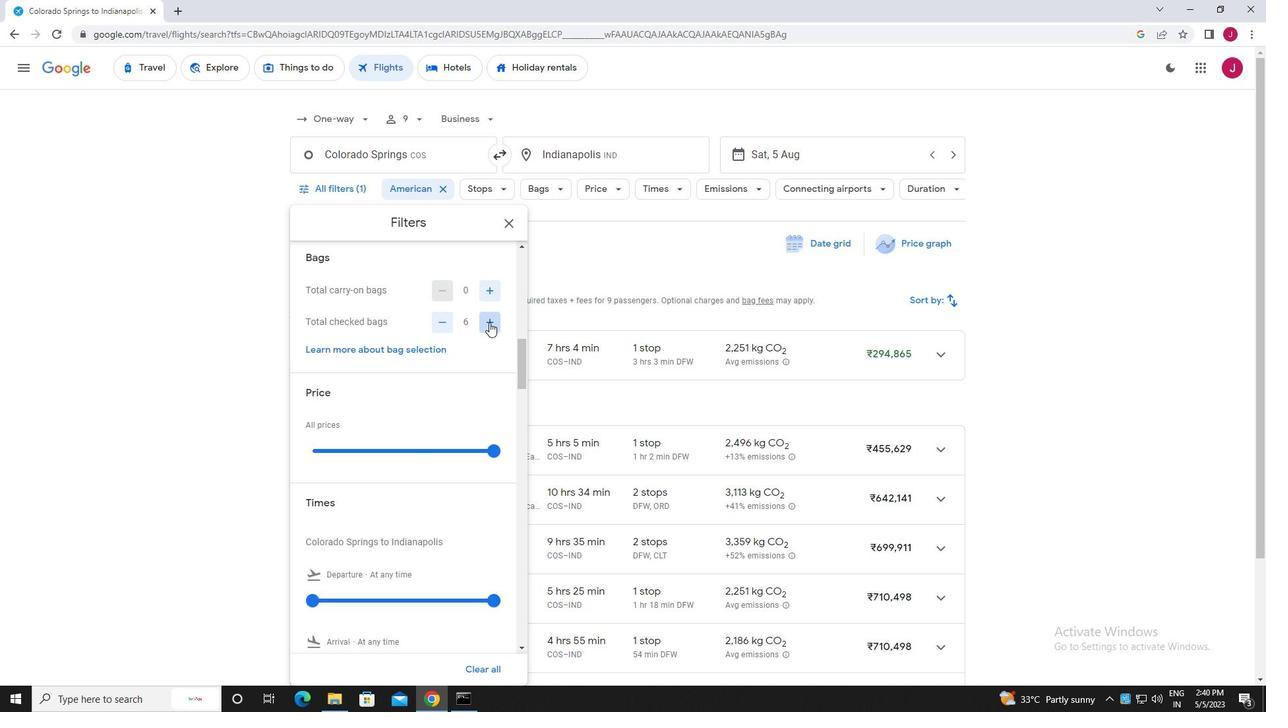 
Action: Mouse pressed left at (489, 322)
Screenshot: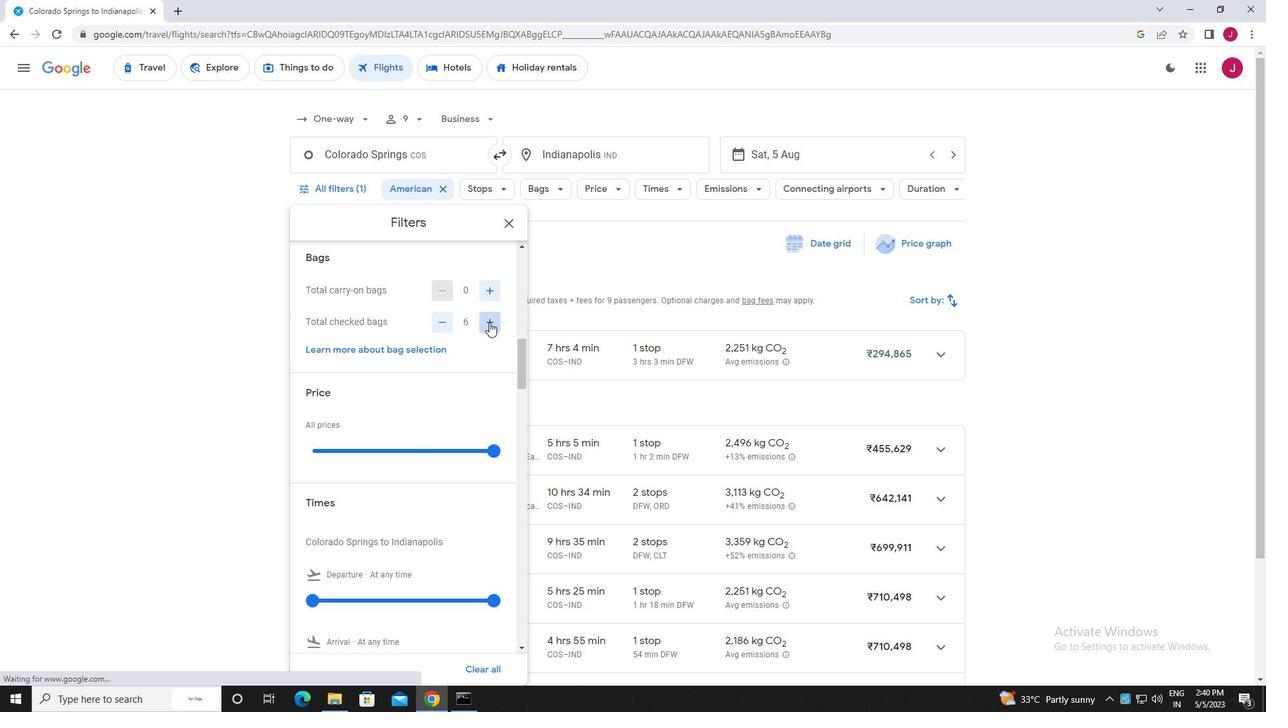 
Action: Mouse scrolled (489, 321) with delta (0, 0)
Screenshot: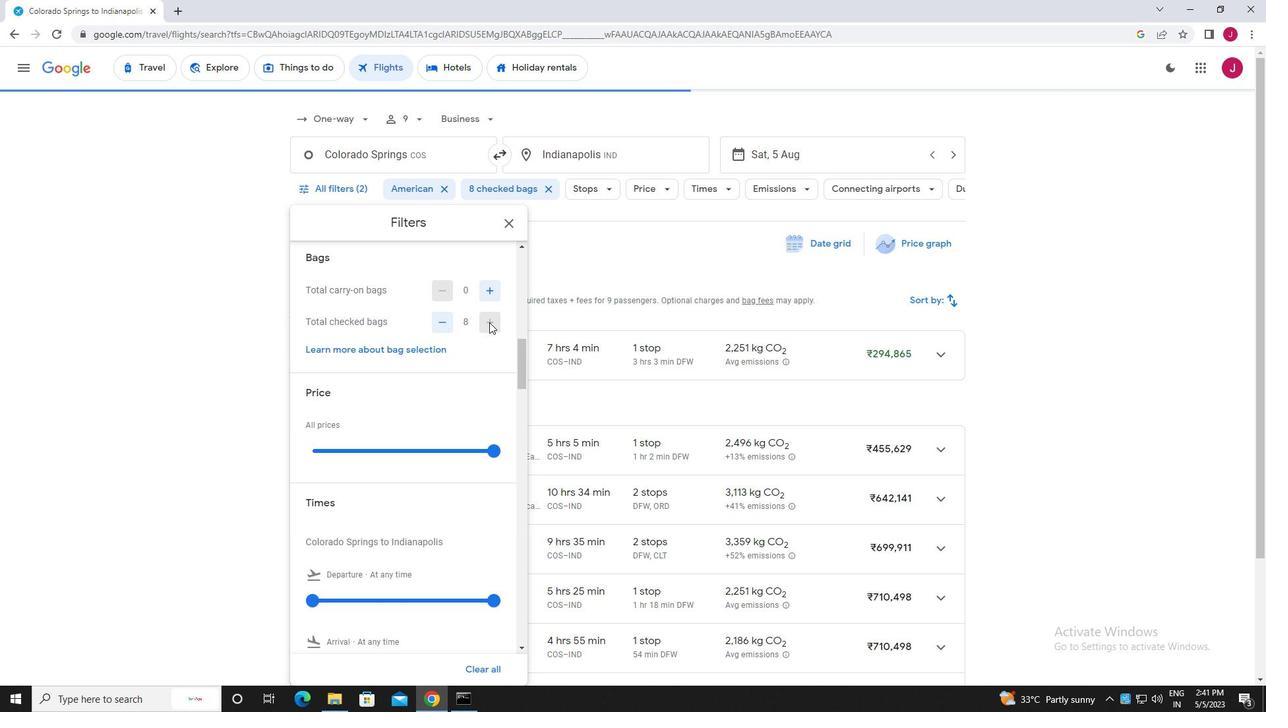 
Action: Mouse scrolled (489, 321) with delta (0, 0)
Screenshot: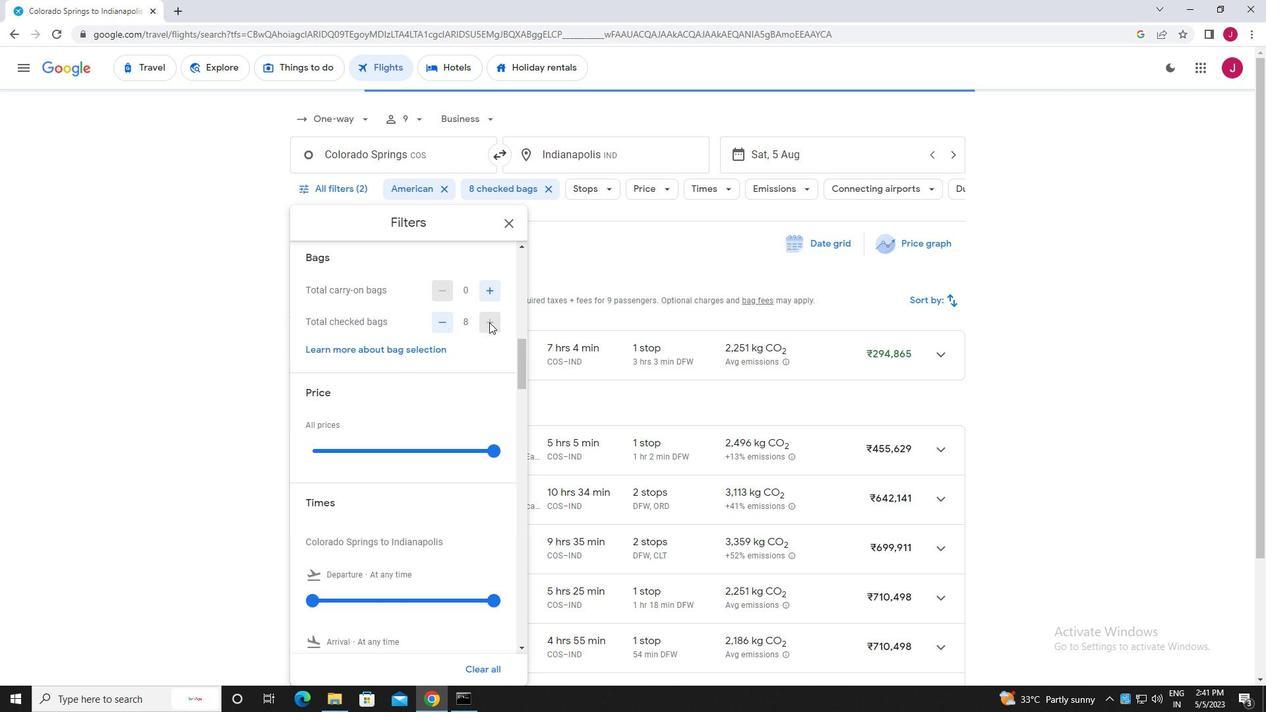 
Action: Mouse moved to (492, 323)
Screenshot: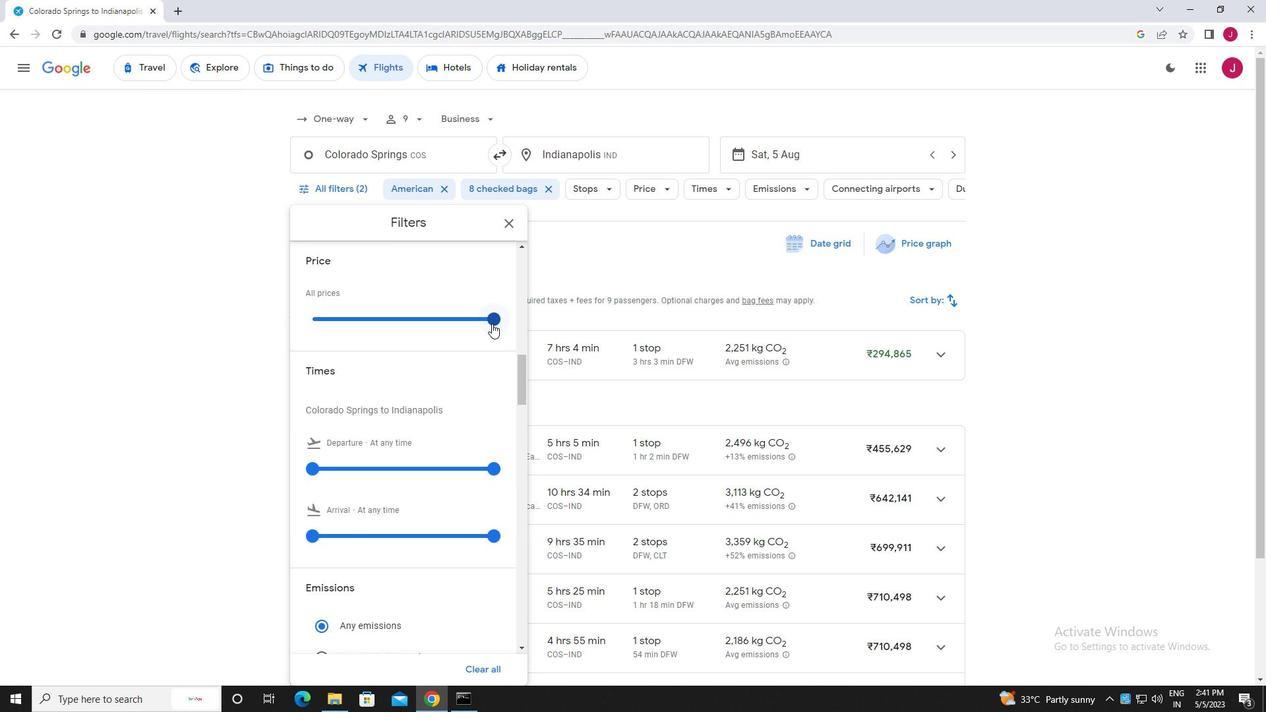 
Action: Mouse pressed left at (492, 323)
Screenshot: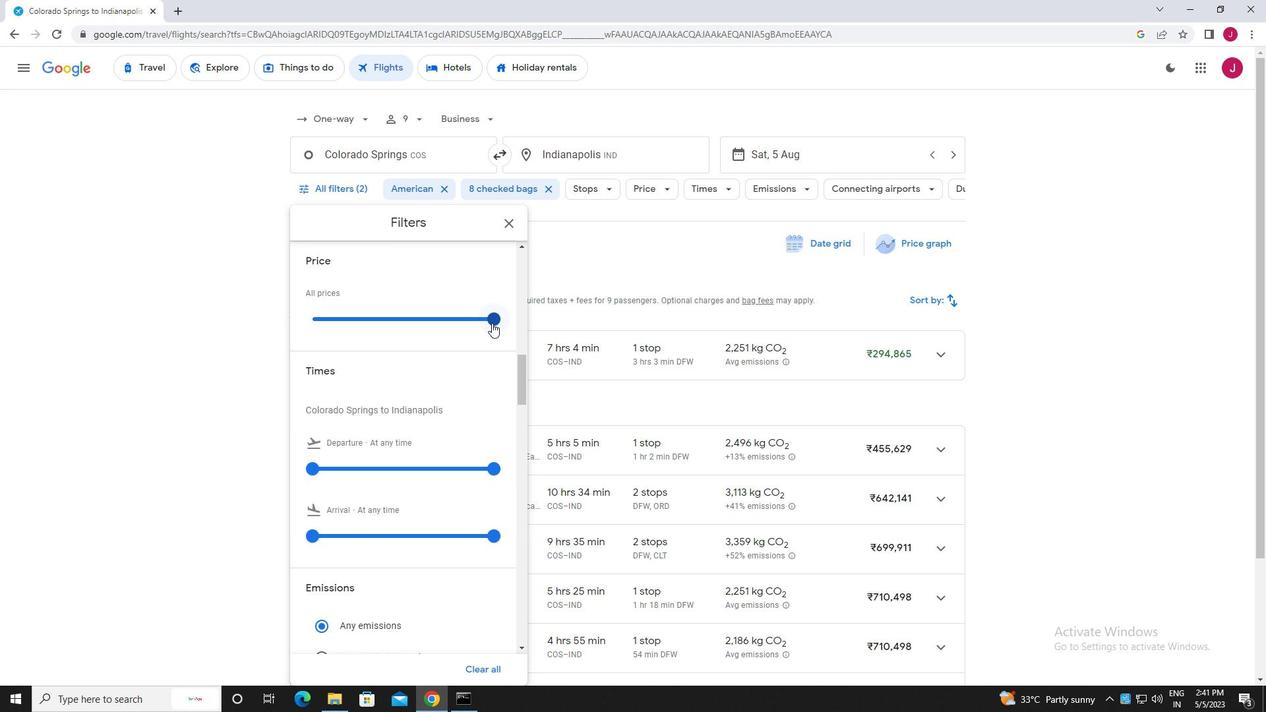 
Action: Mouse moved to (410, 333)
Screenshot: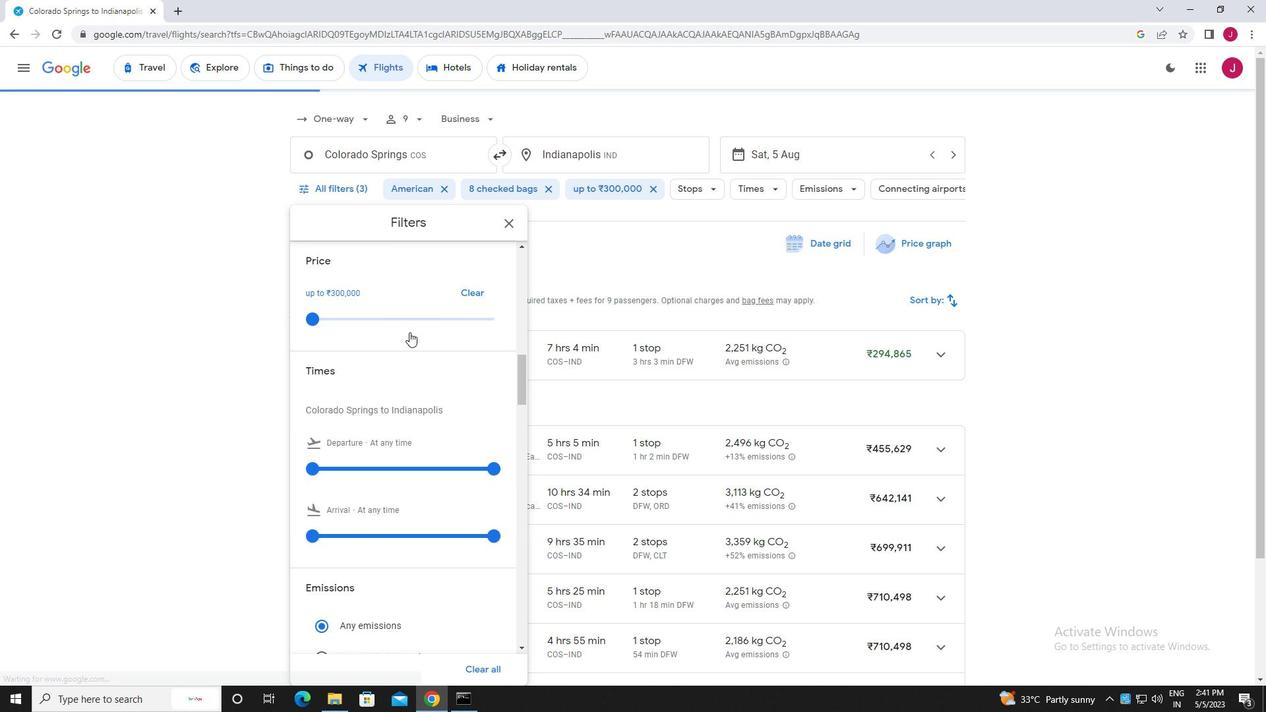
Action: Mouse scrolled (410, 333) with delta (0, 0)
Screenshot: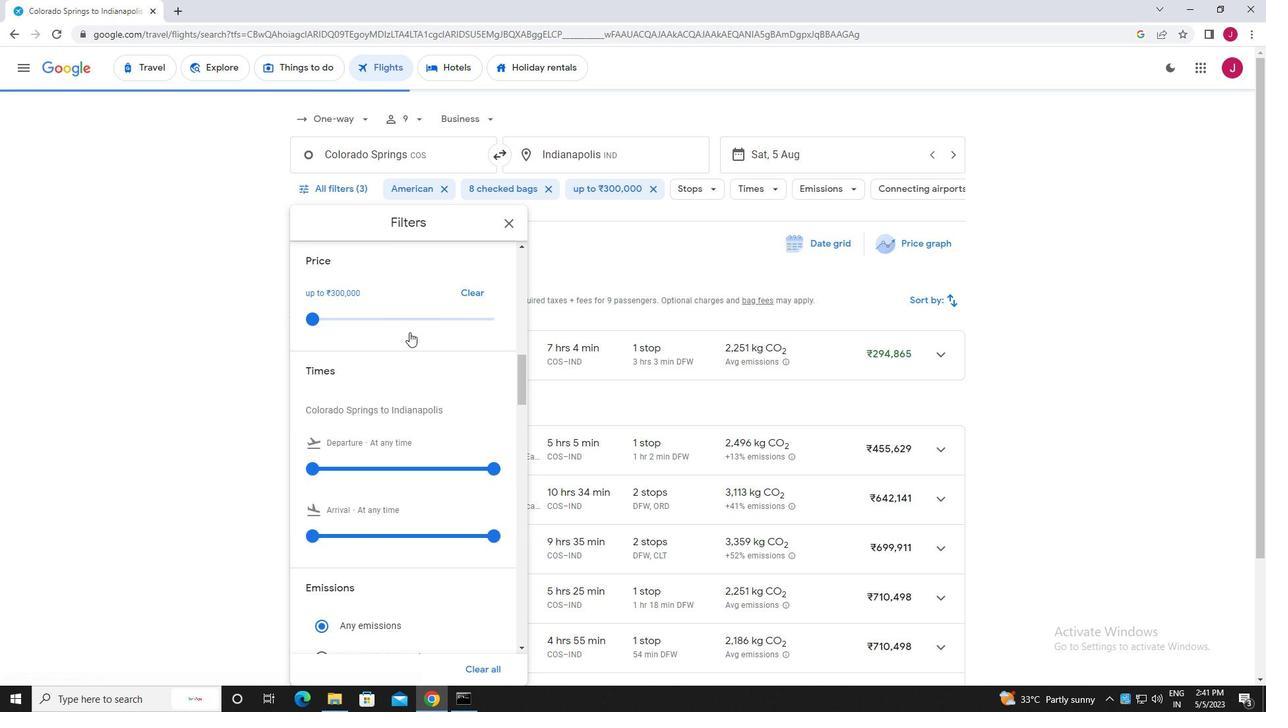 
Action: Mouse moved to (412, 335)
Screenshot: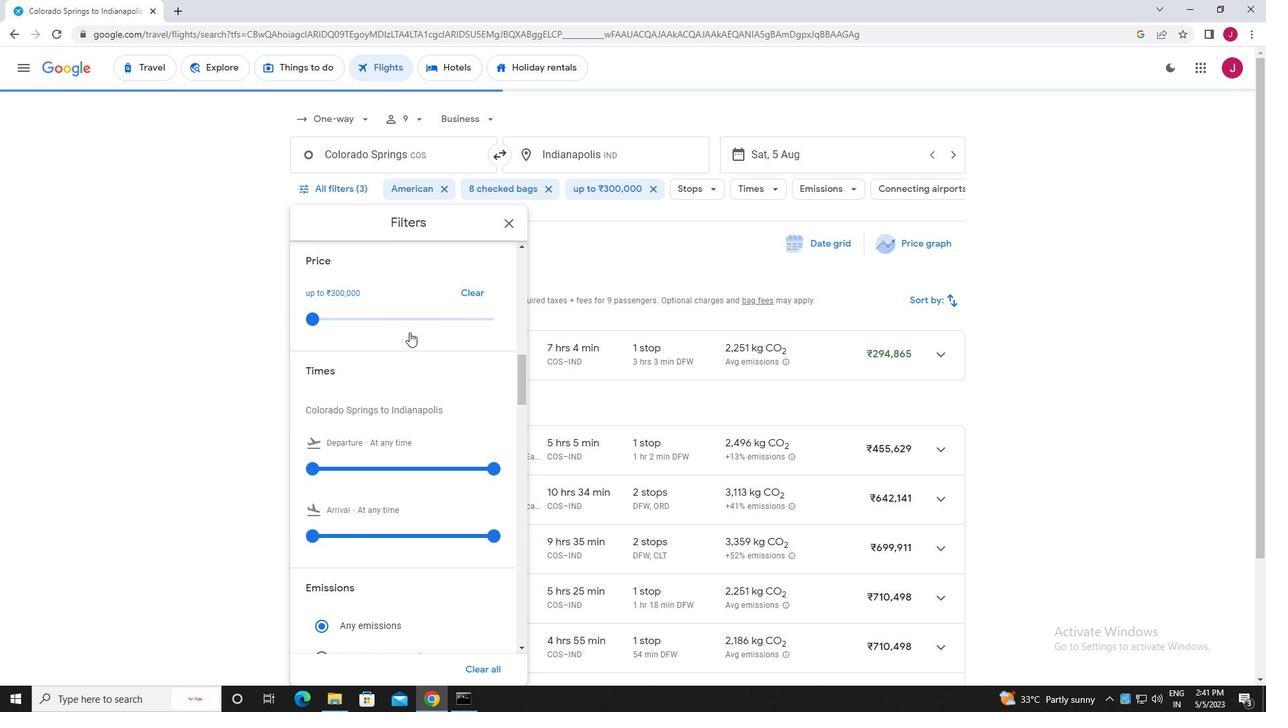 
Action: Mouse scrolled (412, 334) with delta (0, 0)
Screenshot: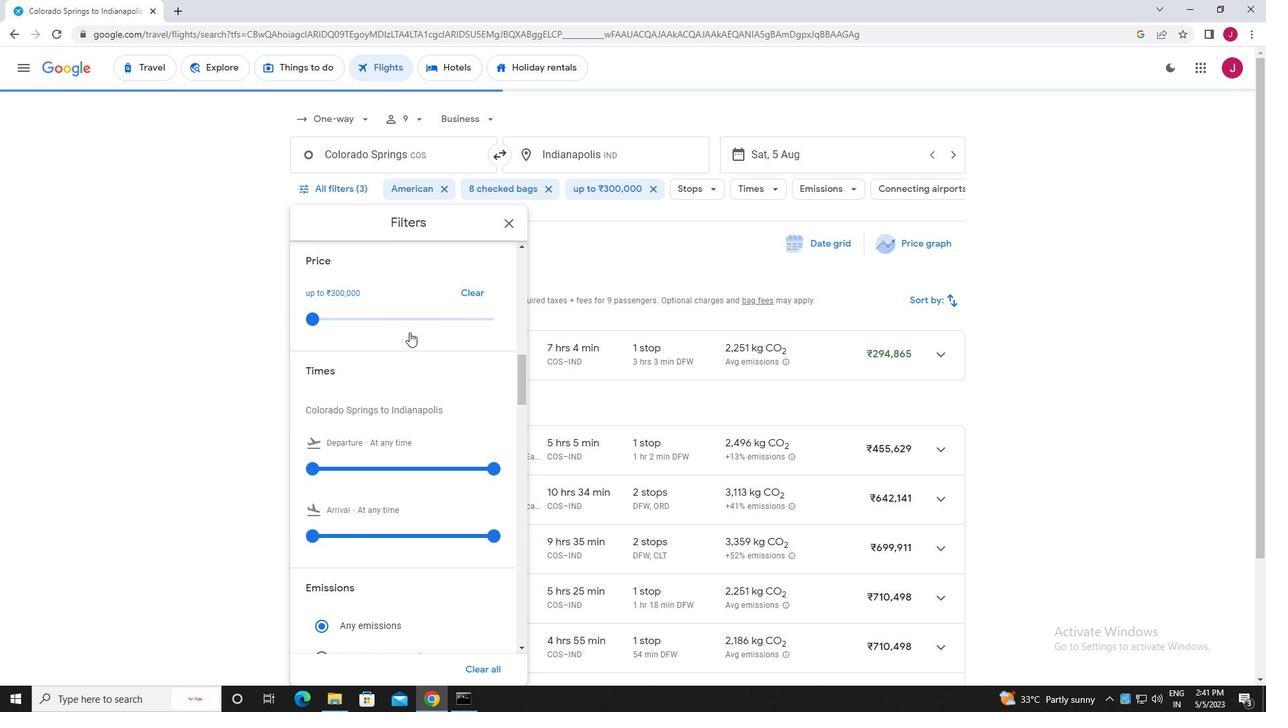 
Action: Mouse moved to (313, 336)
Screenshot: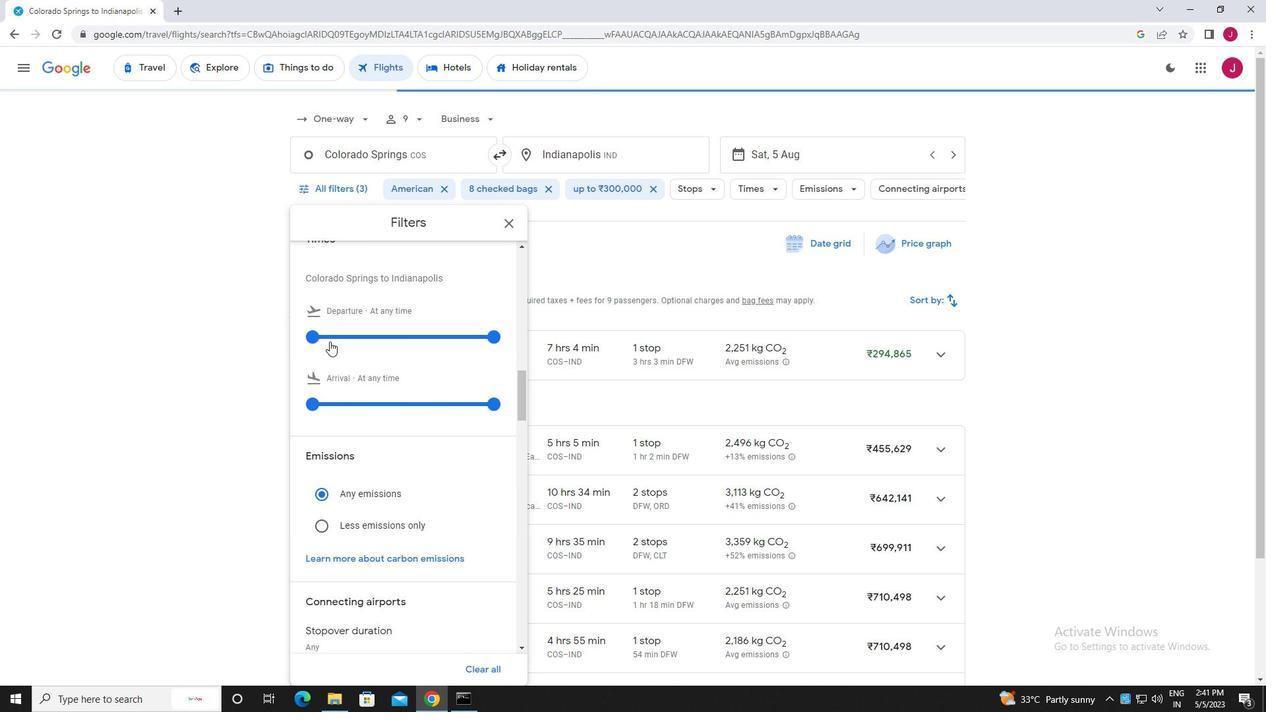 
Action: Mouse pressed left at (313, 336)
Screenshot: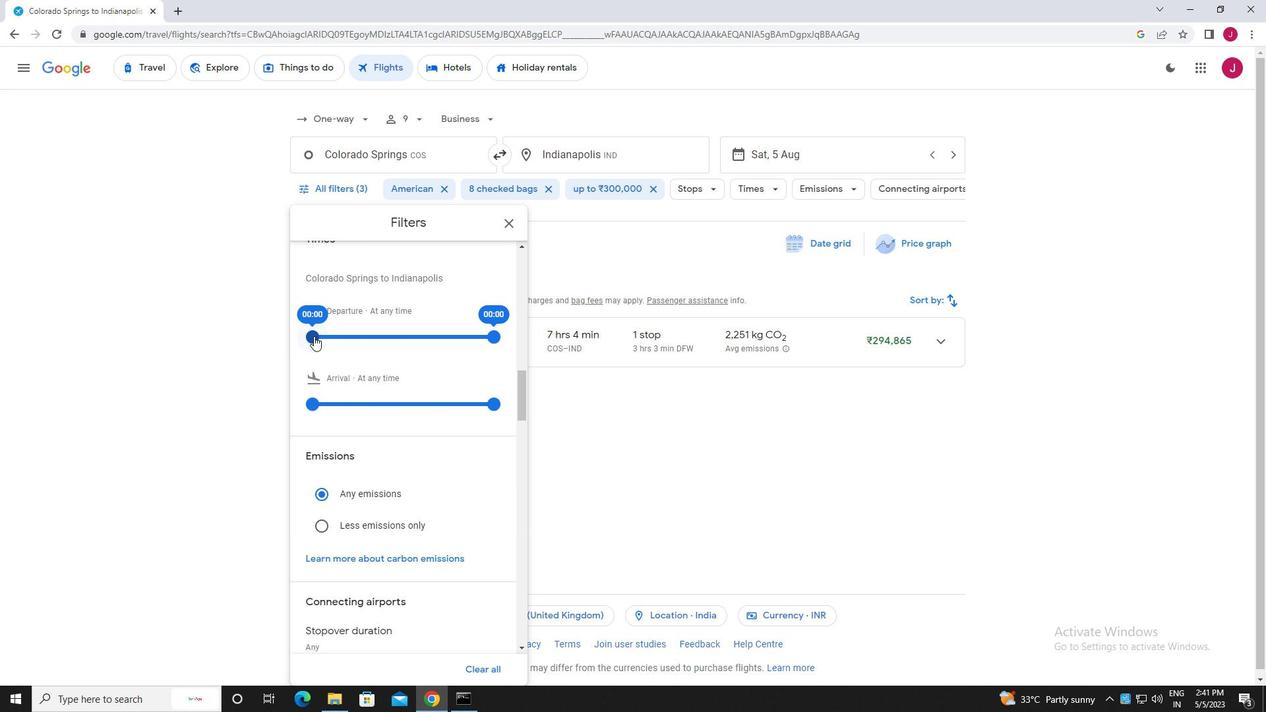 
Action: Mouse moved to (496, 338)
Screenshot: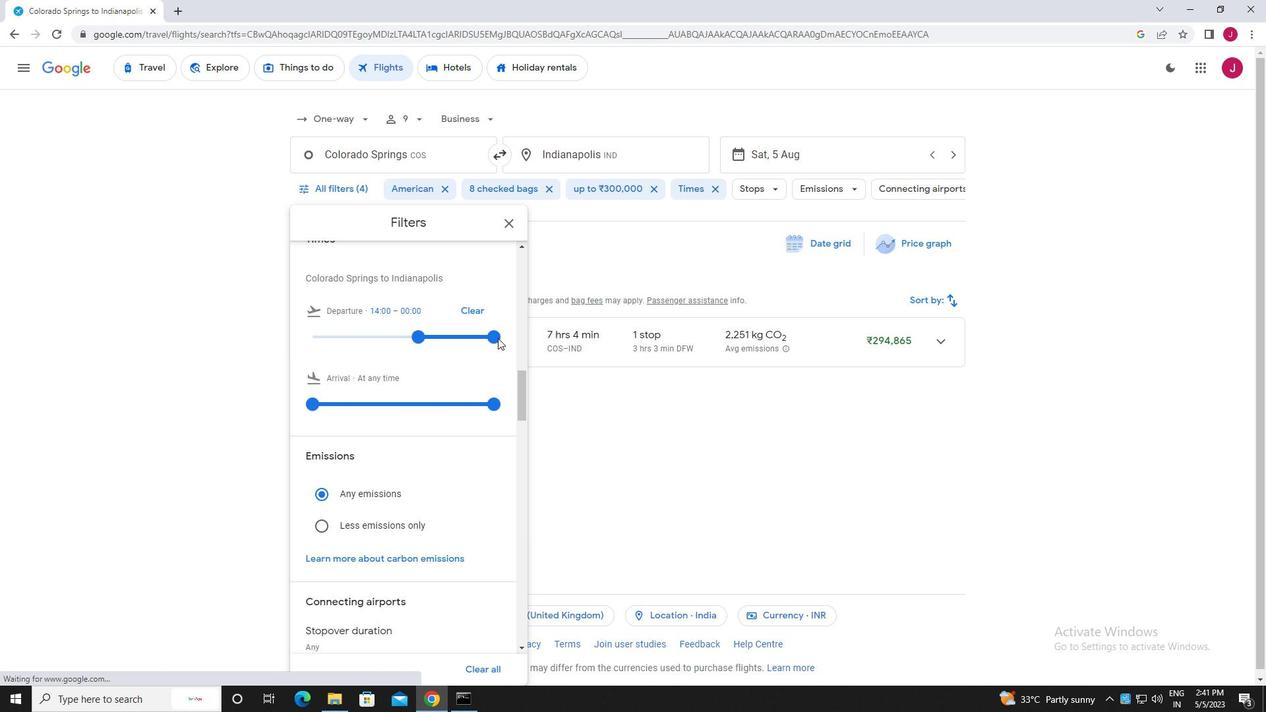 
Action: Mouse pressed left at (496, 338)
Screenshot: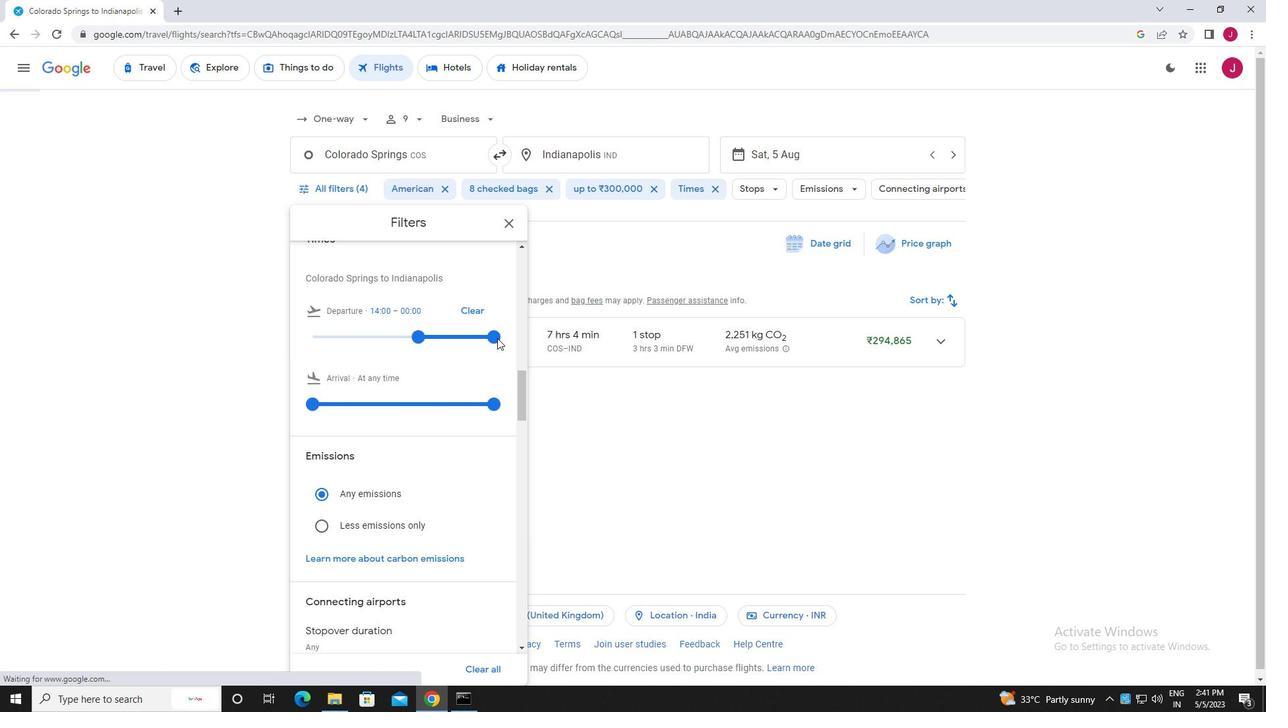 
Action: Mouse moved to (465, 272)
Screenshot: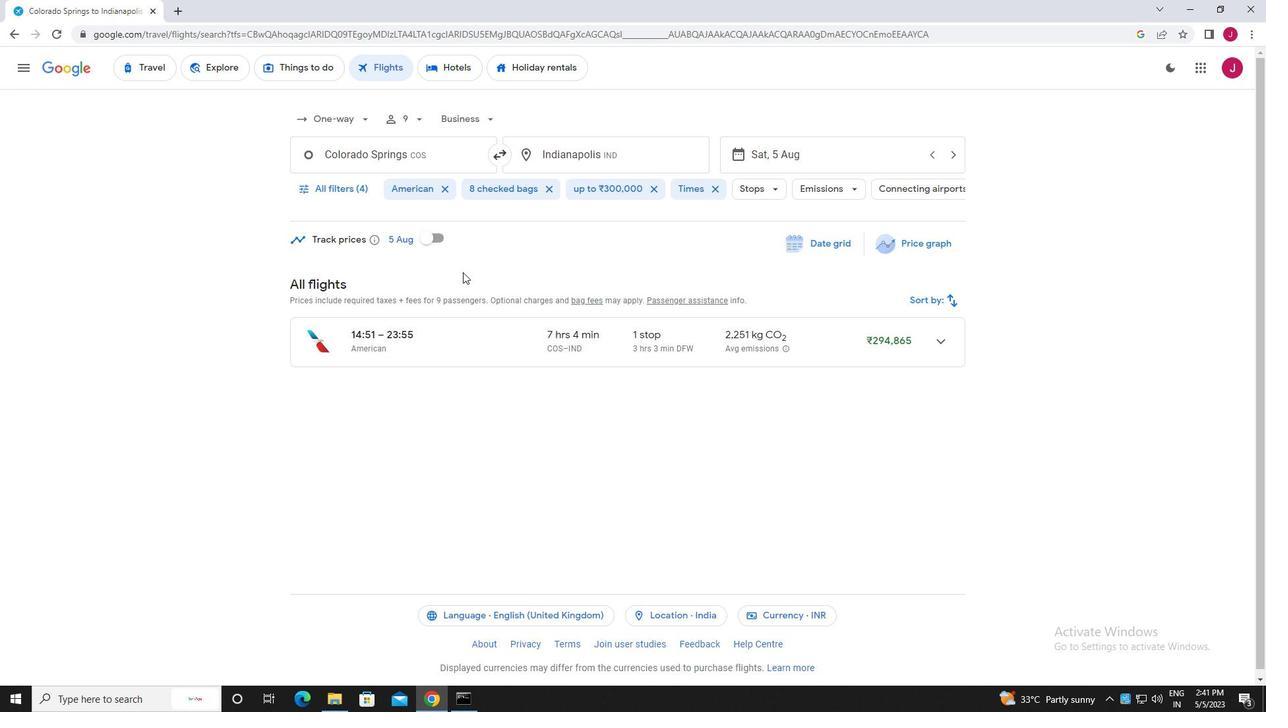 
Action: Mouse scrolled (465, 273) with delta (0, 0)
Screenshot: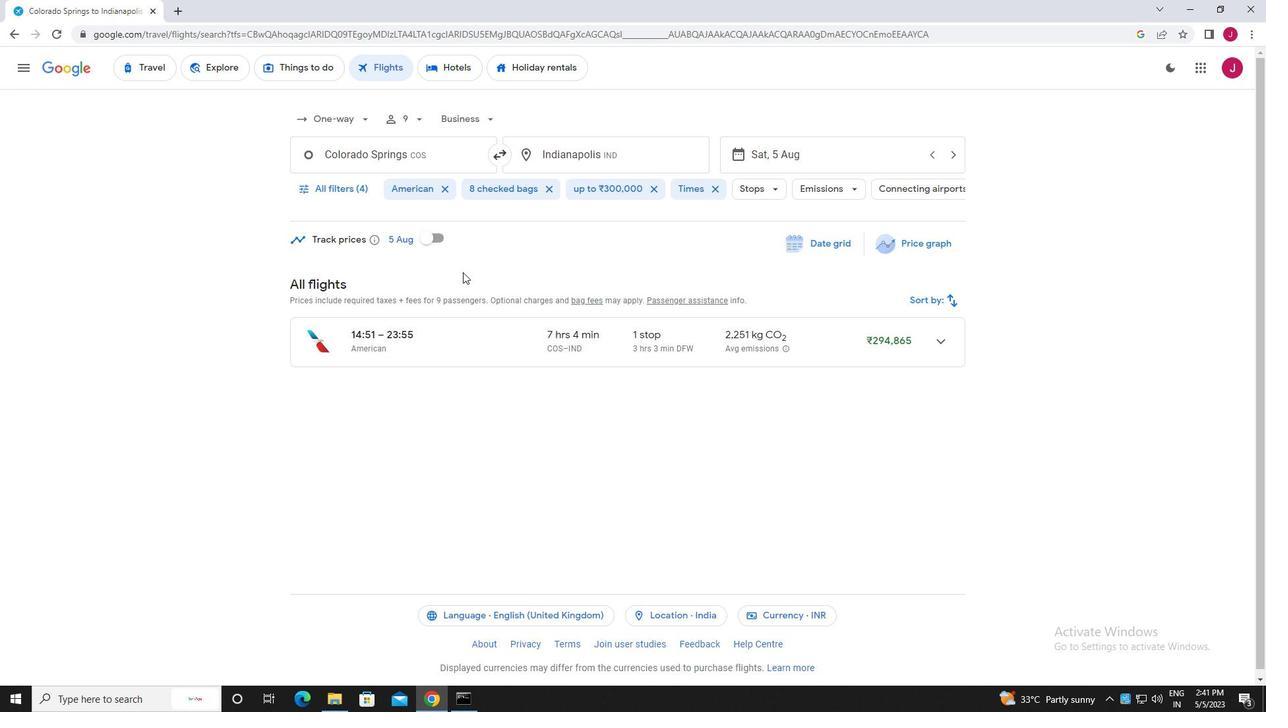 
Action: Mouse scrolled (465, 273) with delta (0, 0)
Screenshot: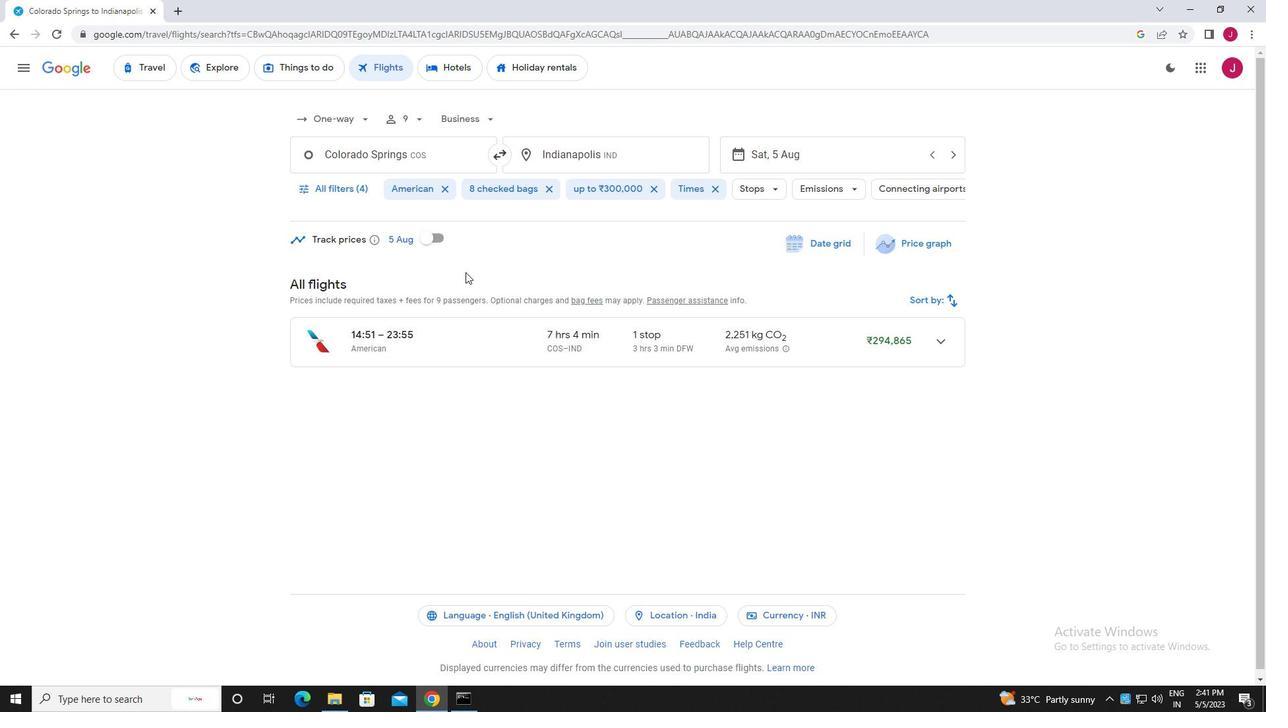 
Action: Mouse scrolled (465, 273) with delta (0, 0)
Screenshot: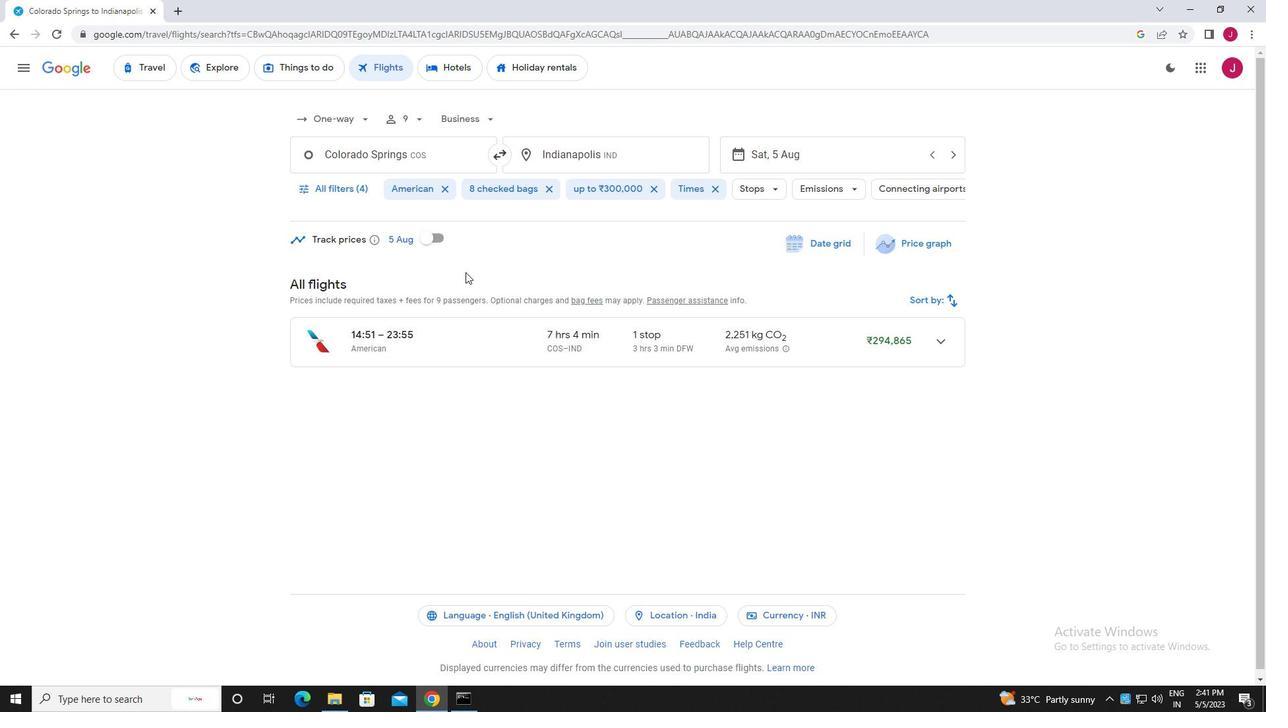 
Action: Mouse moved to (467, 265)
Screenshot: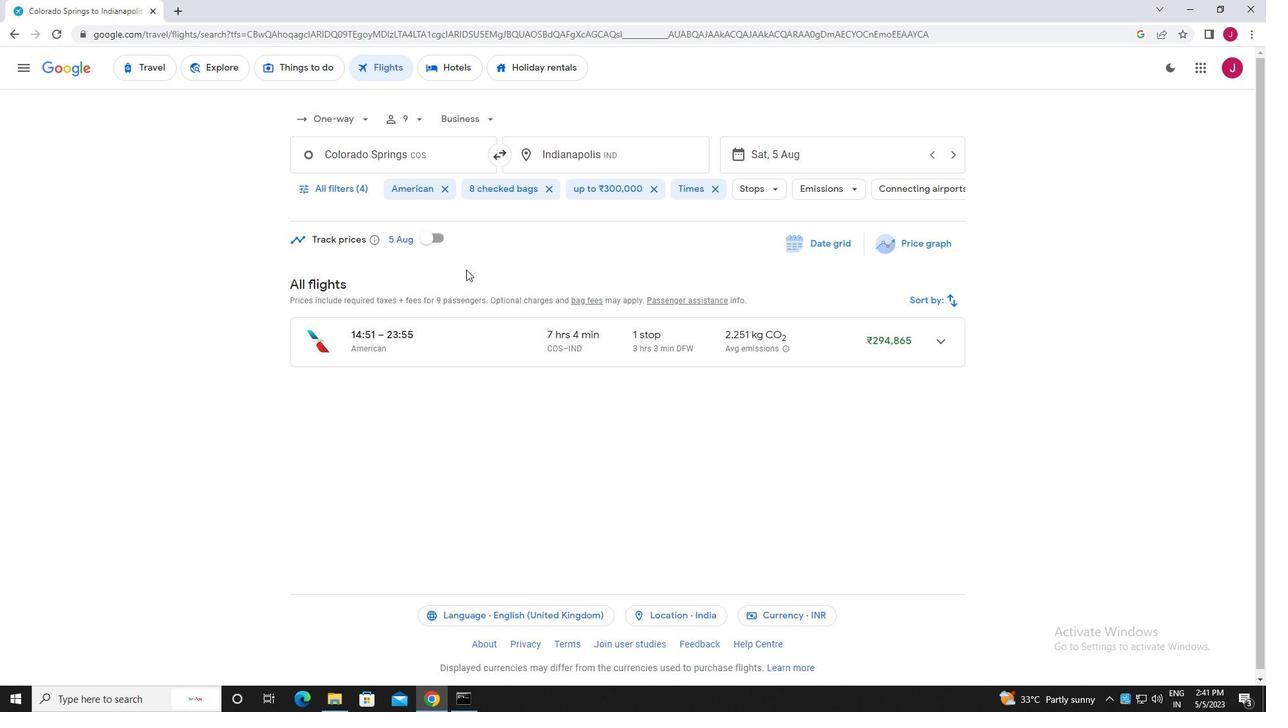 
Action: Mouse scrolled (467, 266) with delta (0, 0)
Screenshot: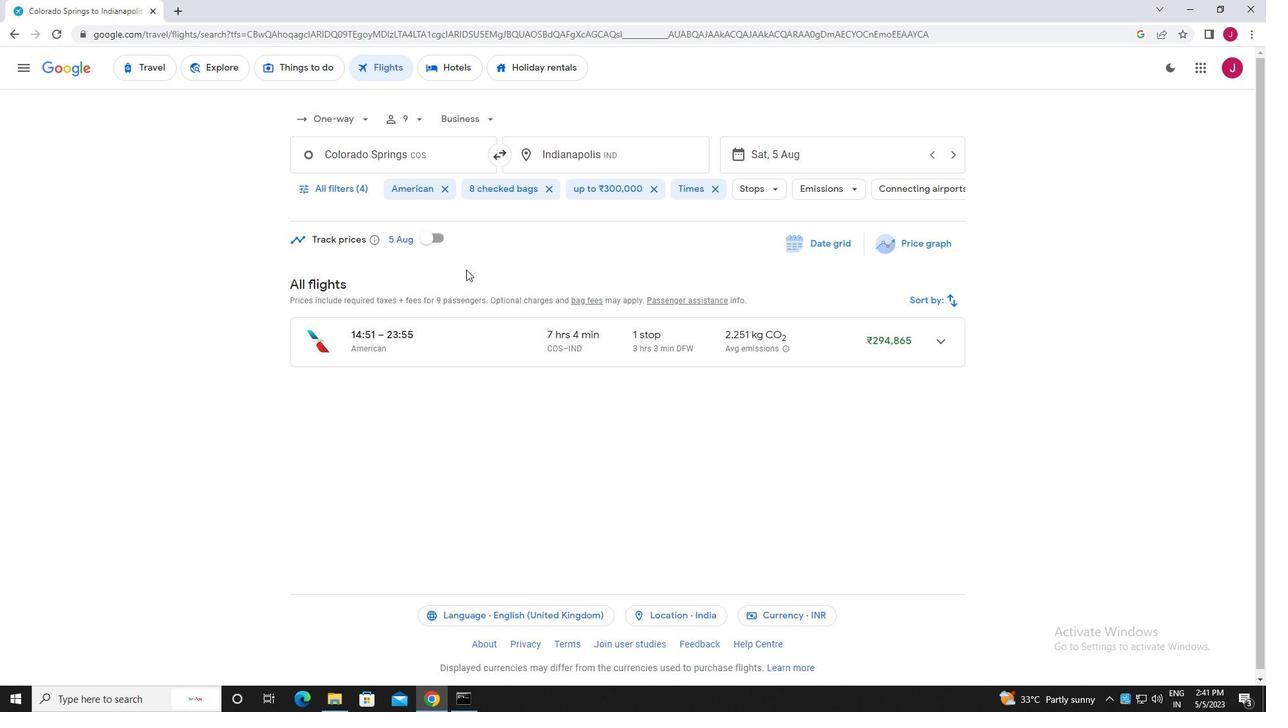 
Action: Mouse scrolled (467, 266) with delta (0, 0)
Screenshot: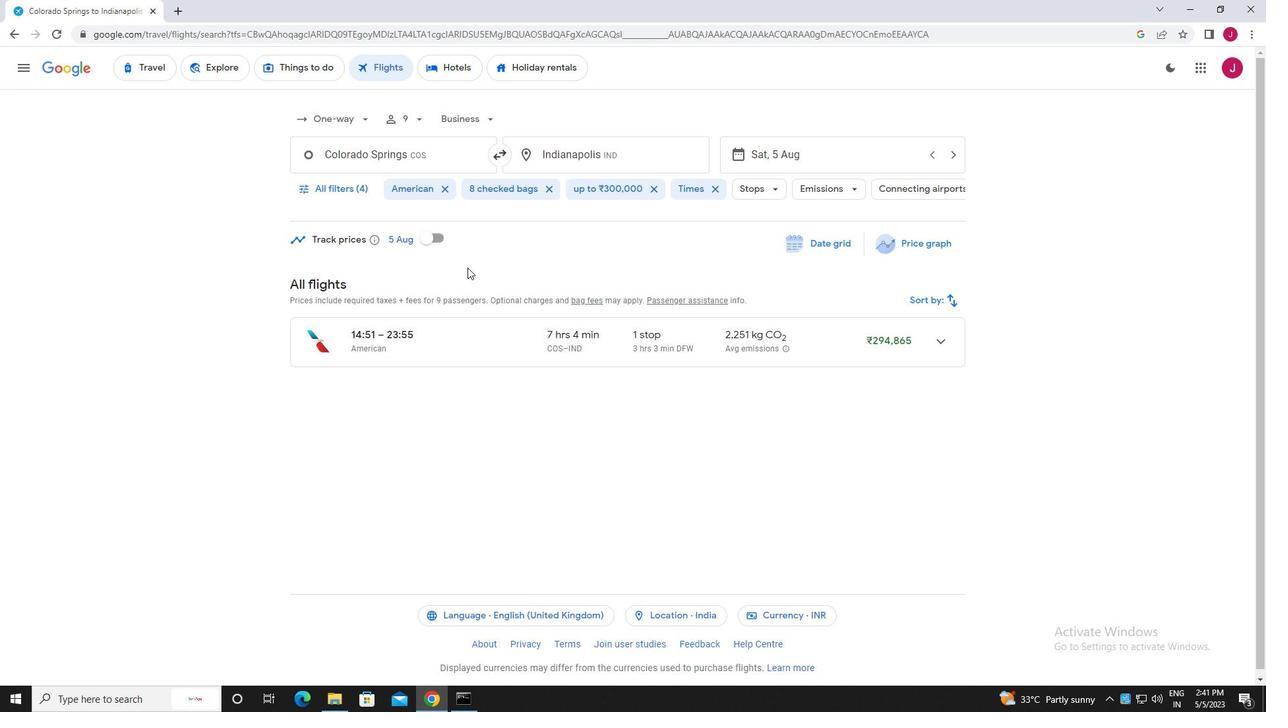 
Action: Mouse moved to (467, 263)
Screenshot: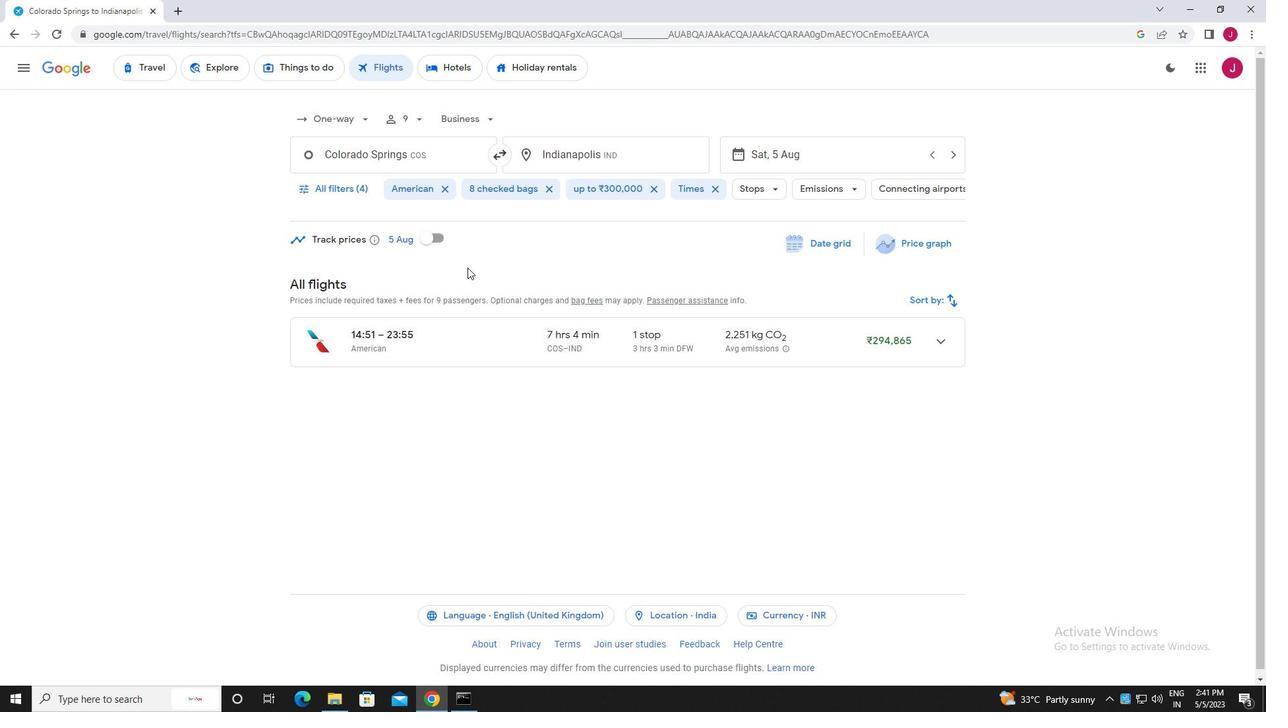 
Action: Mouse scrolled (467, 264) with delta (0, 0)
Screenshot: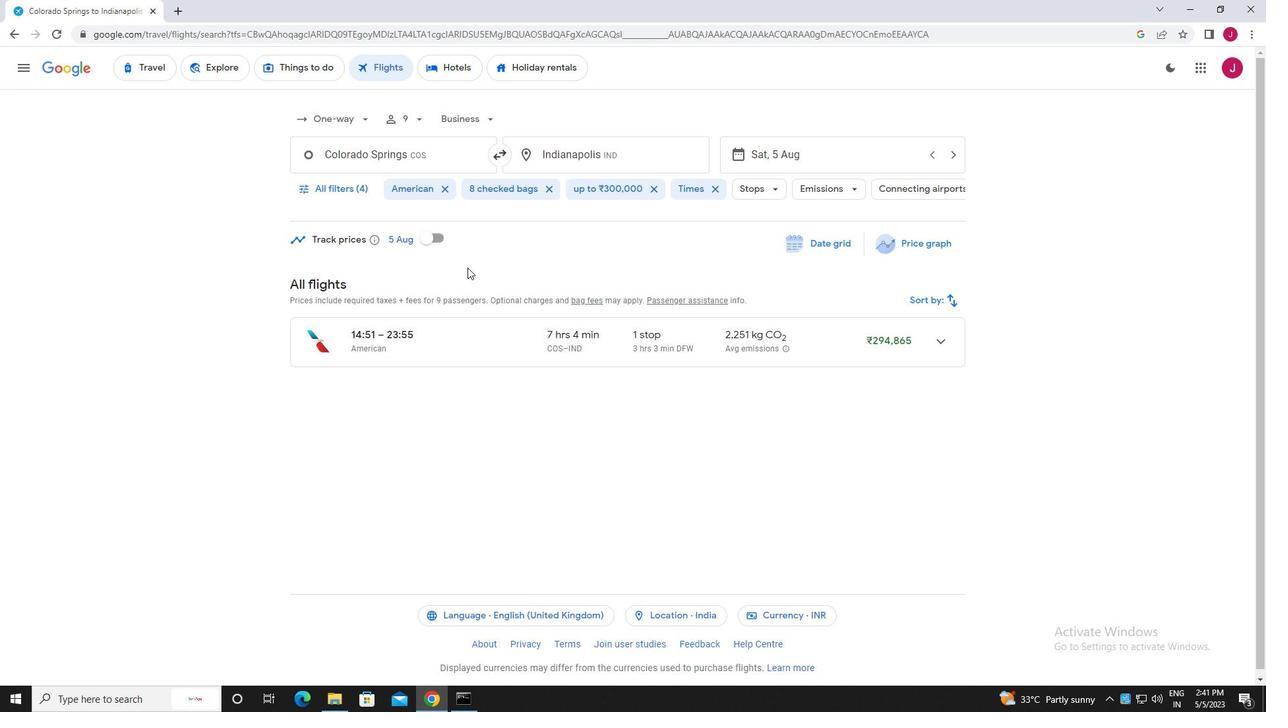 
Action: Mouse moved to (689, 192)
Screenshot: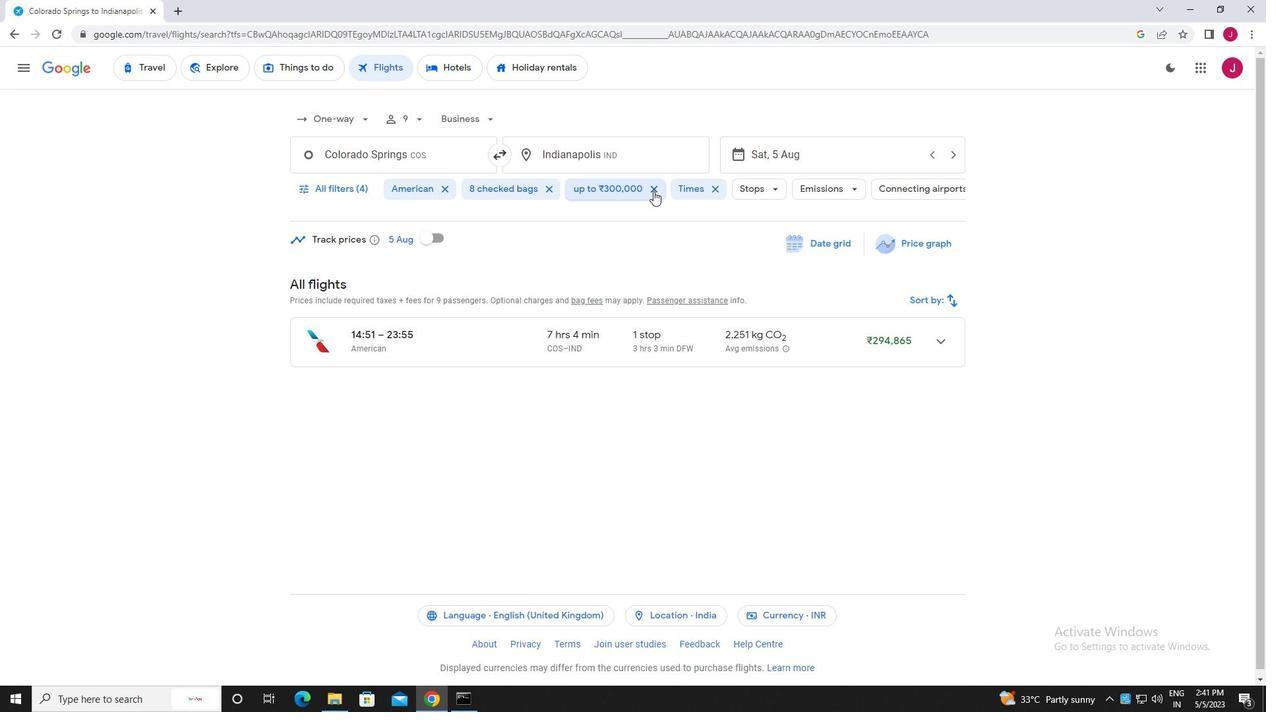 
Action: Mouse pressed left at (689, 192)
Screenshot: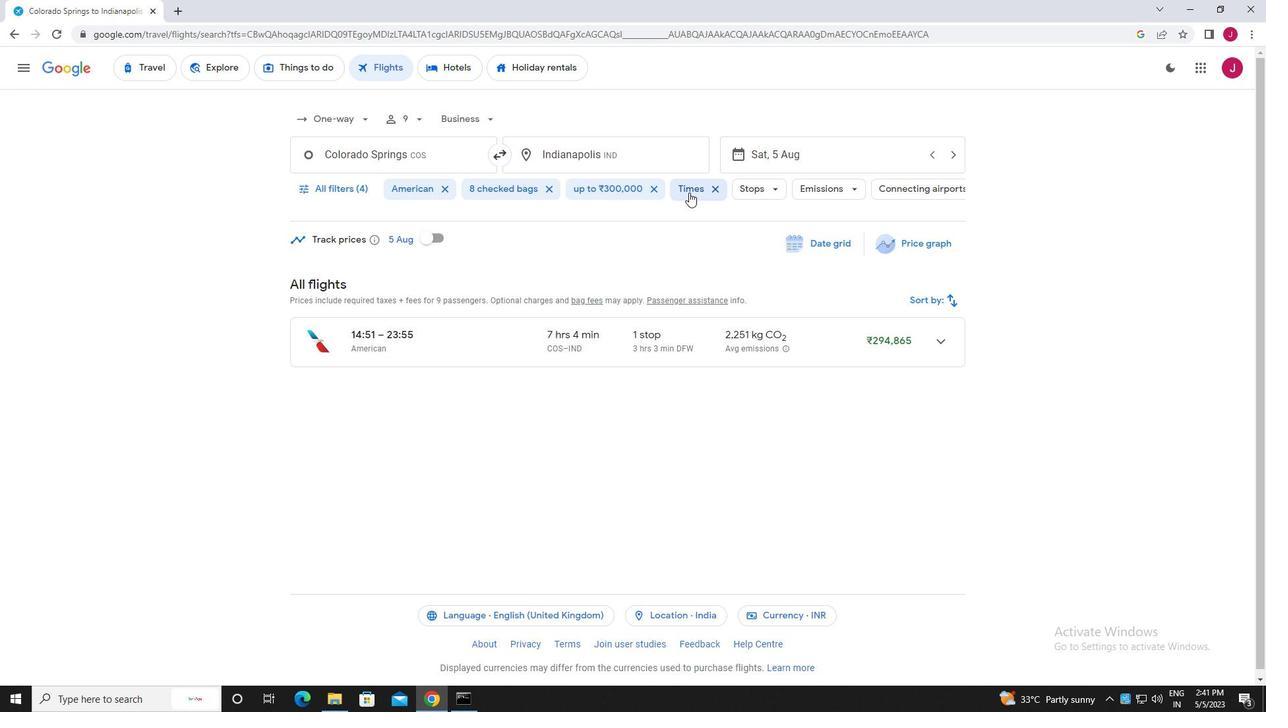 
Action: Mouse moved to (887, 314)
Screenshot: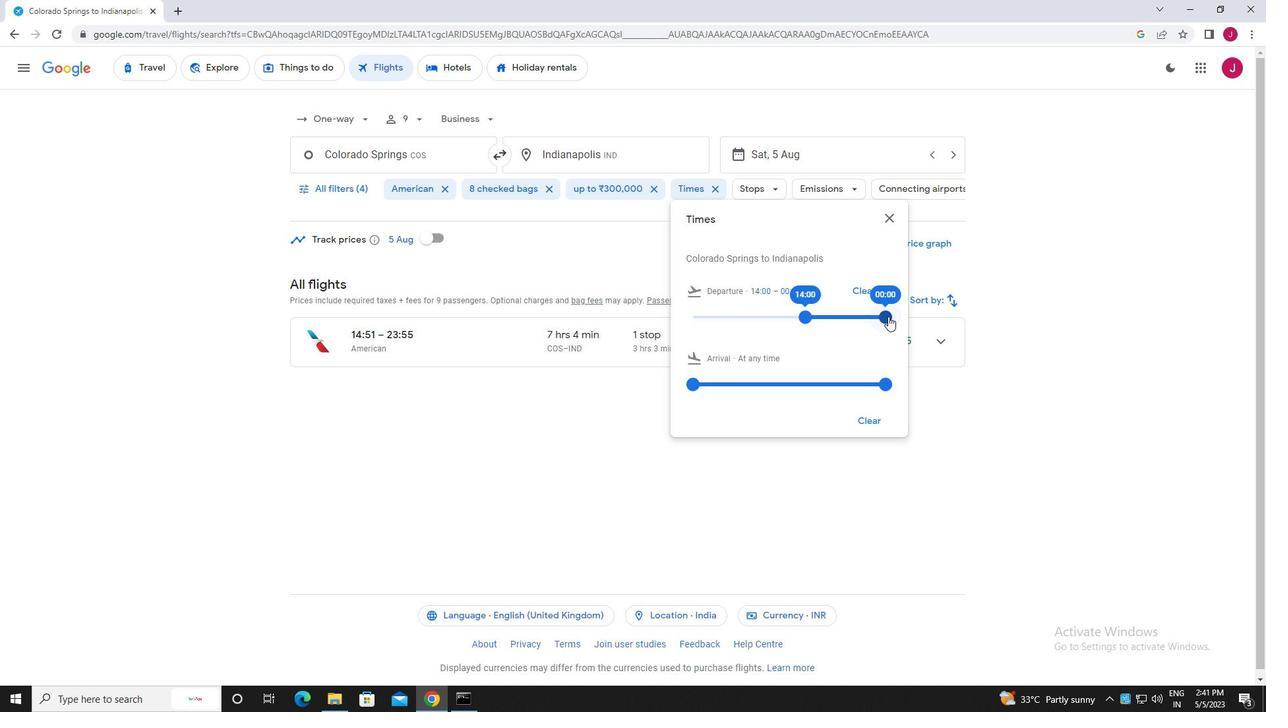 
Action: Mouse pressed left at (887, 314)
Screenshot: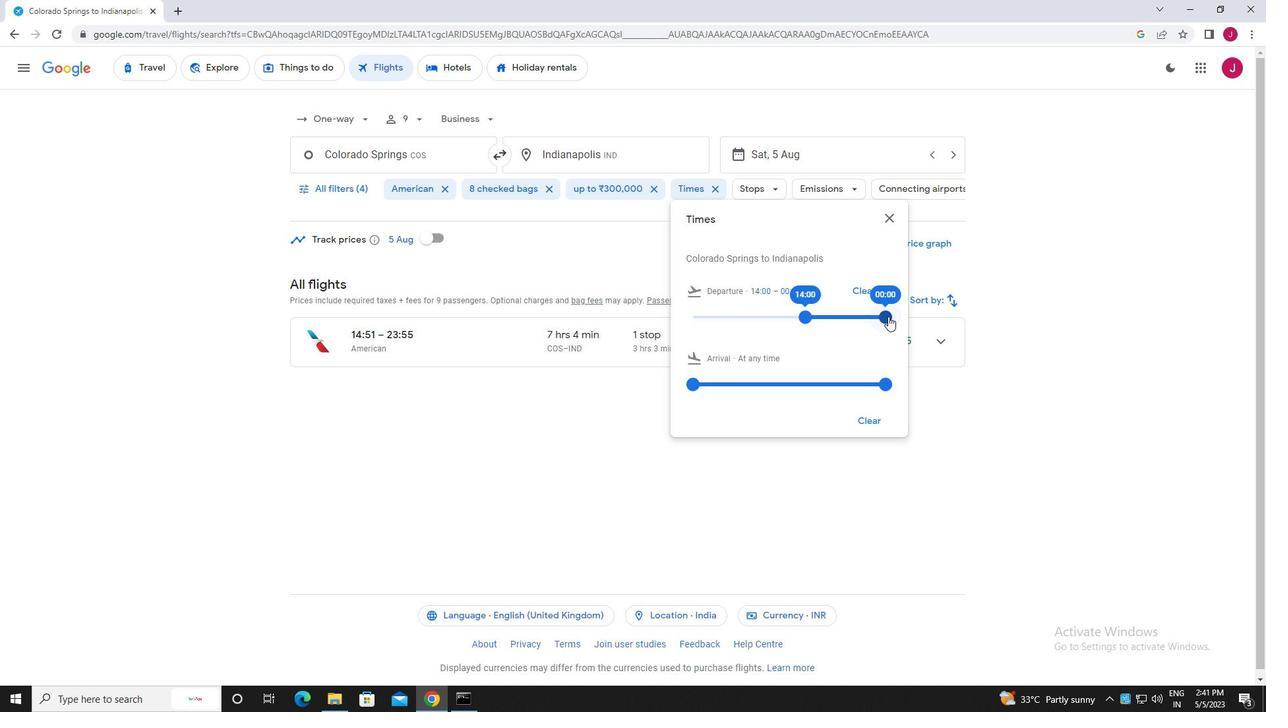 
Action: Mouse moved to (881, 222)
Screenshot: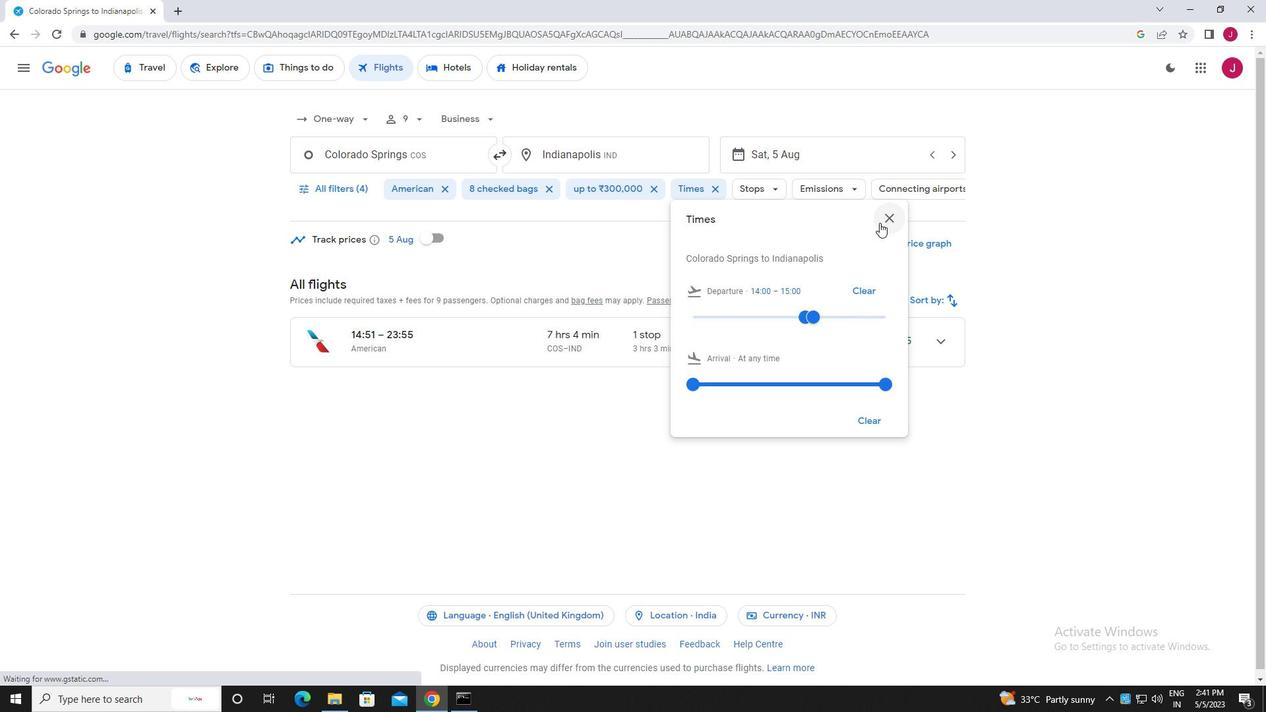 
Action: Mouse pressed left at (881, 222)
Screenshot: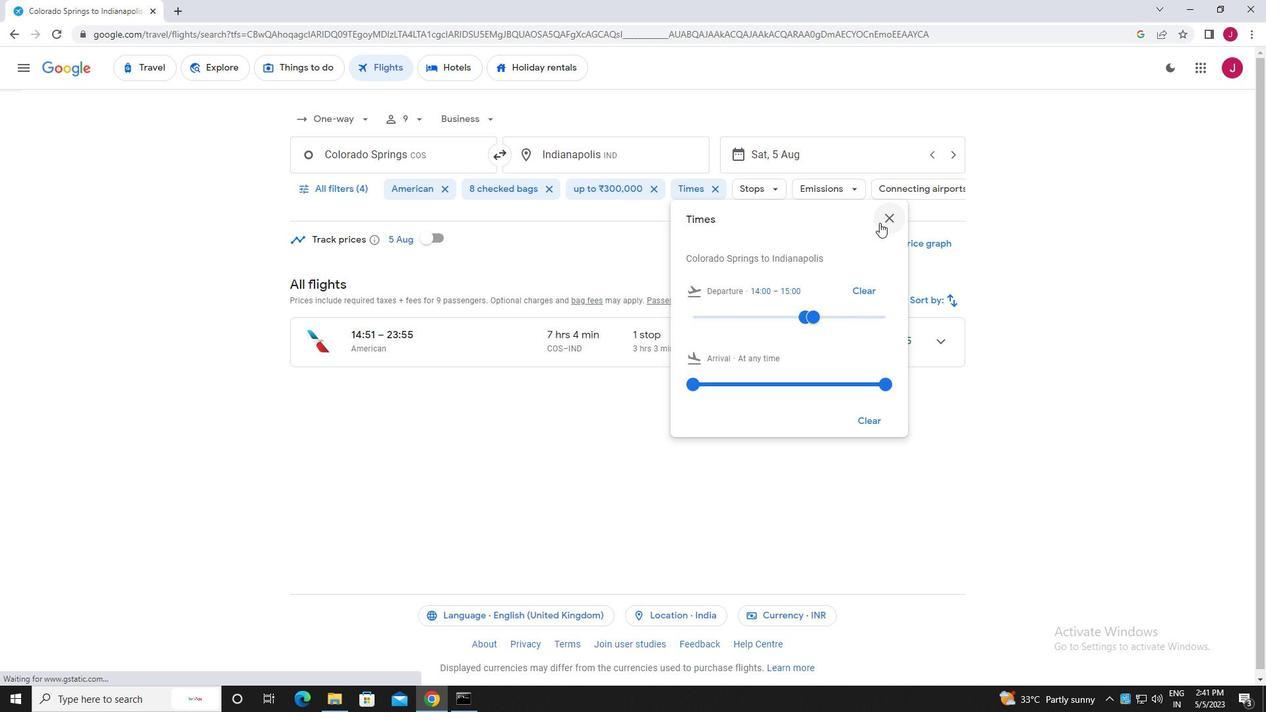 
Action: Mouse moved to (875, 226)
Screenshot: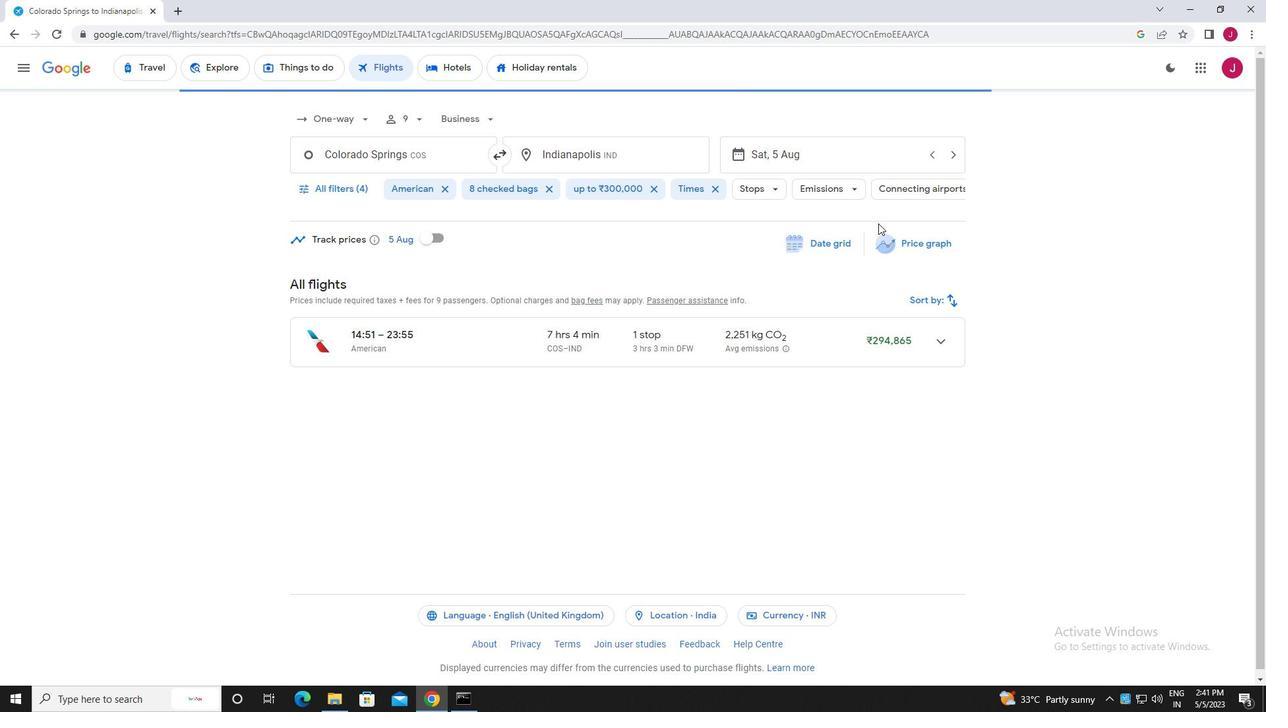 
